 Task: Look for space in Xianyang, China from 5th June, 2023 to 16th June, 2023 for 2 adults in price range Rs.7000 to Rs.15000. Place can be entire place with 1  bedroom having 1 bed and 1 bathroom. Property type can be house, flat, guest house, hotel. Booking option can be shelf check-in. Required host language is Chinese (Simplified).
Action: Mouse moved to (344, 168)
Screenshot: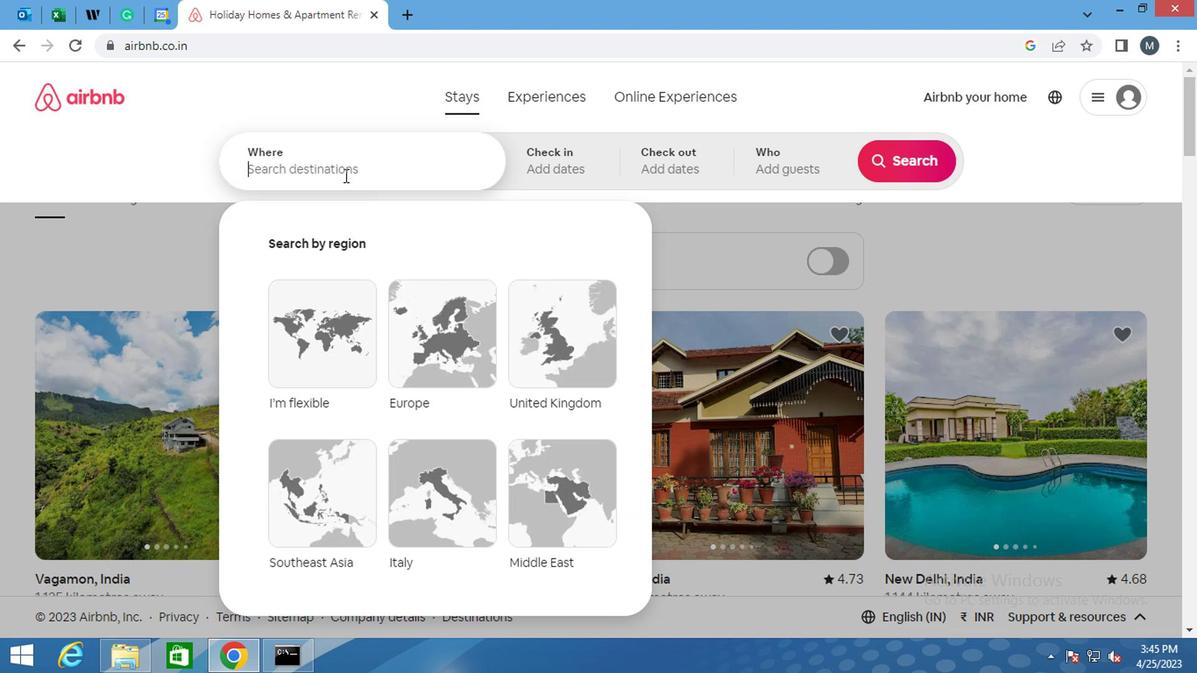 
Action: Mouse pressed left at (344, 168)
Screenshot: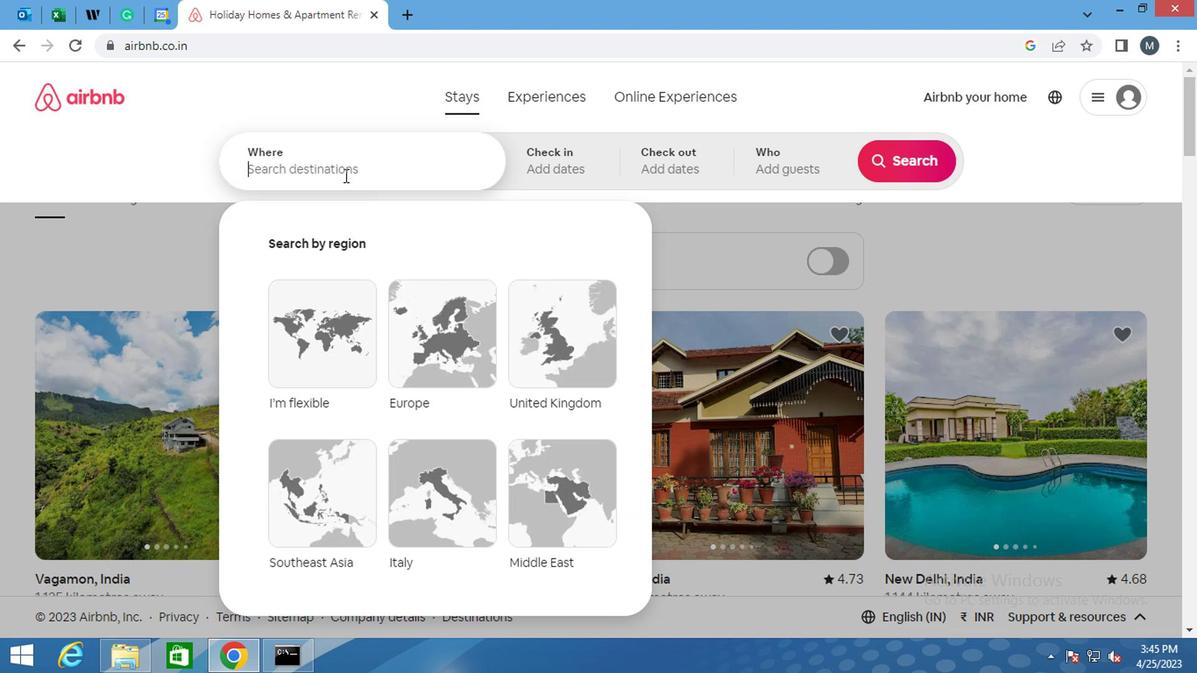 
Action: Mouse moved to (345, 171)
Screenshot: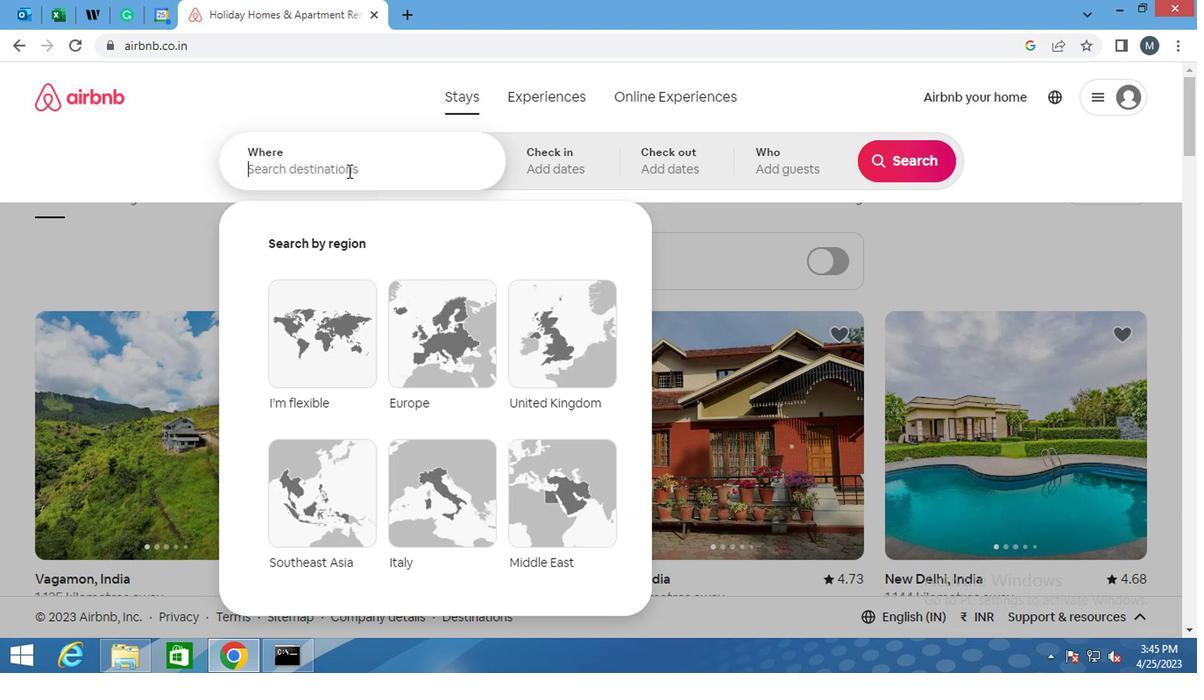 
Action: Key pressed <Key.shift>XIANYANG,<Key.shift>CHINA<Key.enter>
Screenshot: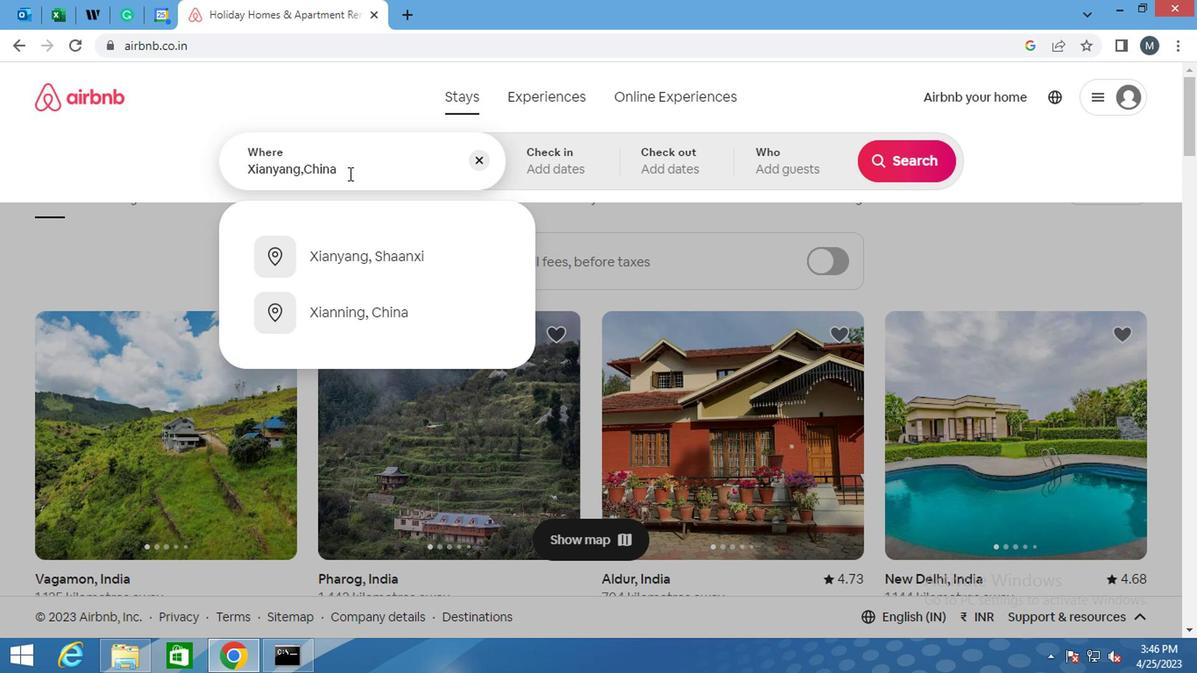 
Action: Mouse moved to (879, 294)
Screenshot: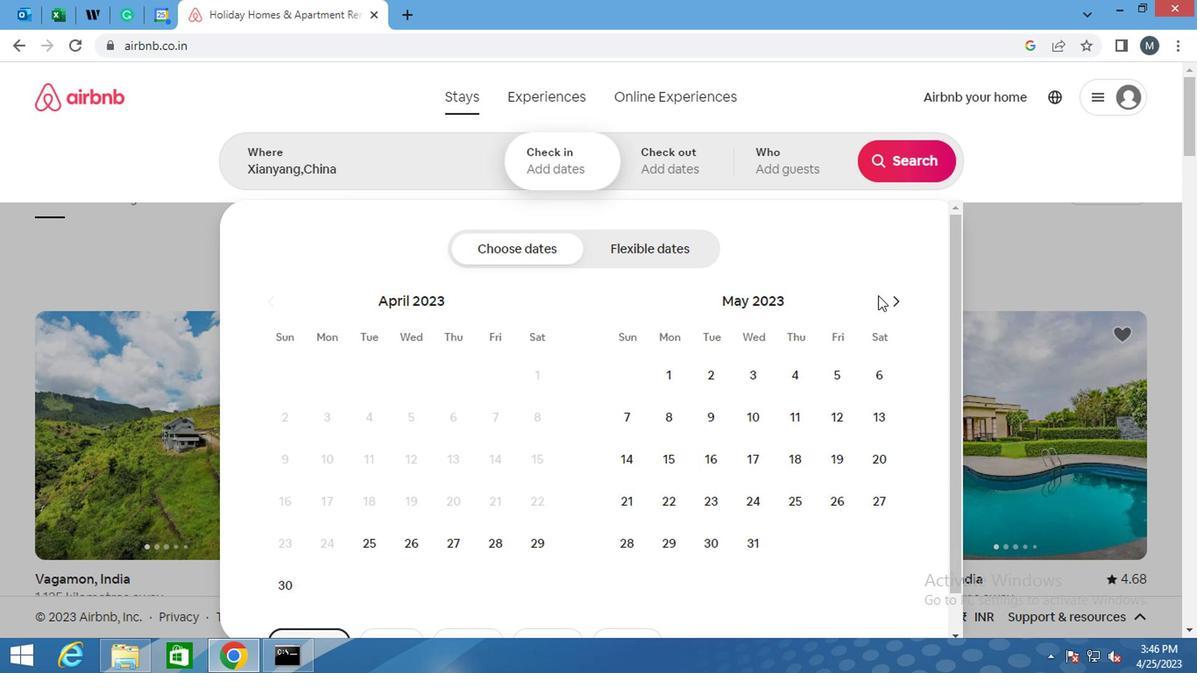 
Action: Mouse pressed left at (879, 294)
Screenshot: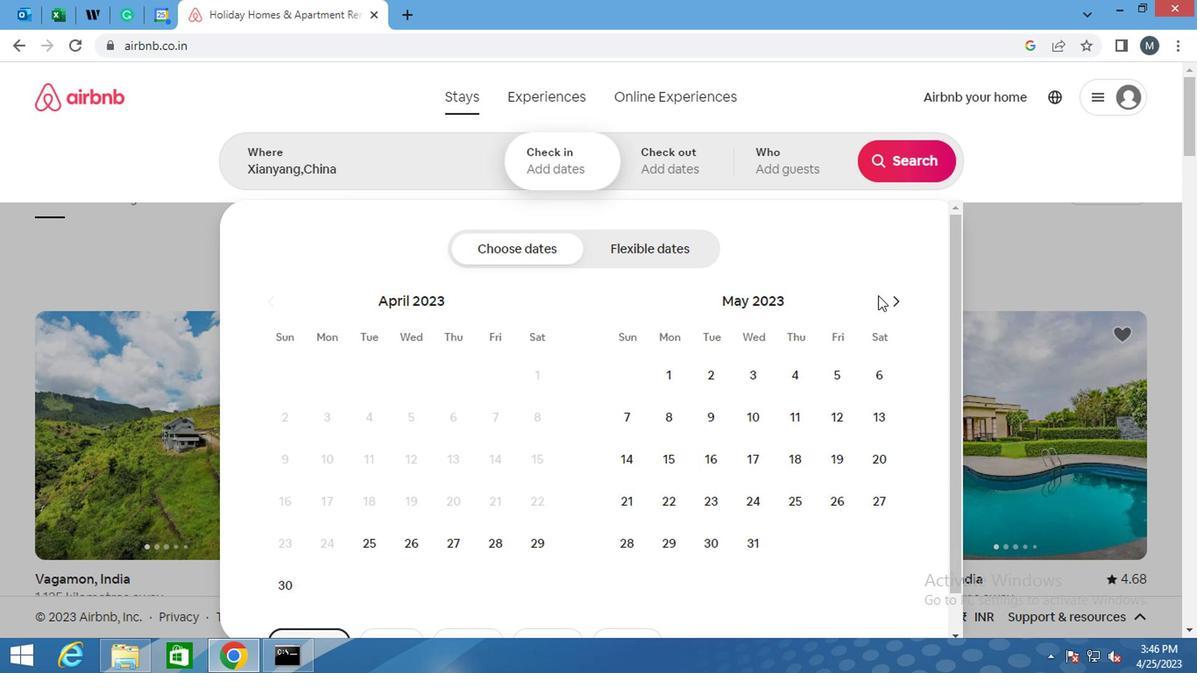 
Action: Mouse moved to (890, 298)
Screenshot: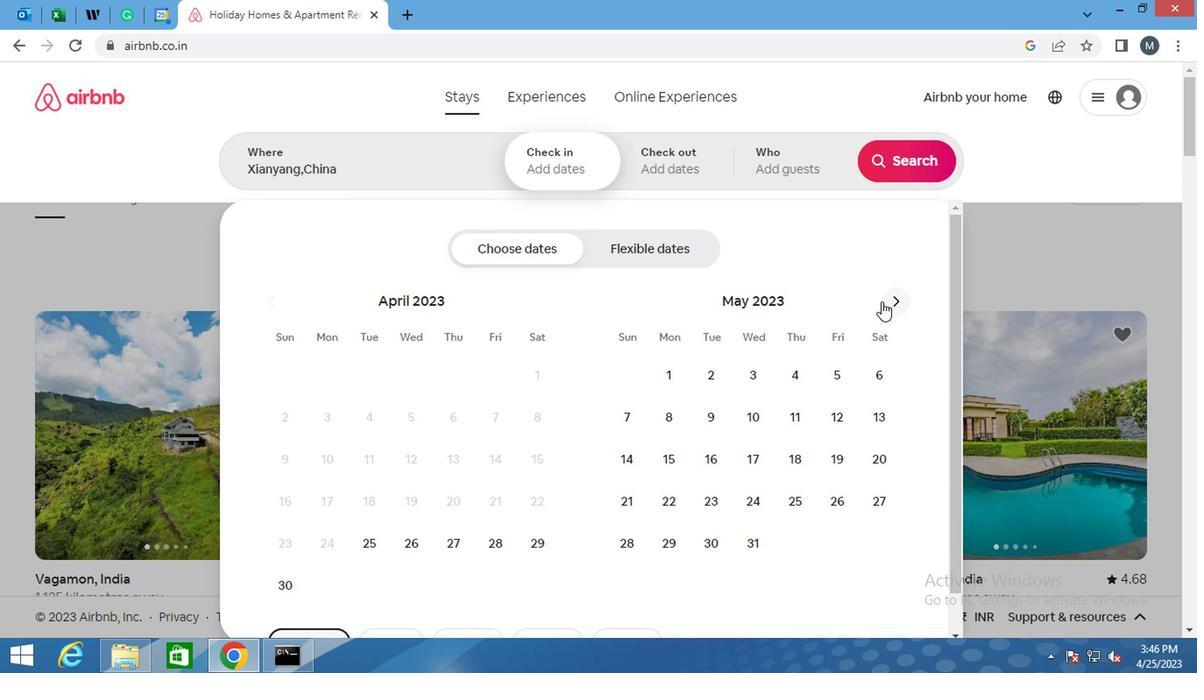 
Action: Mouse pressed left at (890, 298)
Screenshot: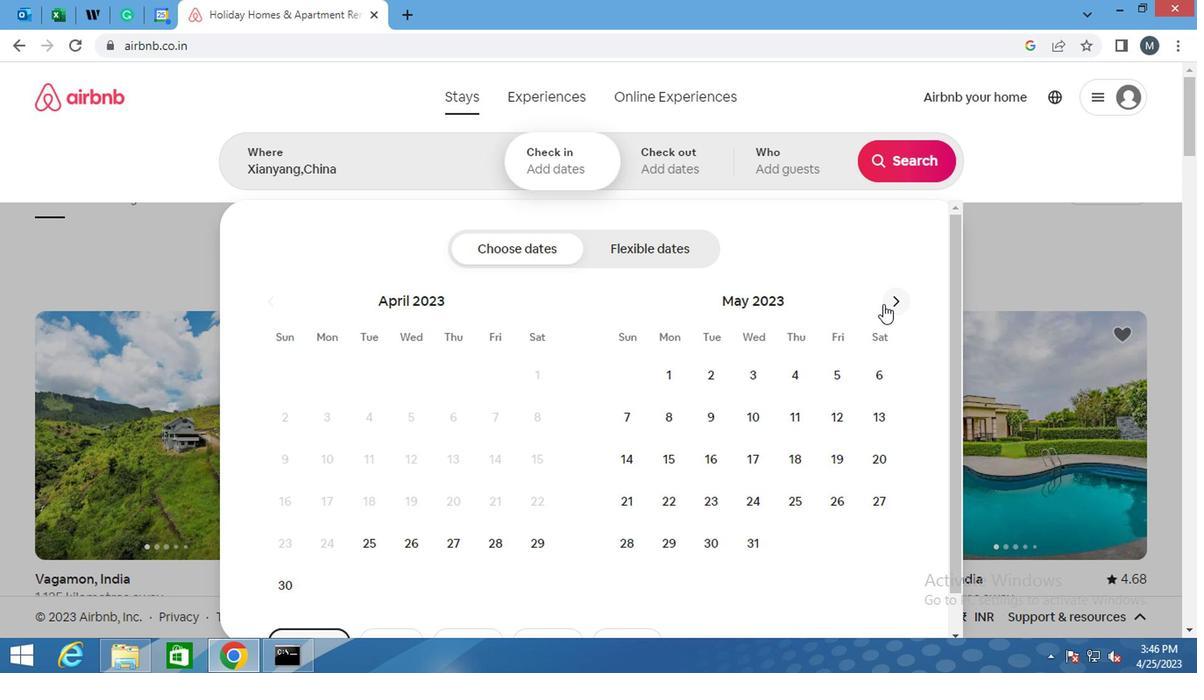 
Action: Mouse moved to (657, 424)
Screenshot: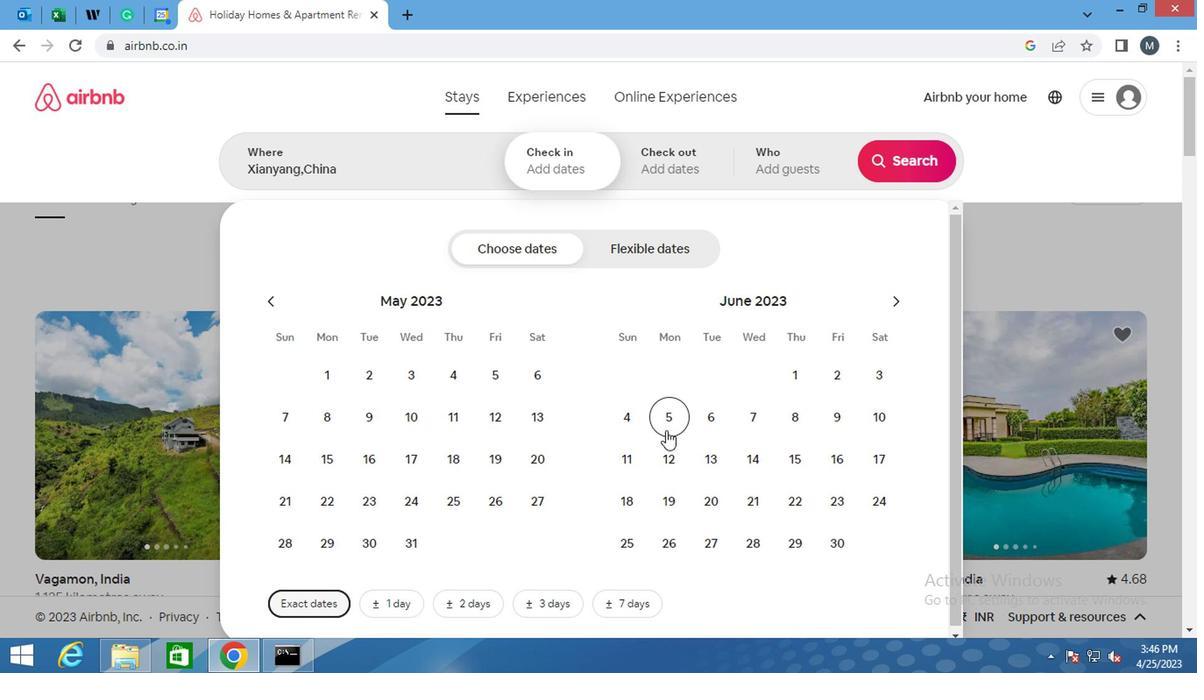 
Action: Mouse pressed left at (657, 424)
Screenshot: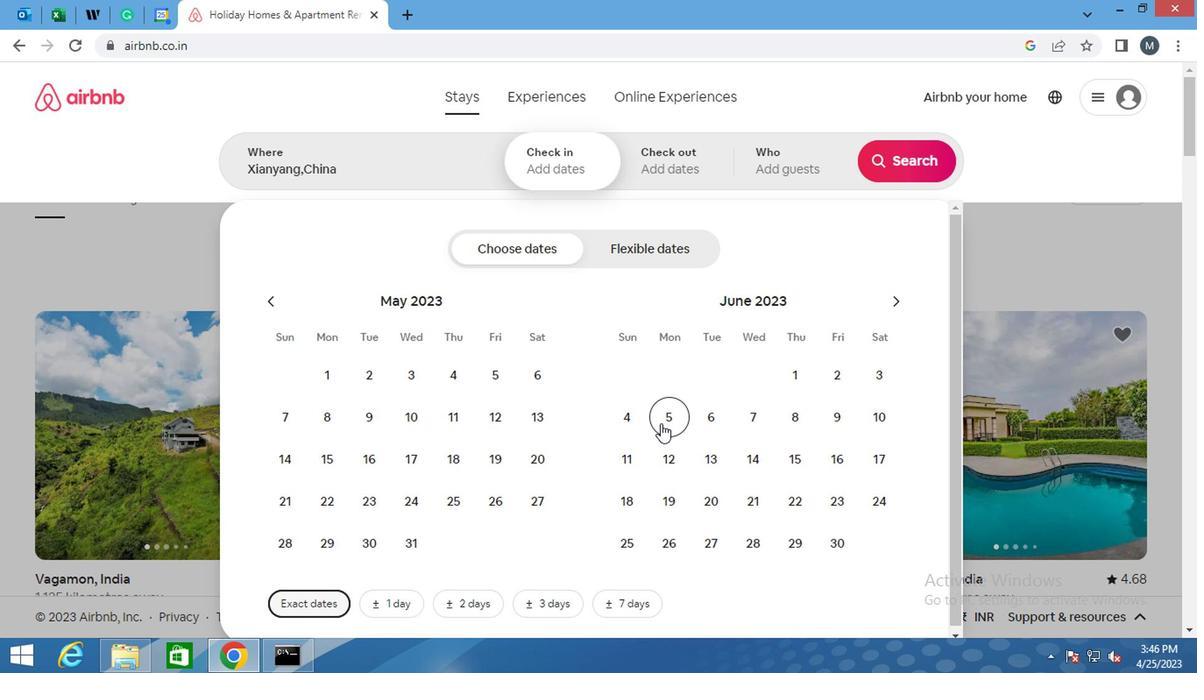 
Action: Mouse moved to (828, 456)
Screenshot: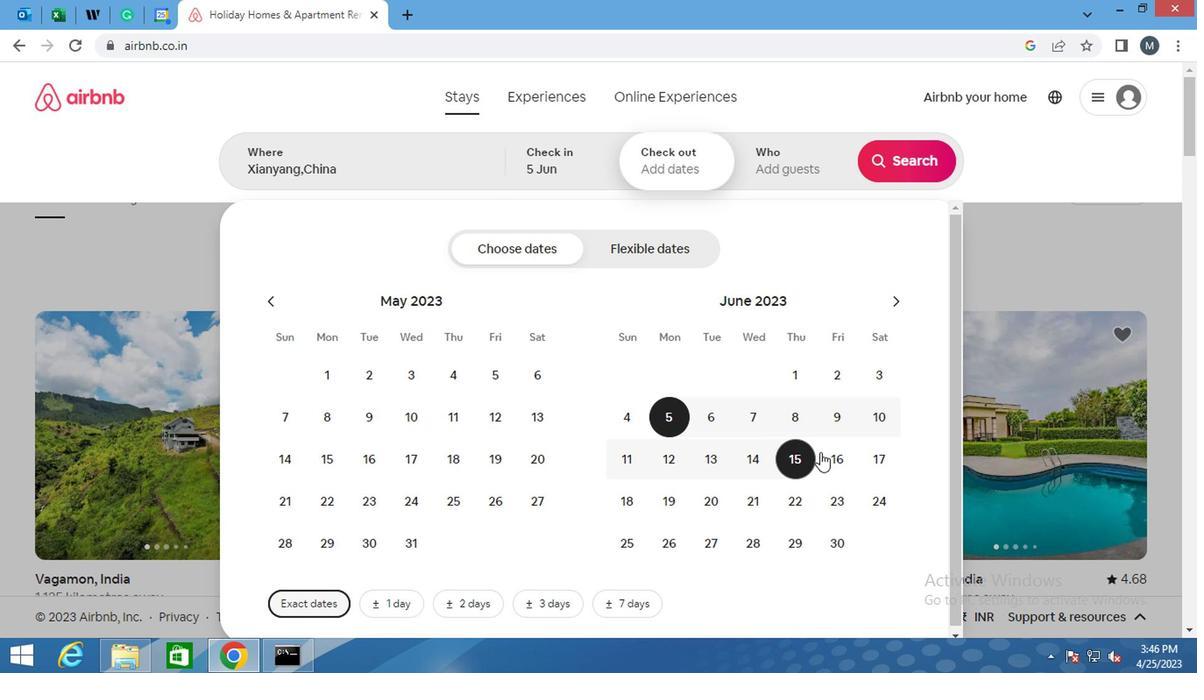 
Action: Mouse pressed left at (828, 456)
Screenshot: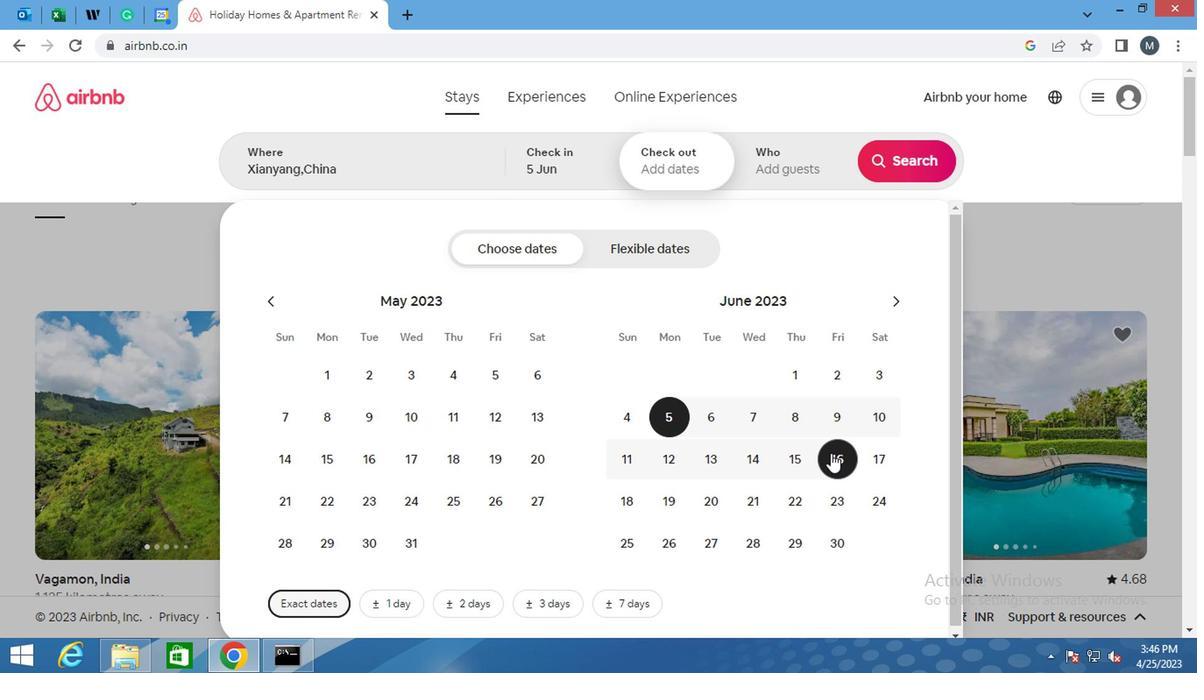 
Action: Mouse moved to (811, 140)
Screenshot: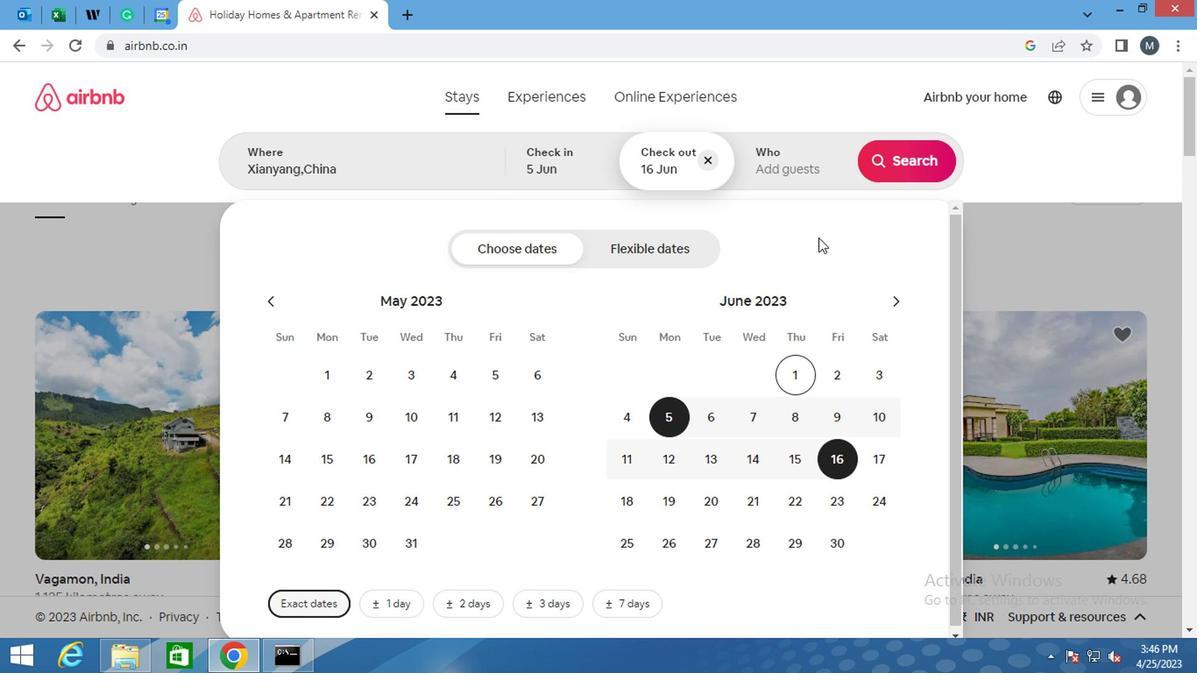 
Action: Mouse pressed left at (811, 140)
Screenshot: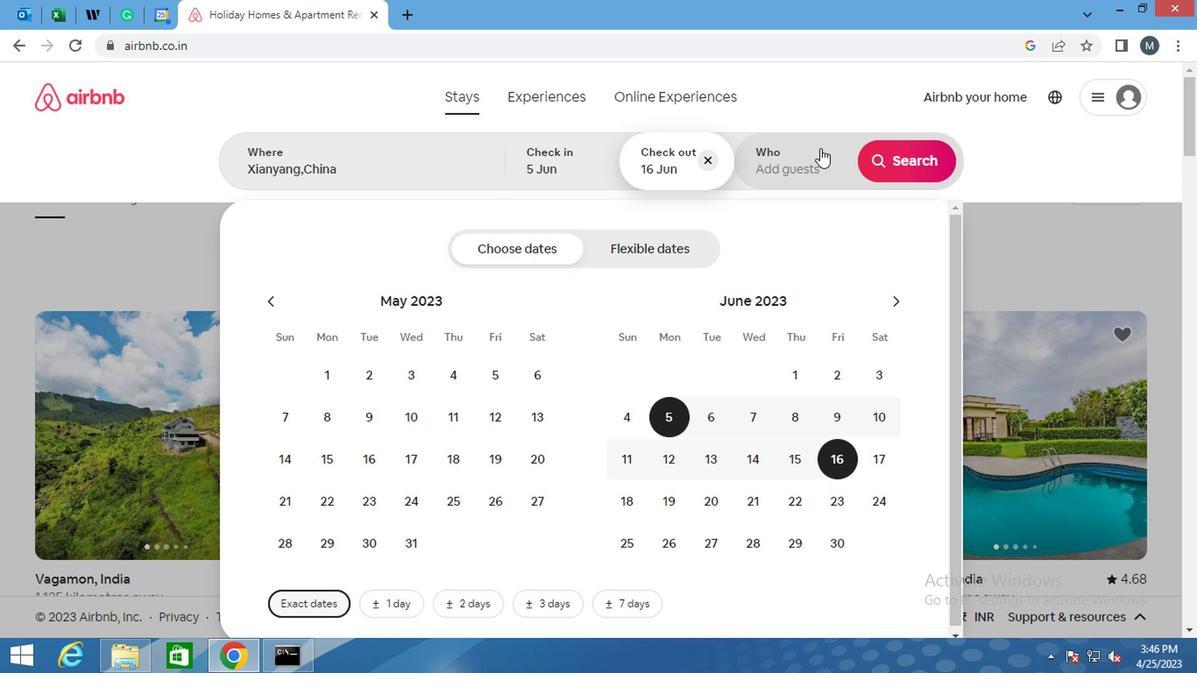 
Action: Mouse moved to (902, 252)
Screenshot: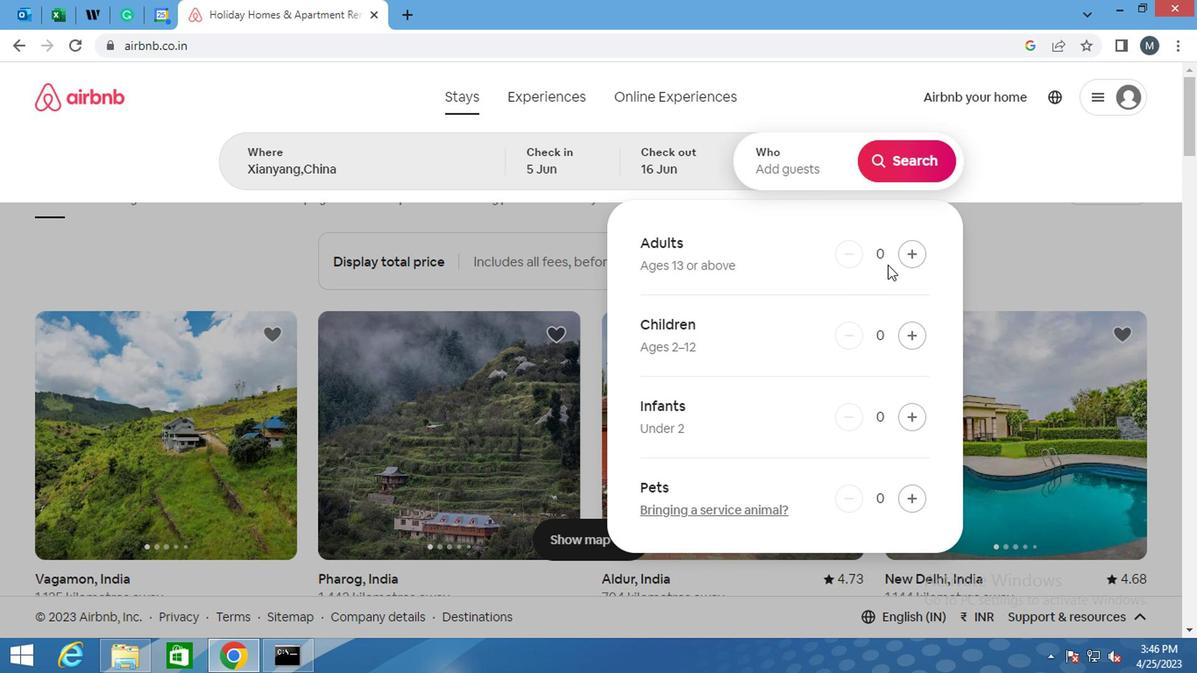 
Action: Mouse pressed left at (902, 252)
Screenshot: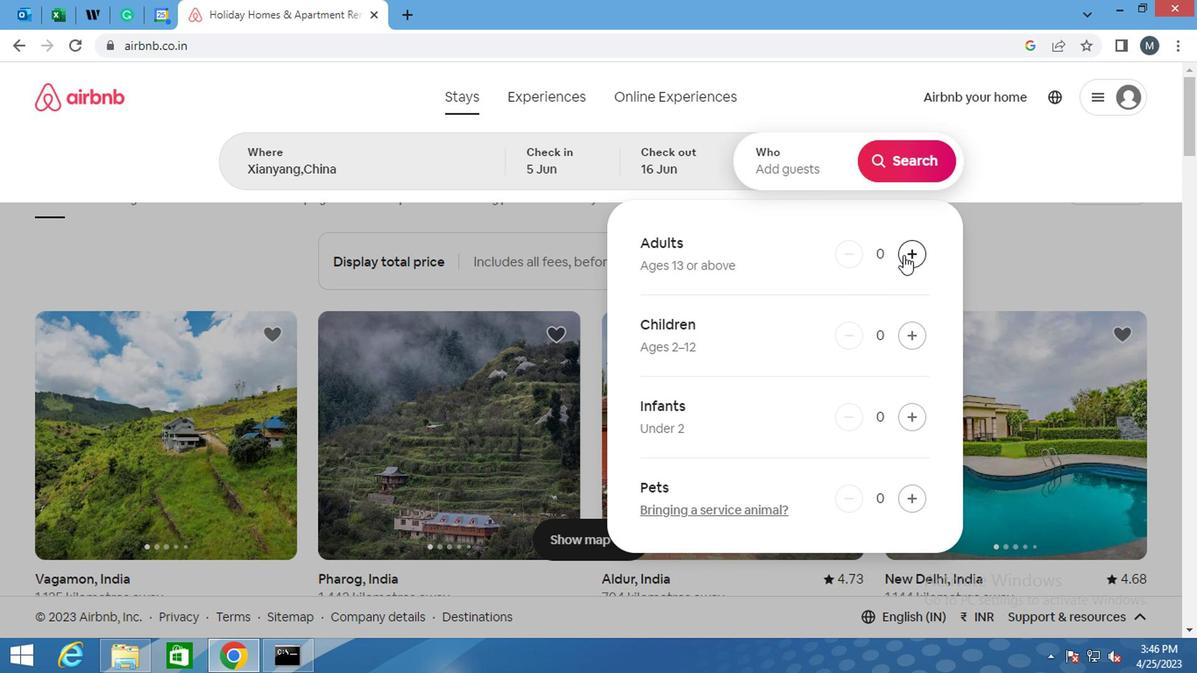 
Action: Mouse moved to (903, 252)
Screenshot: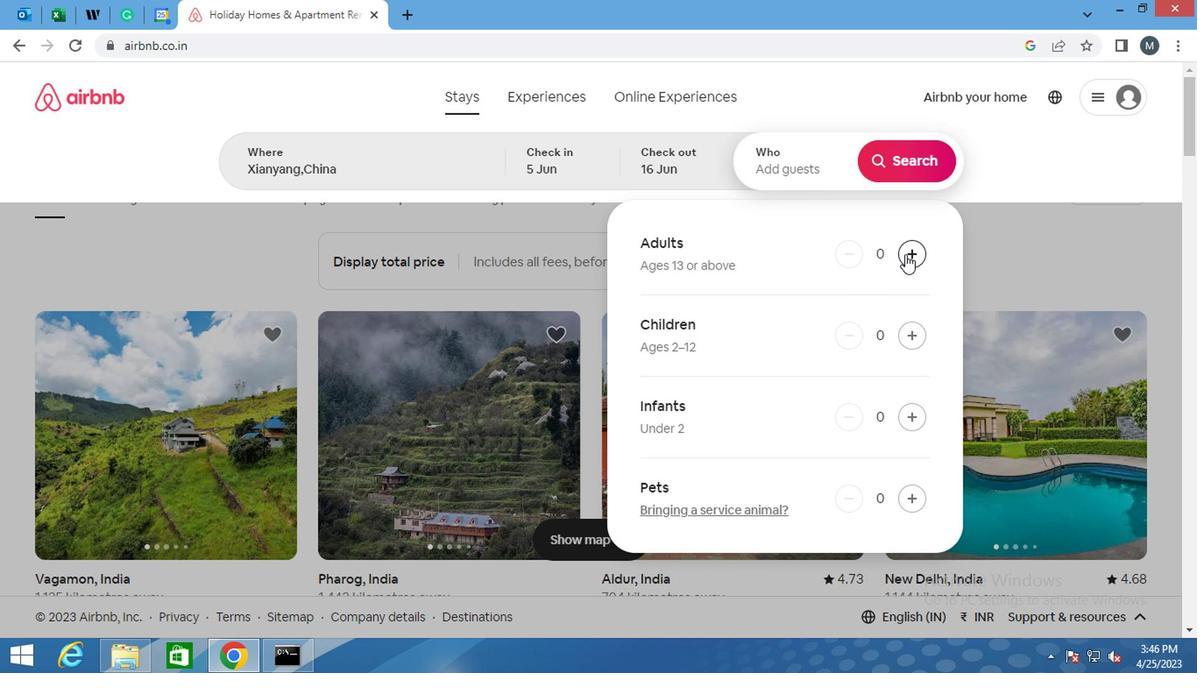 
Action: Mouse pressed left at (903, 252)
Screenshot: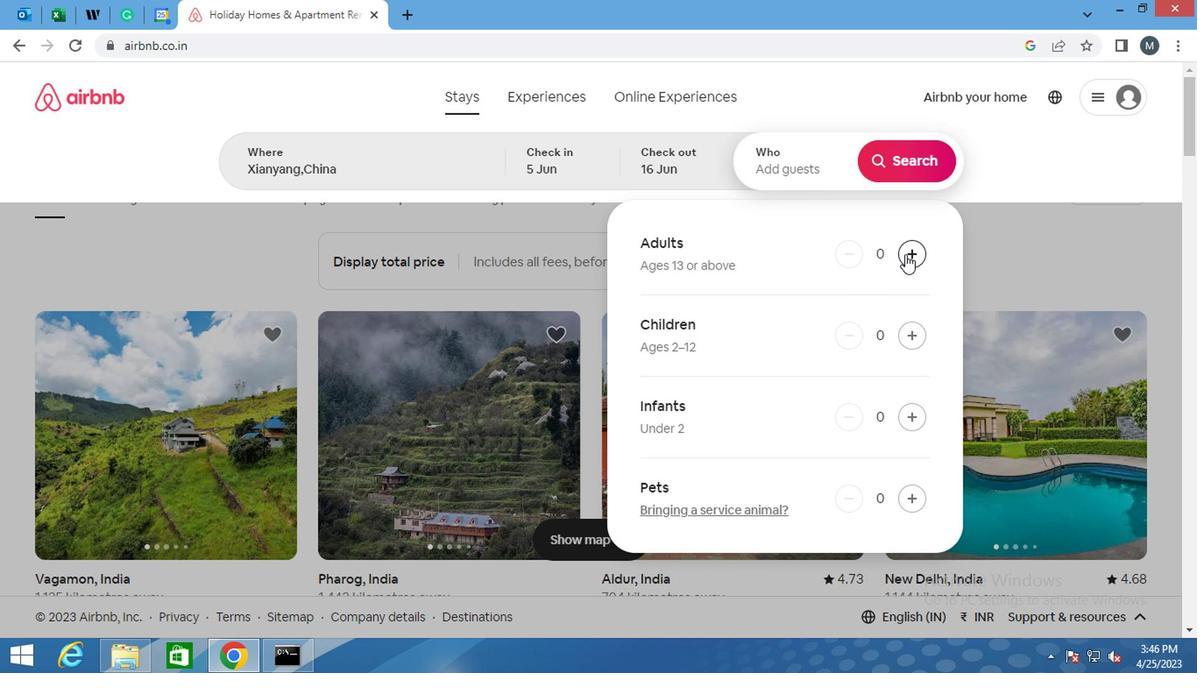 
Action: Mouse moved to (905, 157)
Screenshot: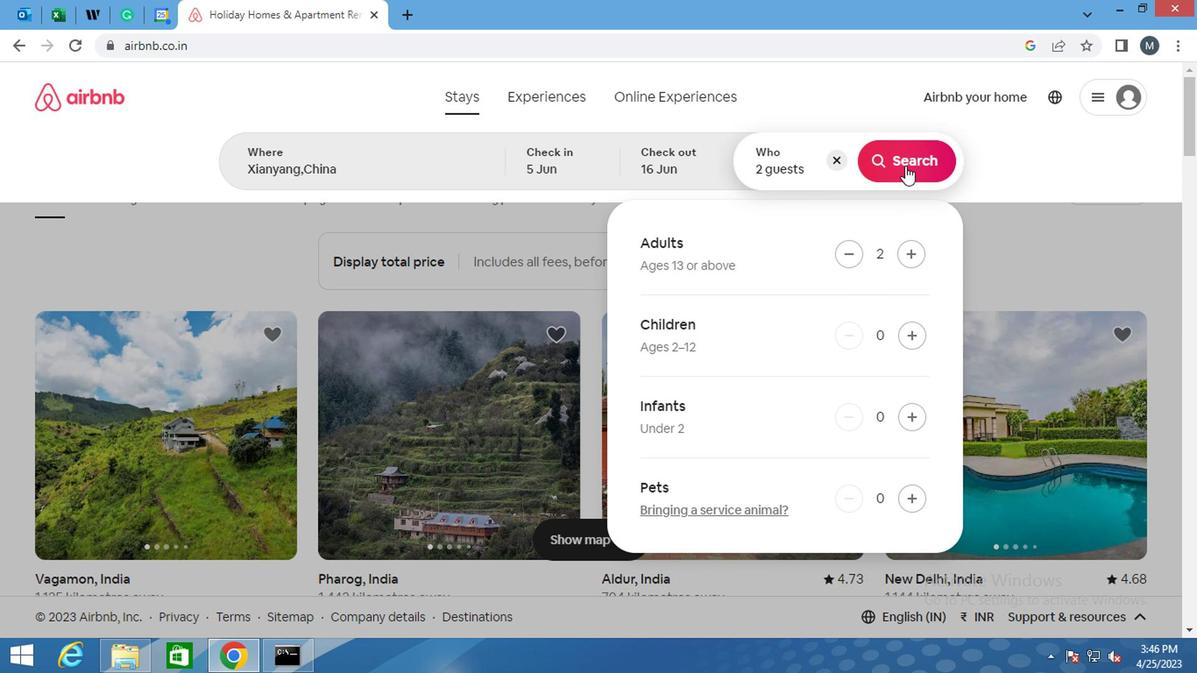 
Action: Mouse pressed left at (905, 157)
Screenshot: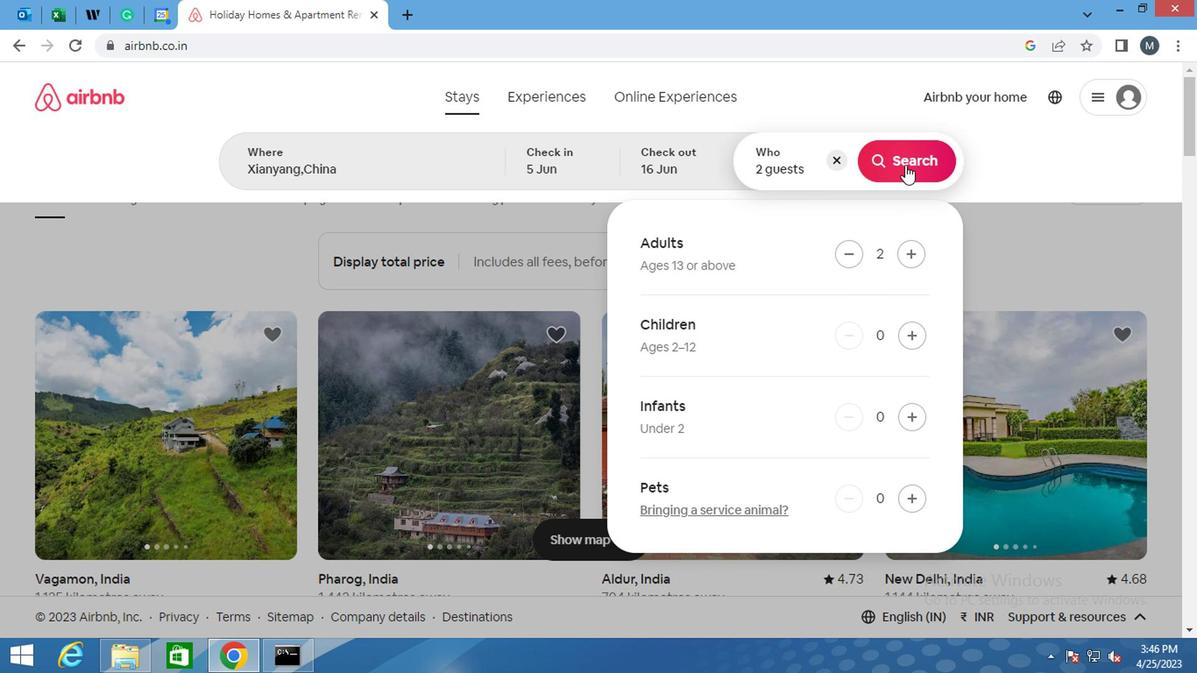 
Action: Mouse moved to (1116, 167)
Screenshot: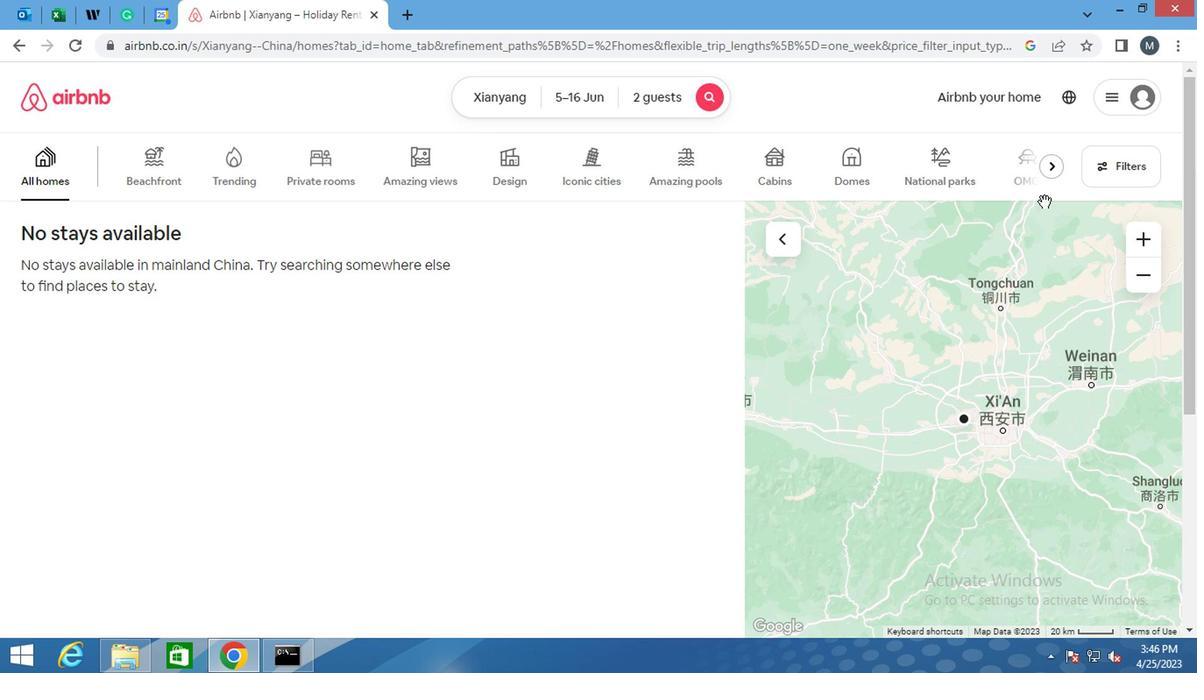 
Action: Mouse pressed left at (1116, 167)
Screenshot: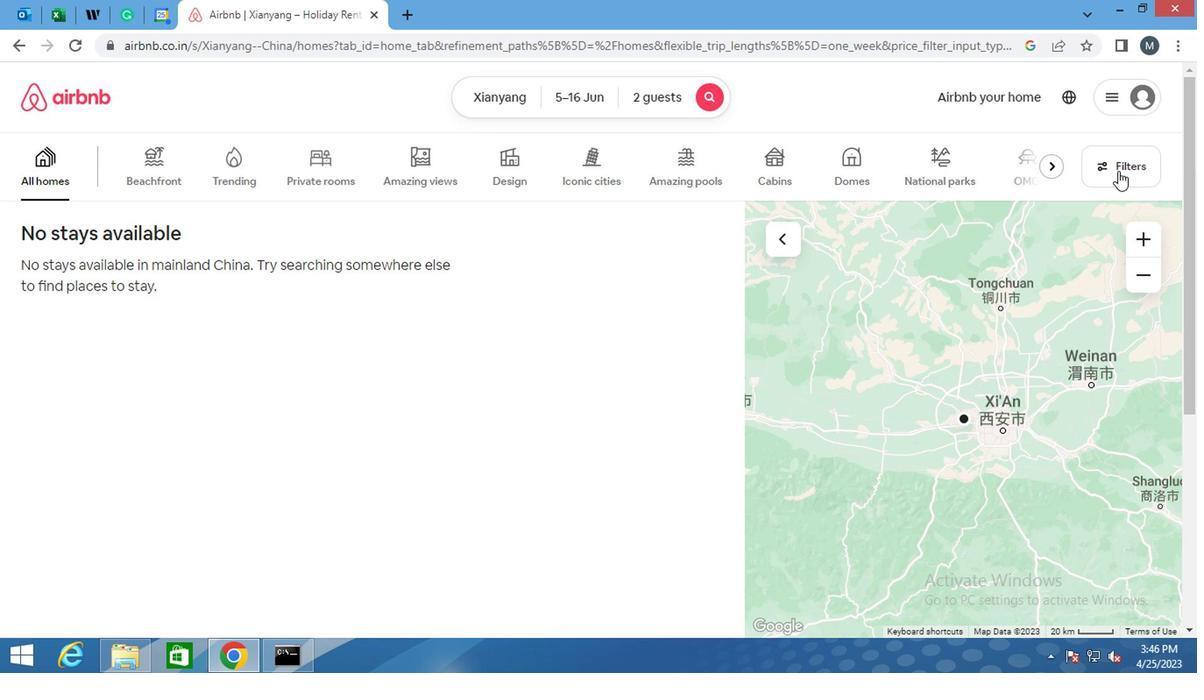 
Action: Mouse moved to (371, 267)
Screenshot: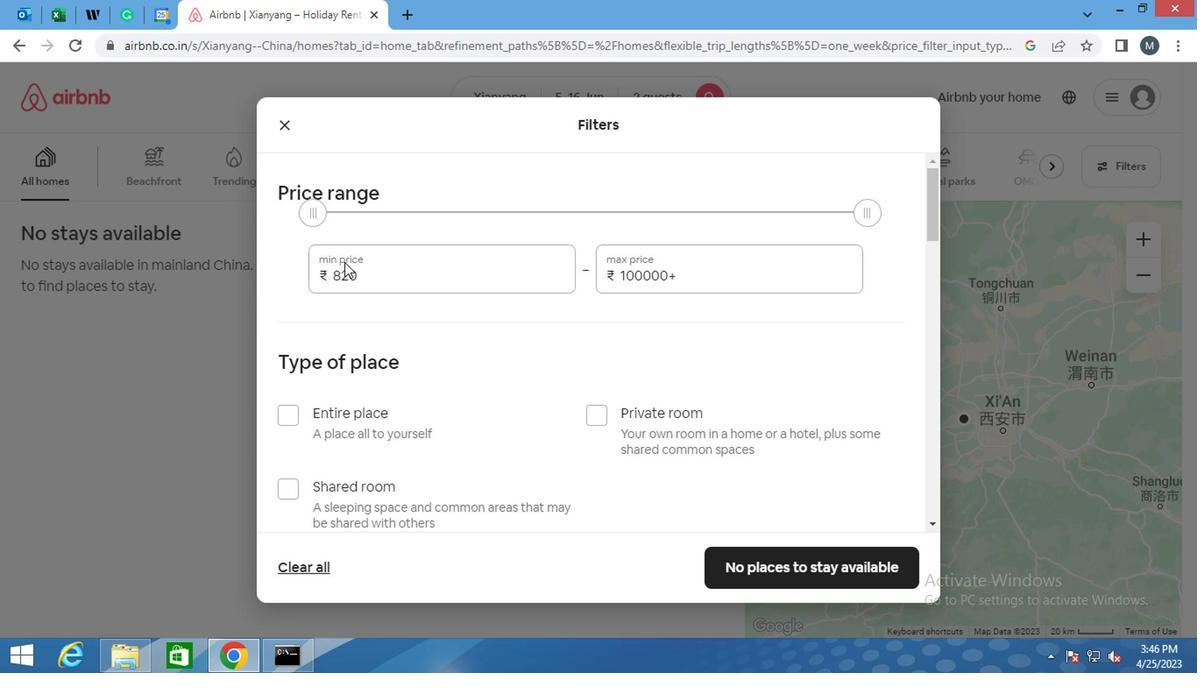 
Action: Mouse pressed left at (371, 267)
Screenshot: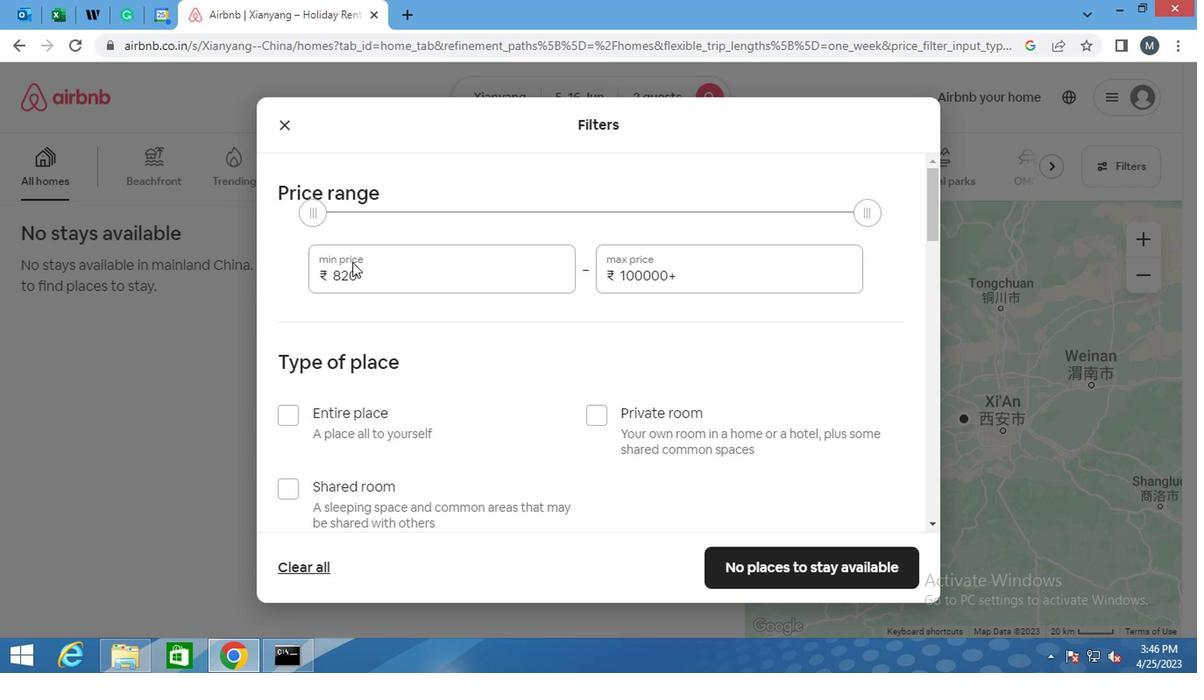 
Action: Mouse moved to (371, 269)
Screenshot: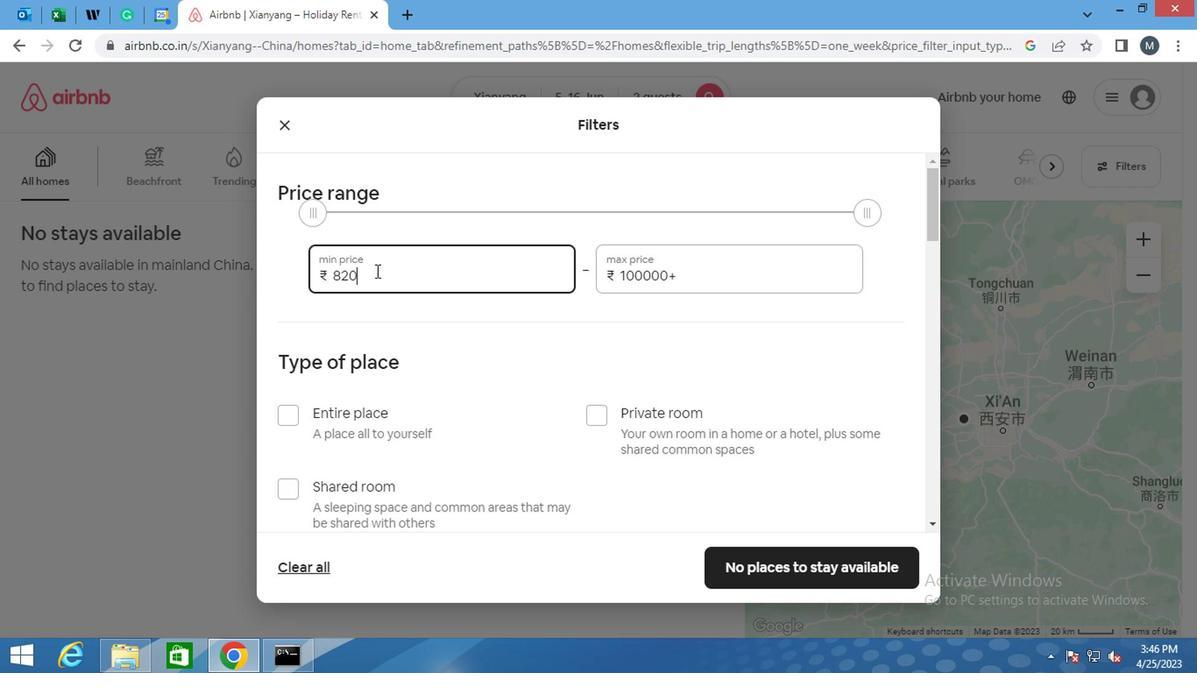 
Action: Key pressed <Key.backspace><Key.backspace><Key.backspace><Key.backspace>
Screenshot: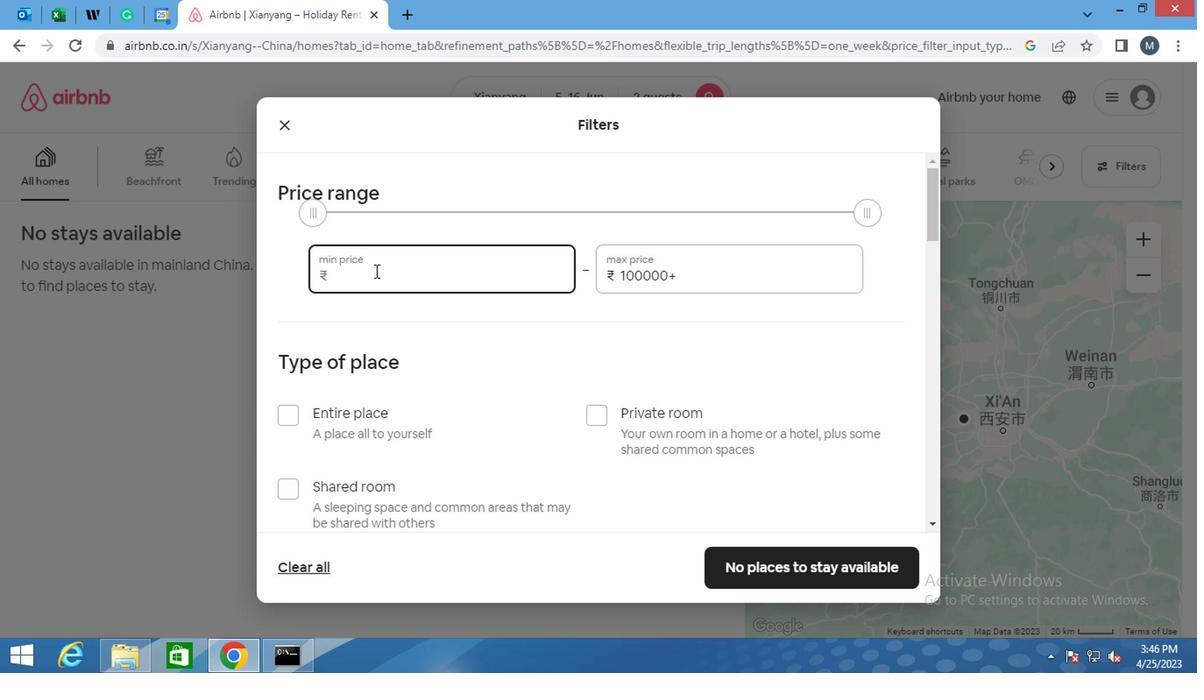 
Action: Mouse moved to (371, 269)
Screenshot: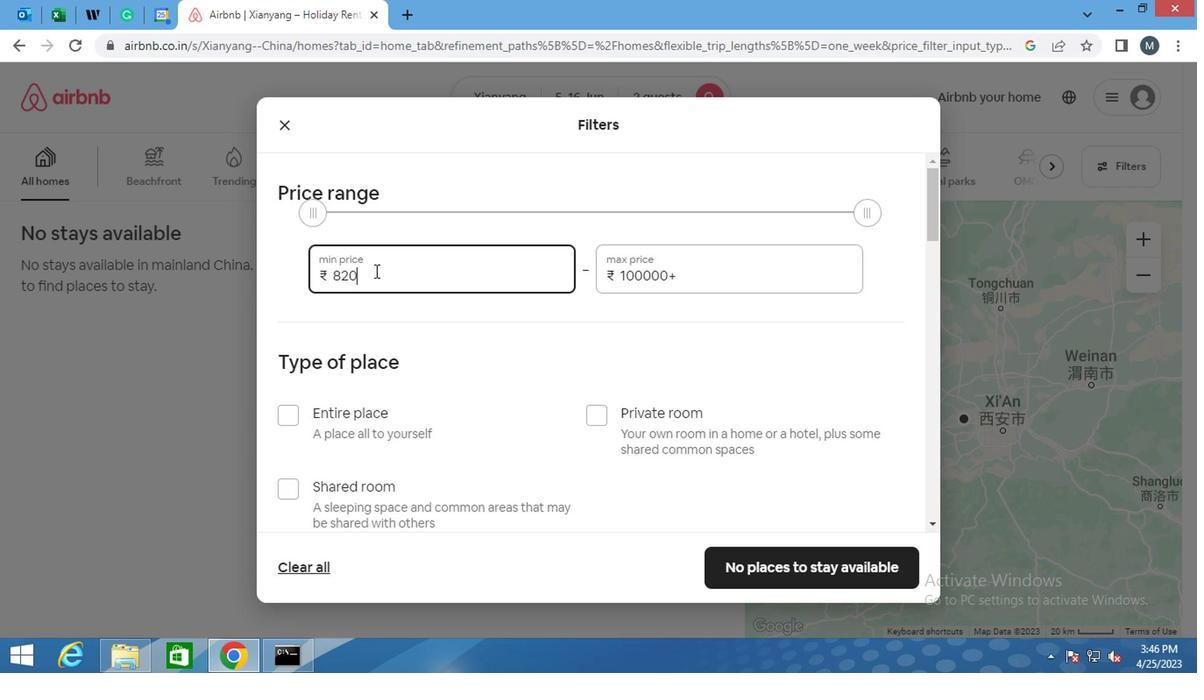 
Action: Key pressed 7
Screenshot: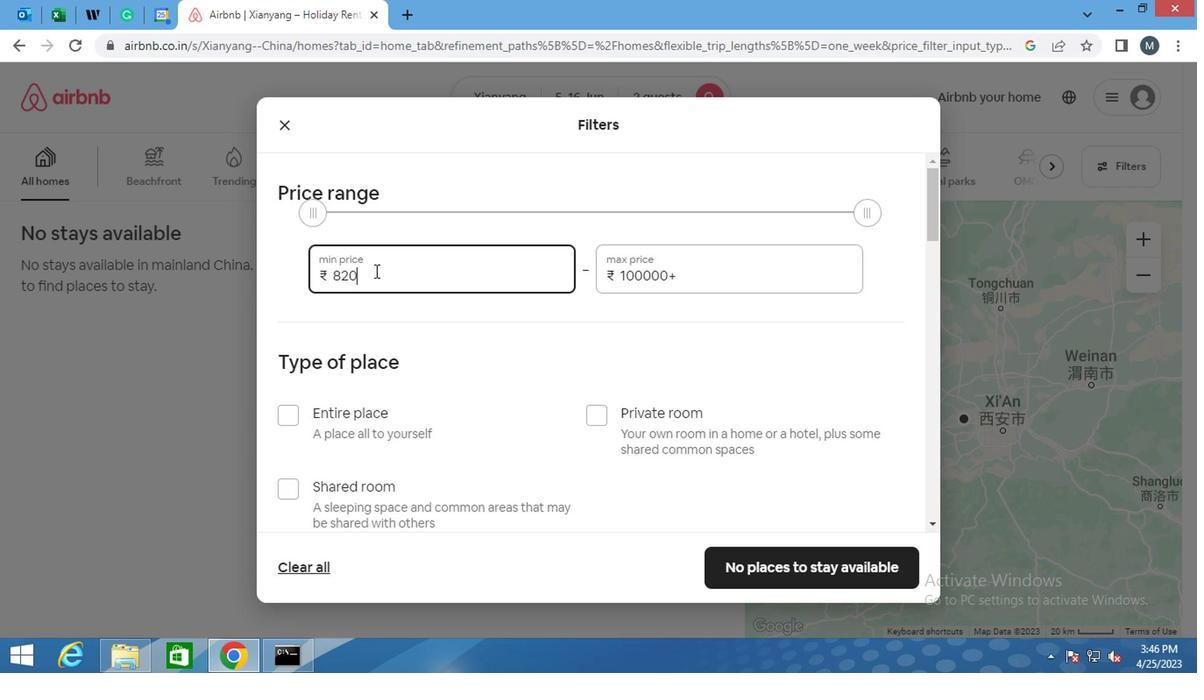 
Action: Mouse moved to (374, 269)
Screenshot: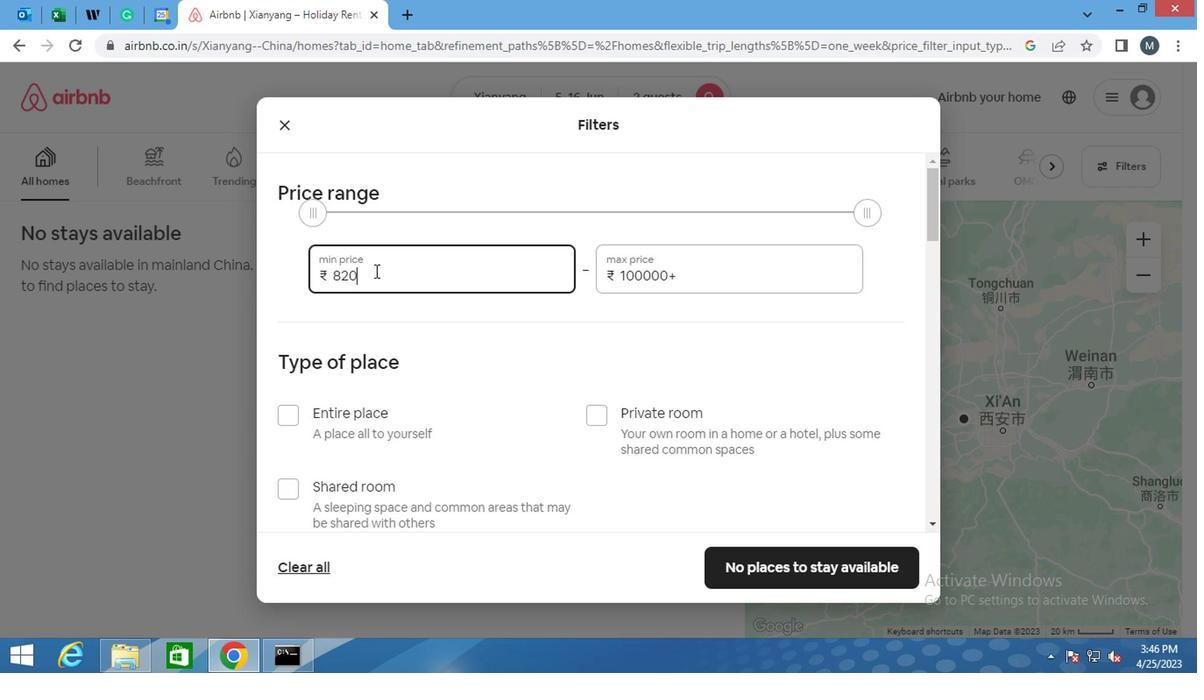 
Action: Key pressed 00
Screenshot: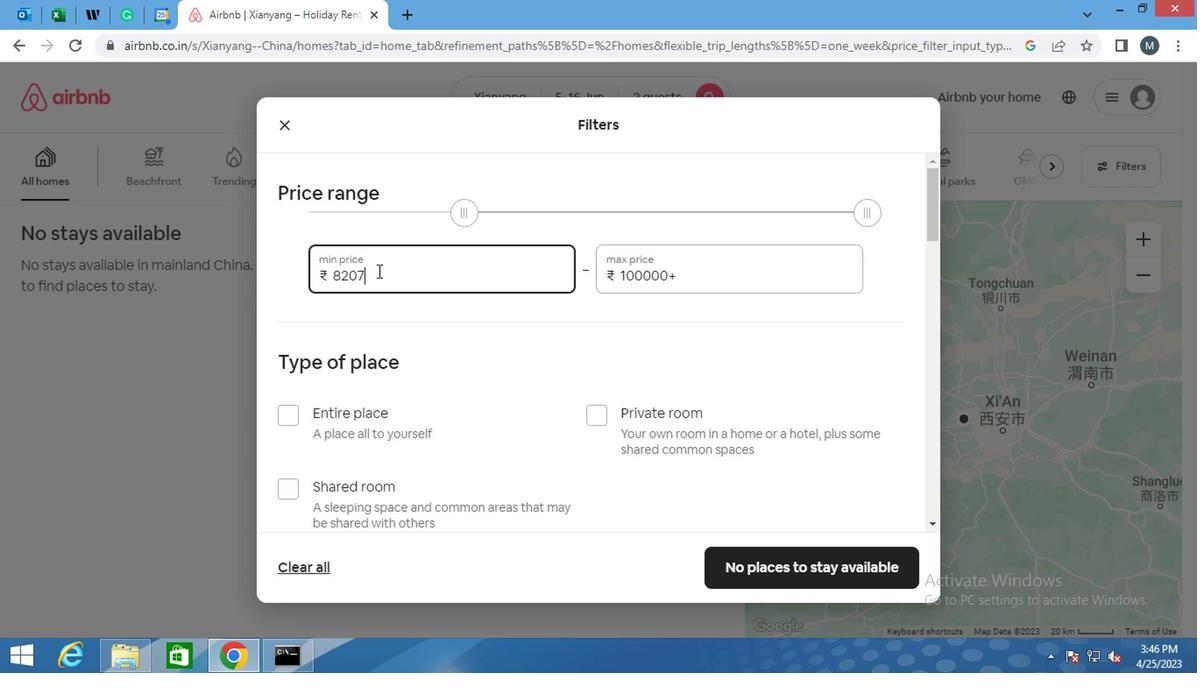 
Action: Mouse moved to (431, 280)
Screenshot: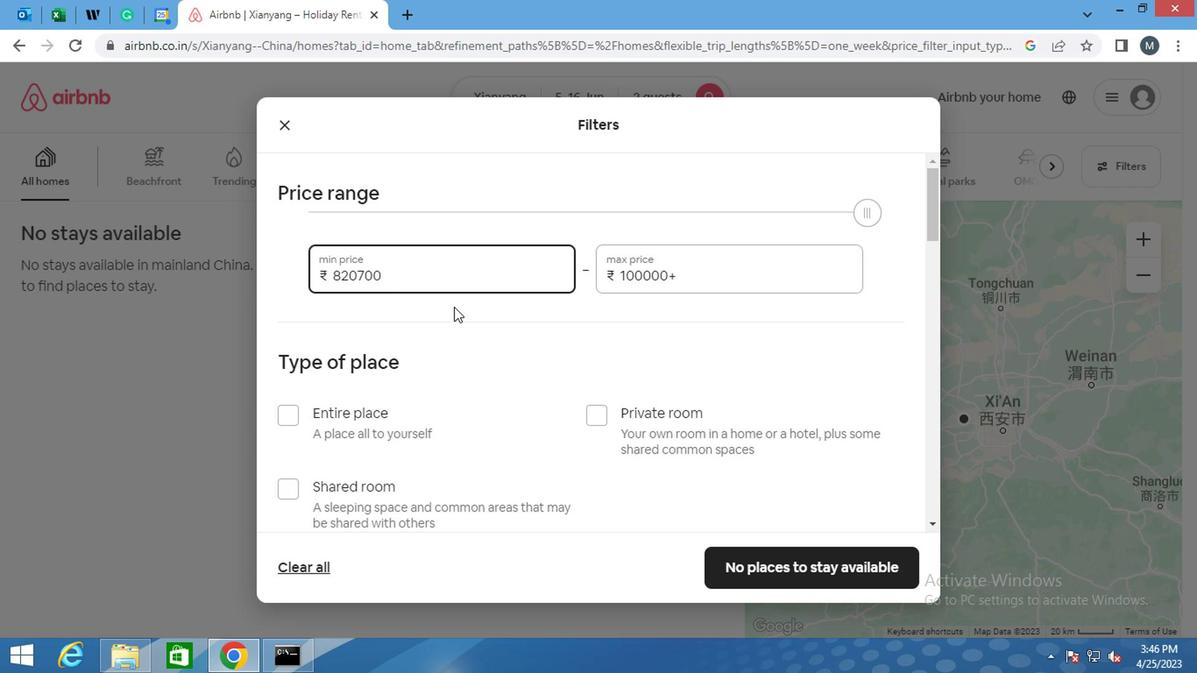 
Action: Key pressed <Key.backspace><Key.backspace><Key.backspace><Key.backspace><Key.backspace><Key.backspace><Key.backspace><Key.backspace><Key.backspace><Key.backspace><Key.backspace><Key.backspace>
Screenshot: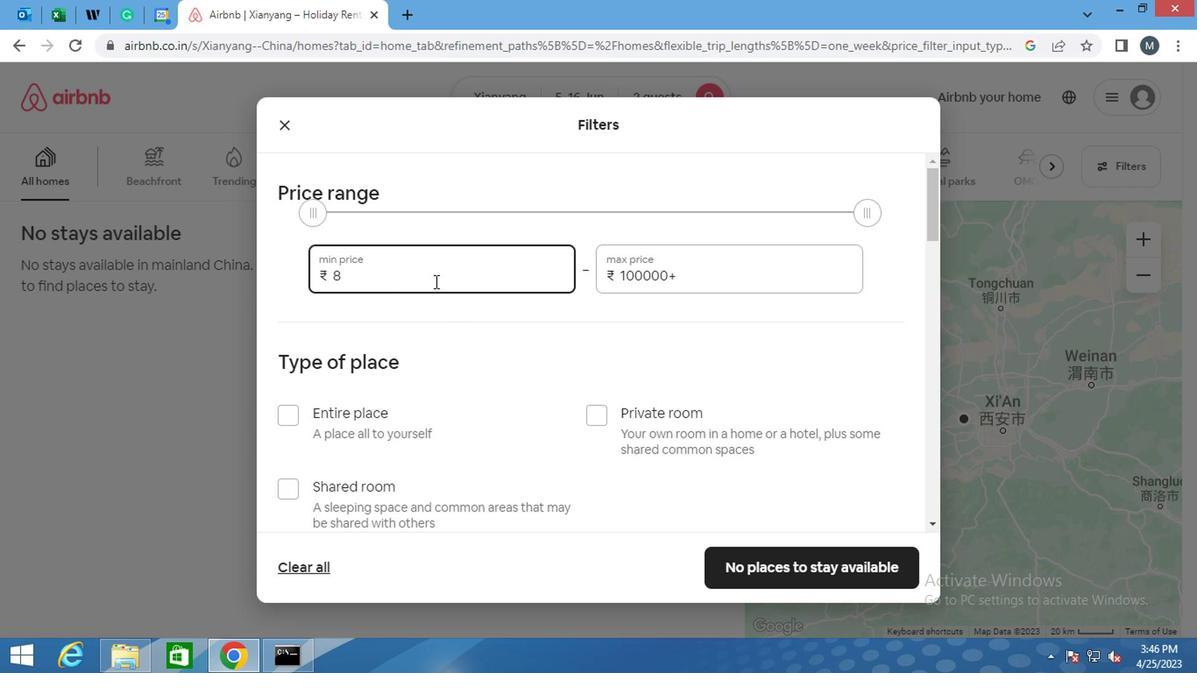 
Action: Mouse moved to (430, 279)
Screenshot: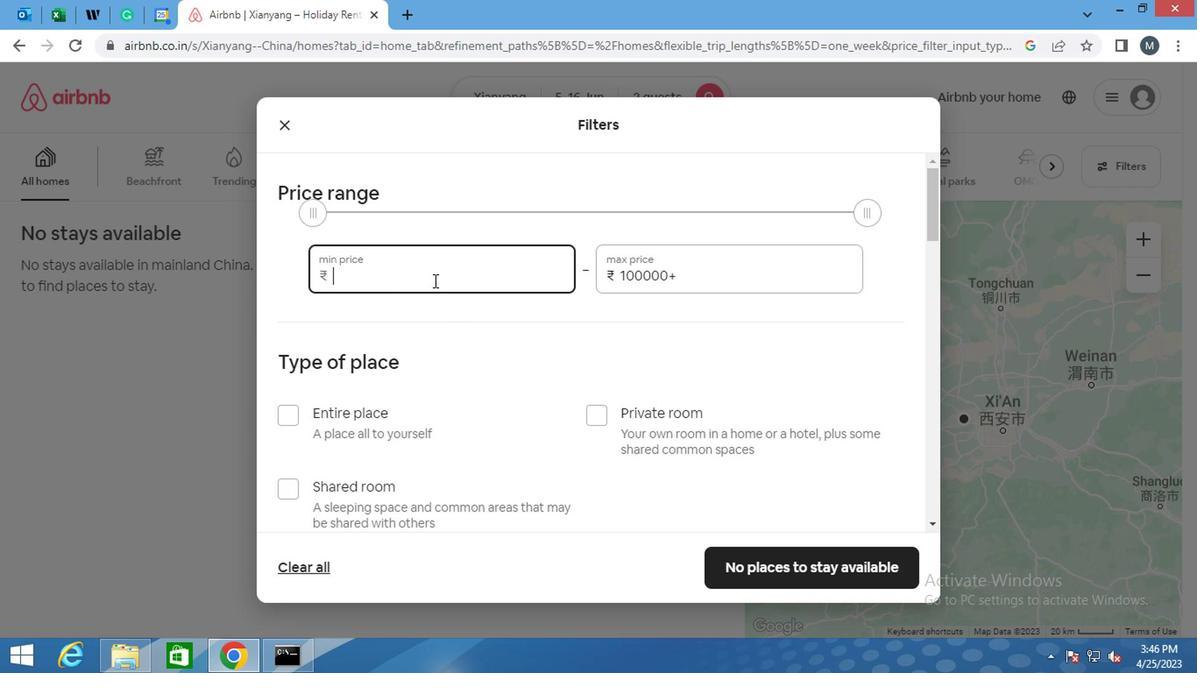 
Action: Key pressed 7
Screenshot: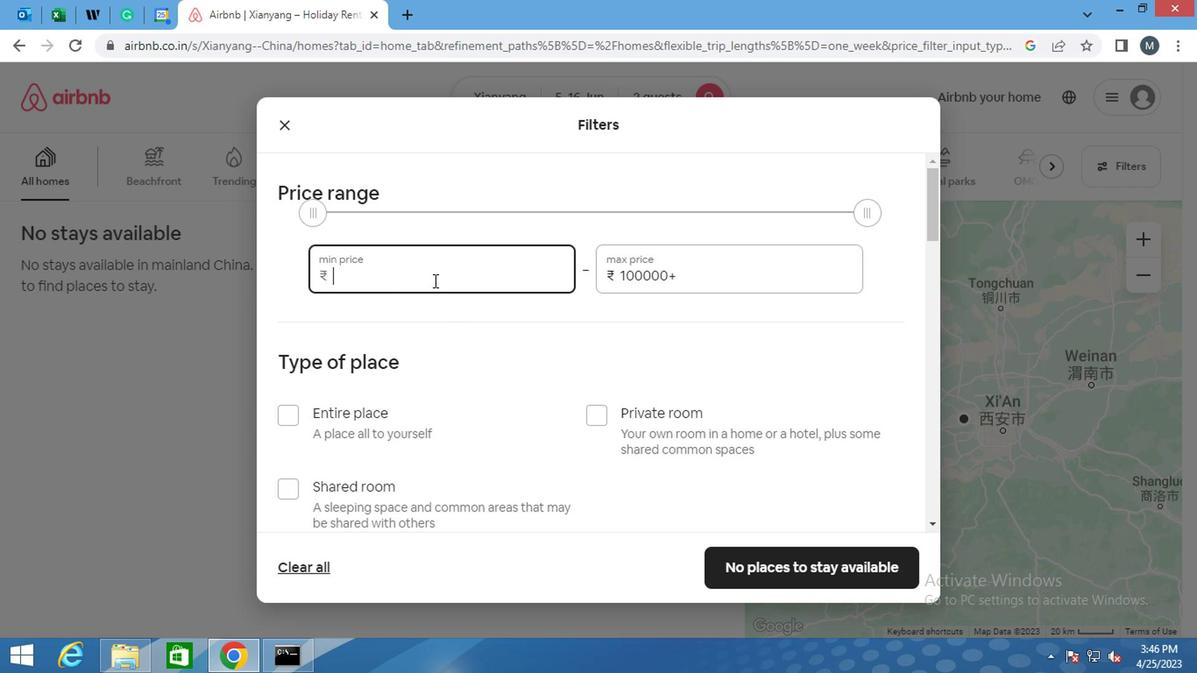 
Action: Mouse moved to (429, 279)
Screenshot: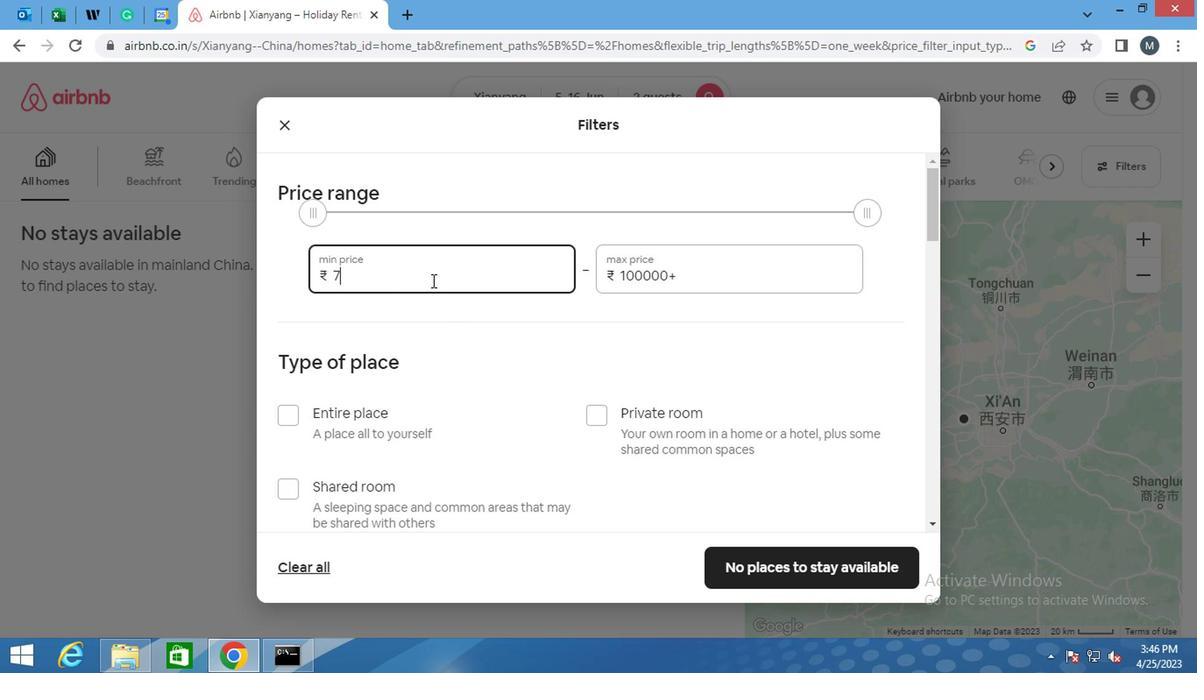 
Action: Key pressed 000
Screenshot: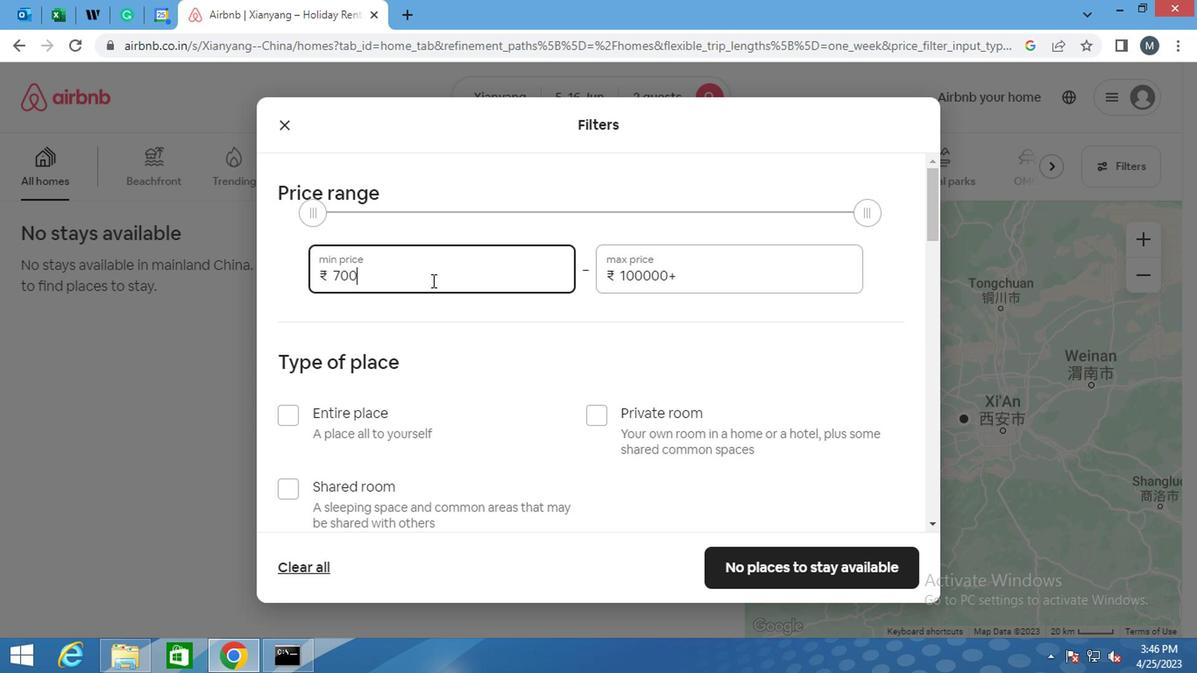 
Action: Mouse moved to (693, 275)
Screenshot: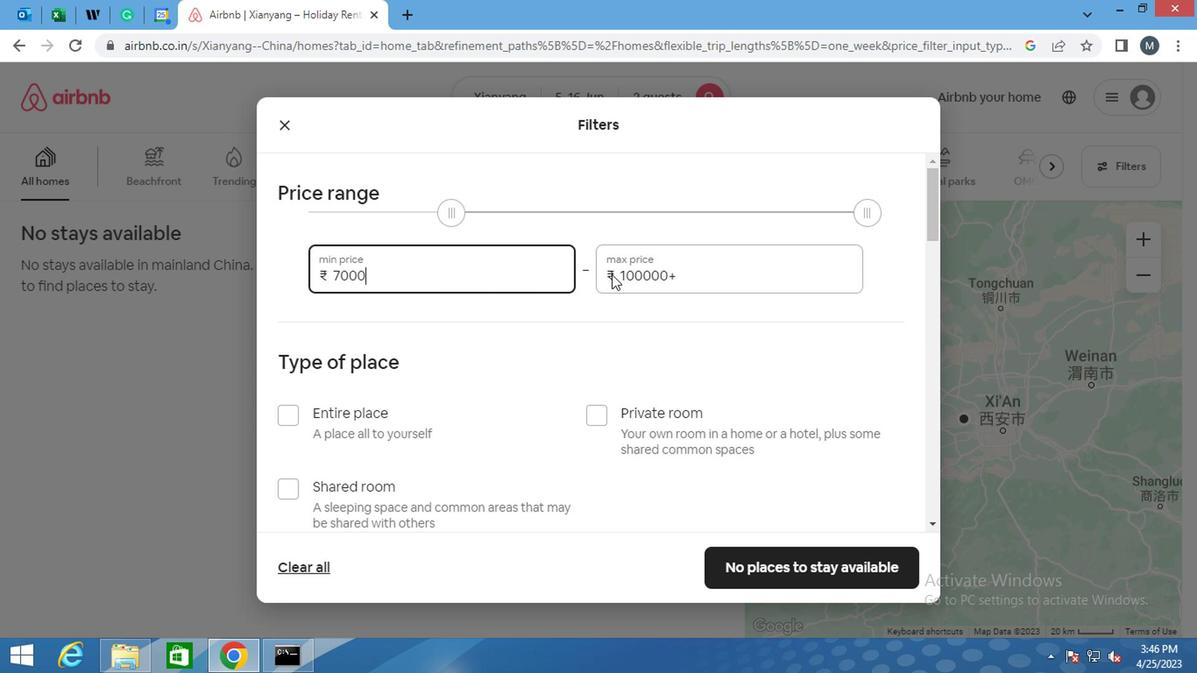 
Action: Mouse pressed left at (693, 275)
Screenshot: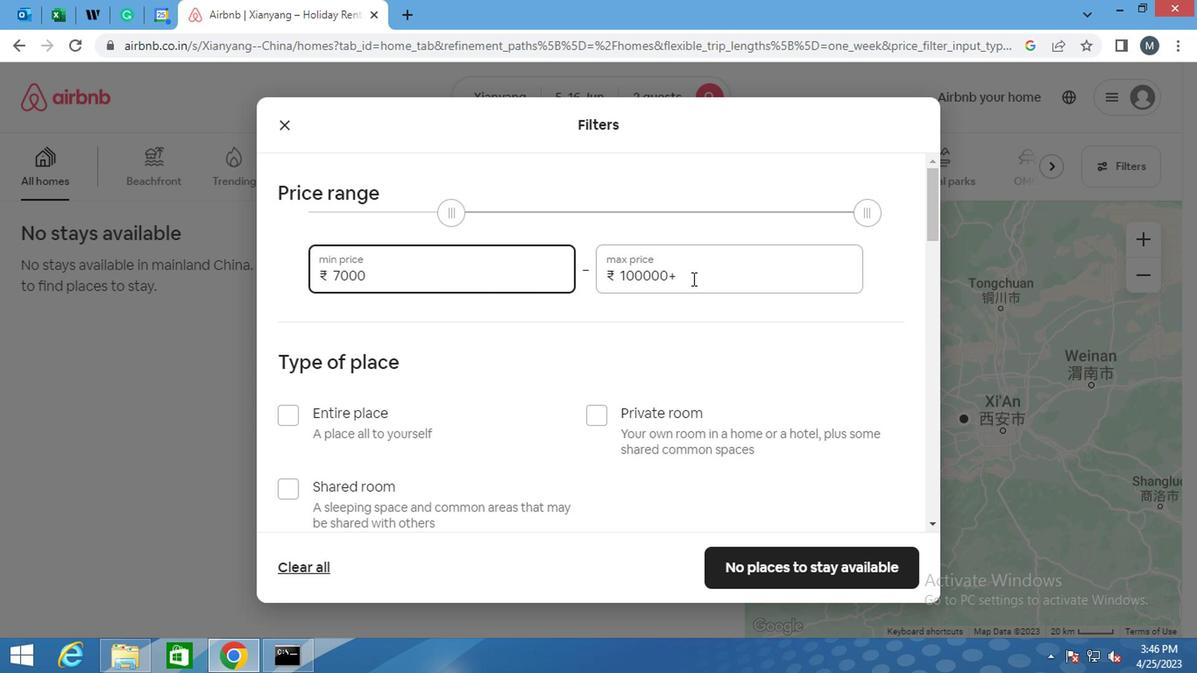 
Action: Mouse moved to (689, 275)
Screenshot: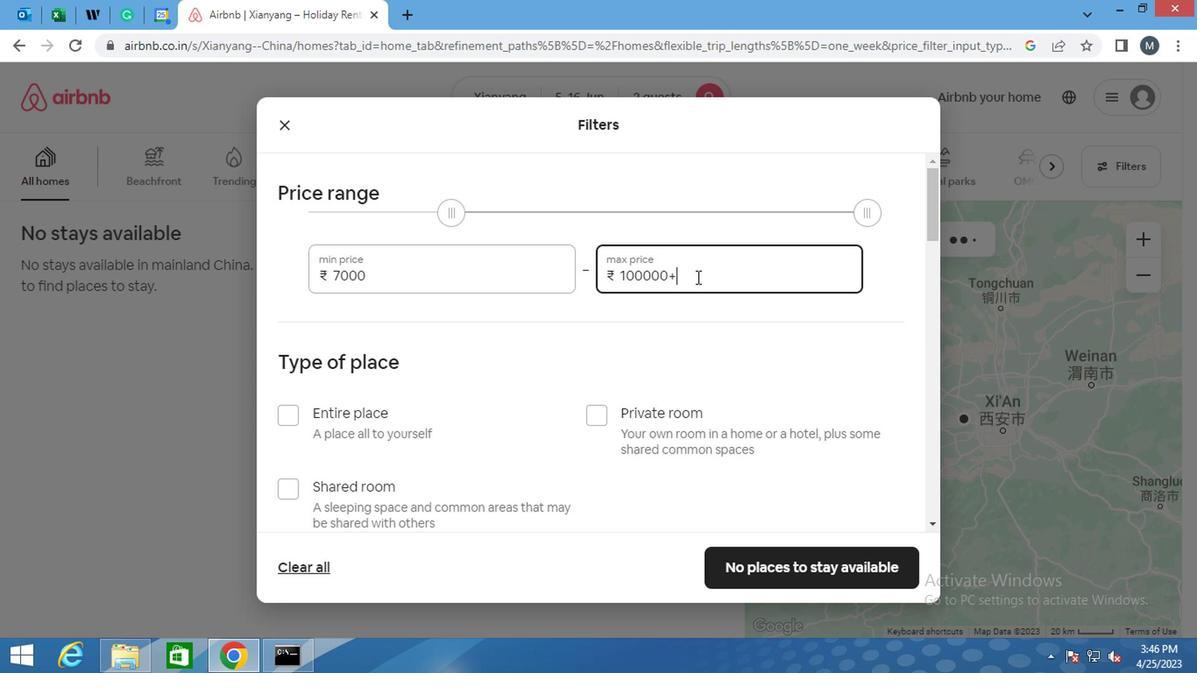 
Action: Key pressed <Key.backspace>
Screenshot: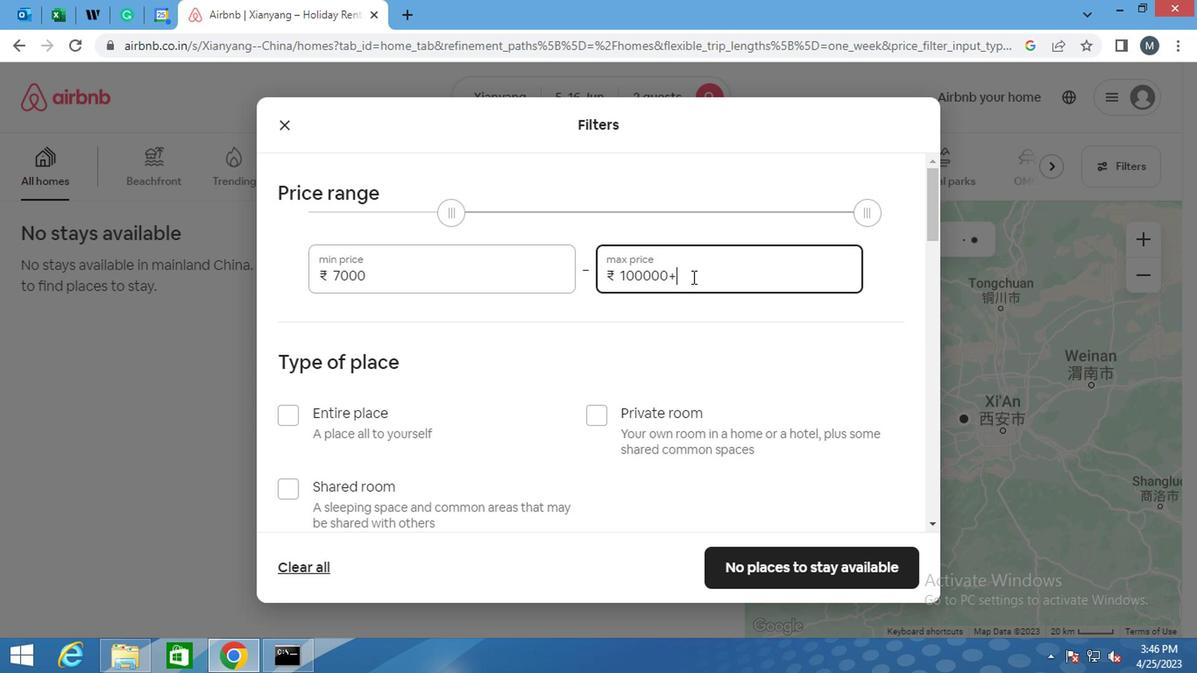 
Action: Mouse moved to (688, 275)
Screenshot: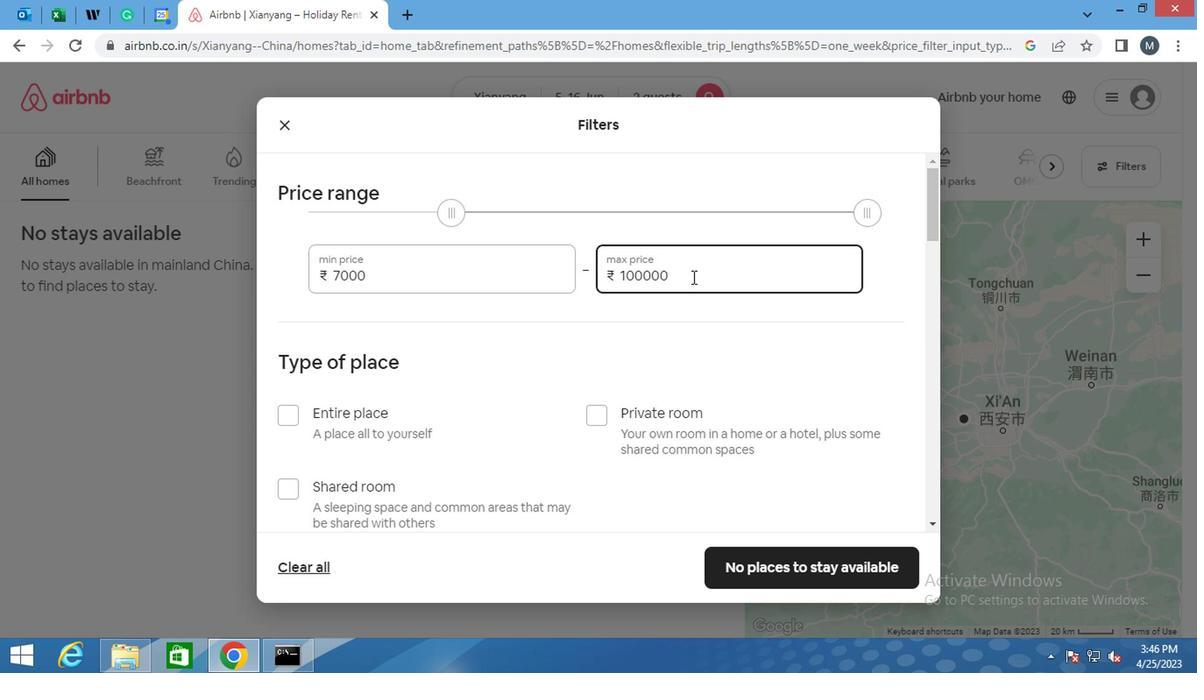 
Action: Key pressed <Key.backspace><Key.backspace><Key.backspace><Key.backspace><Key.backspace><Key.backspace><Key.backspace><Key.backspace><Key.backspace>
Screenshot: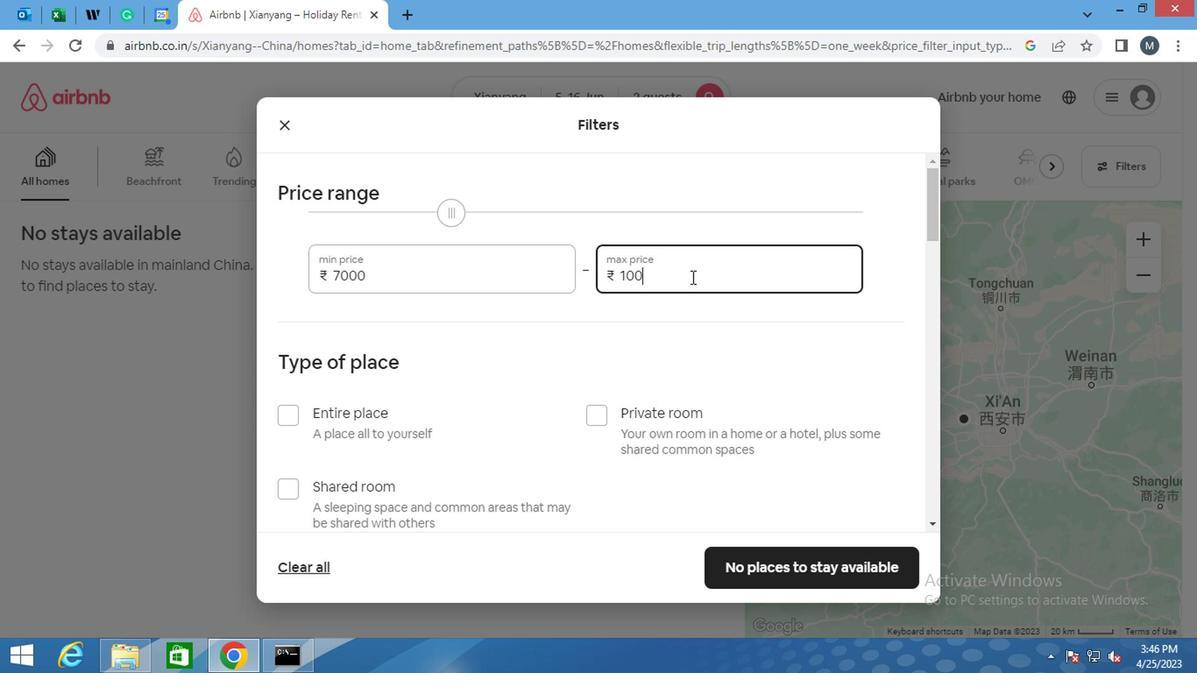 
Action: Mouse moved to (669, 275)
Screenshot: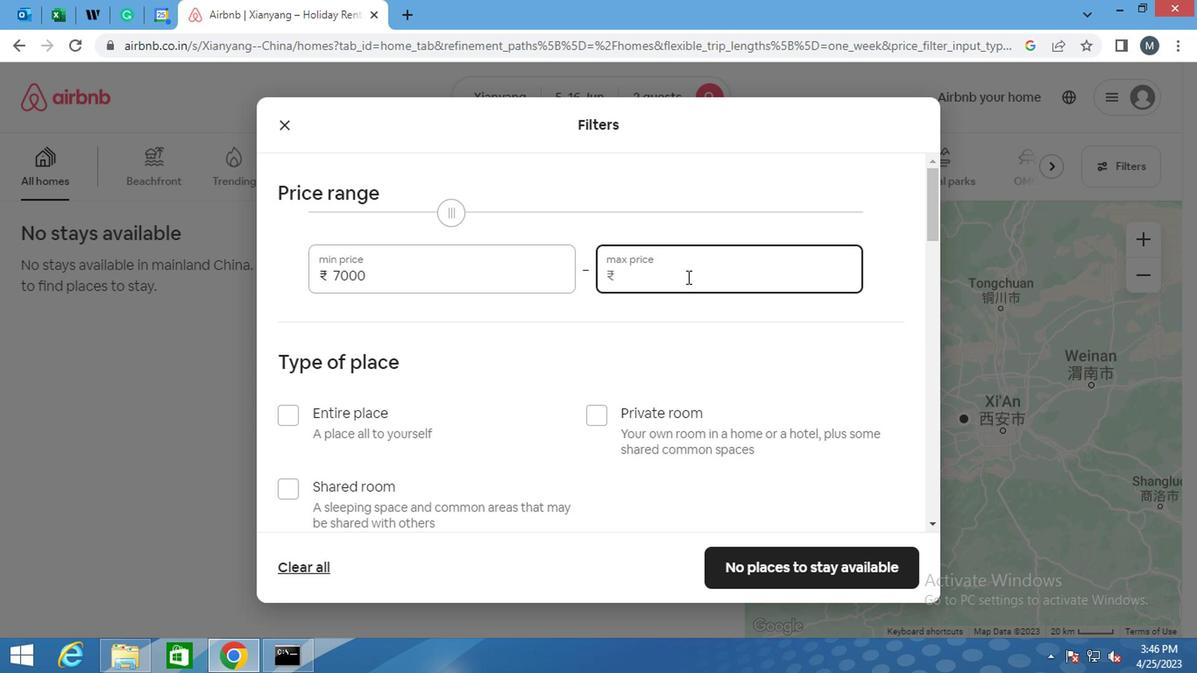 
Action: Key pressed 15000
Screenshot: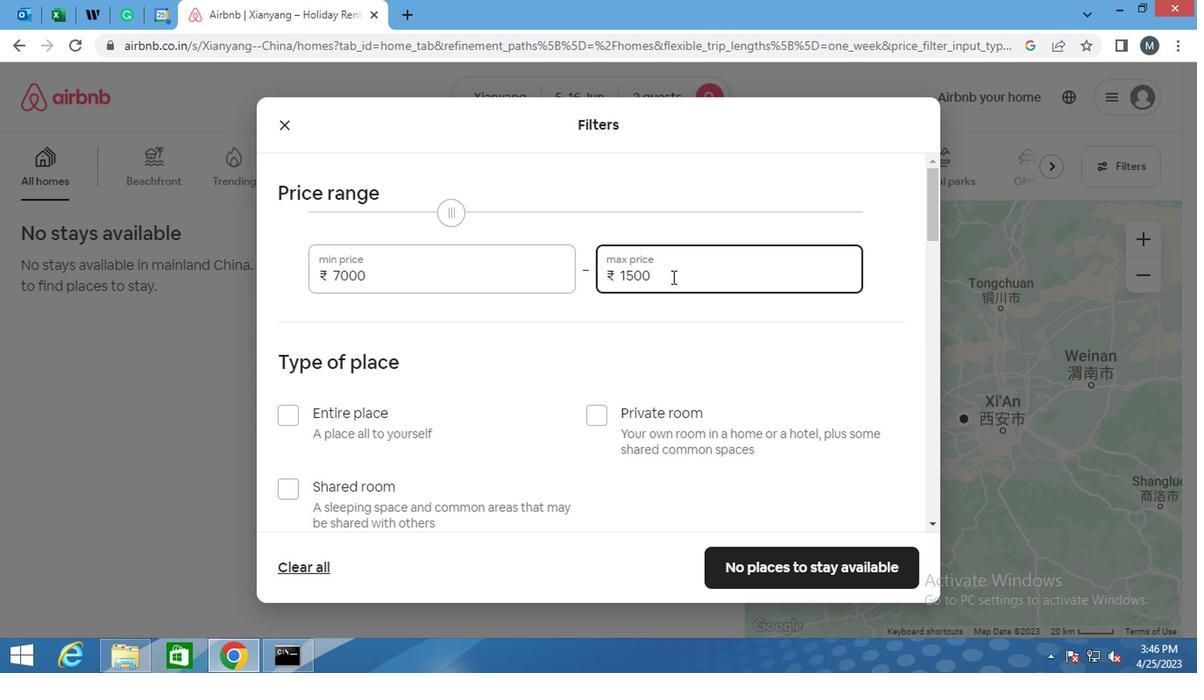 
Action: Mouse moved to (616, 332)
Screenshot: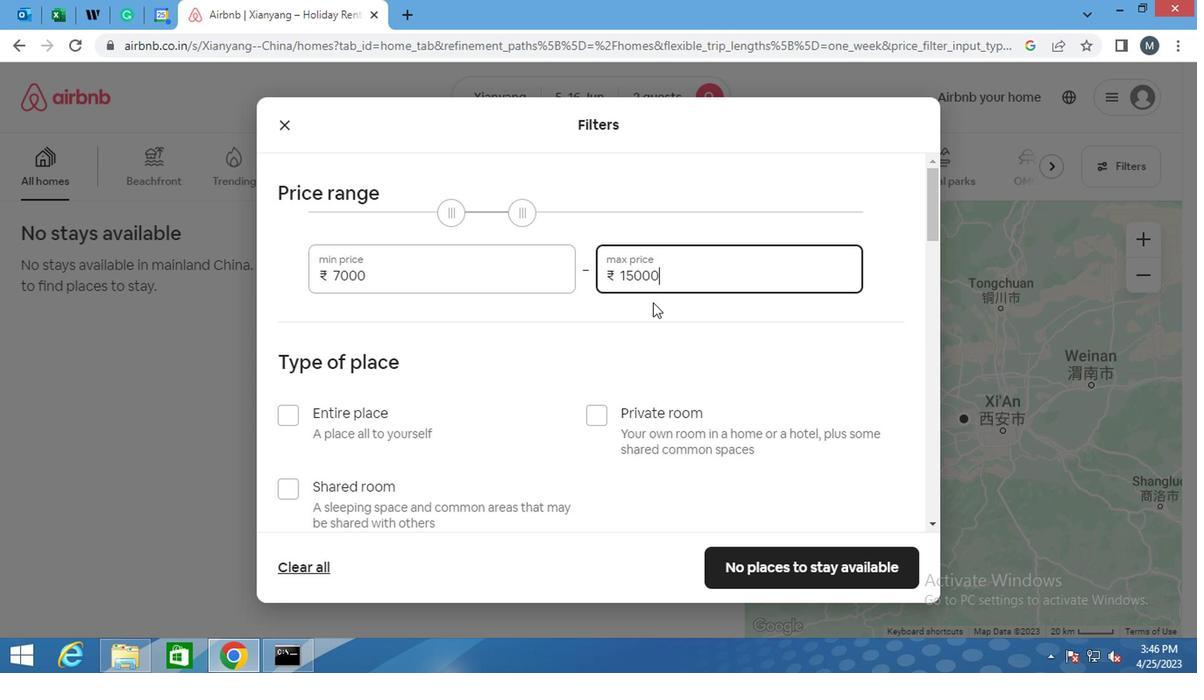 
Action: Mouse scrolled (616, 331) with delta (0, 0)
Screenshot: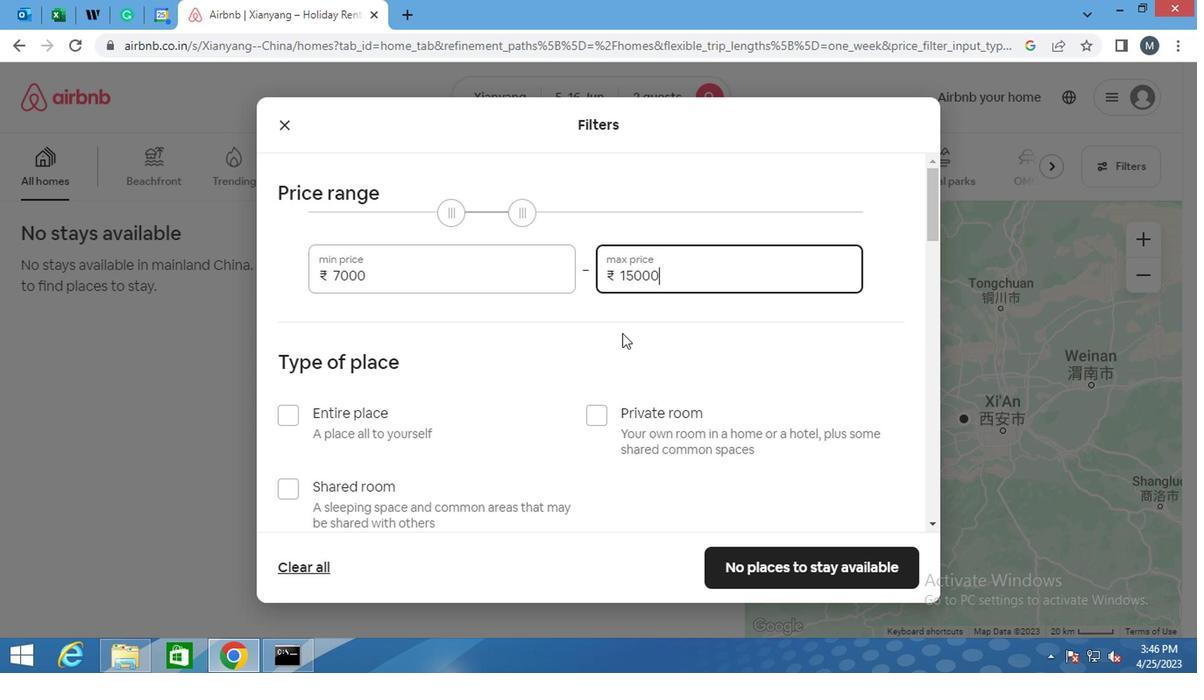 
Action: Mouse moved to (589, 329)
Screenshot: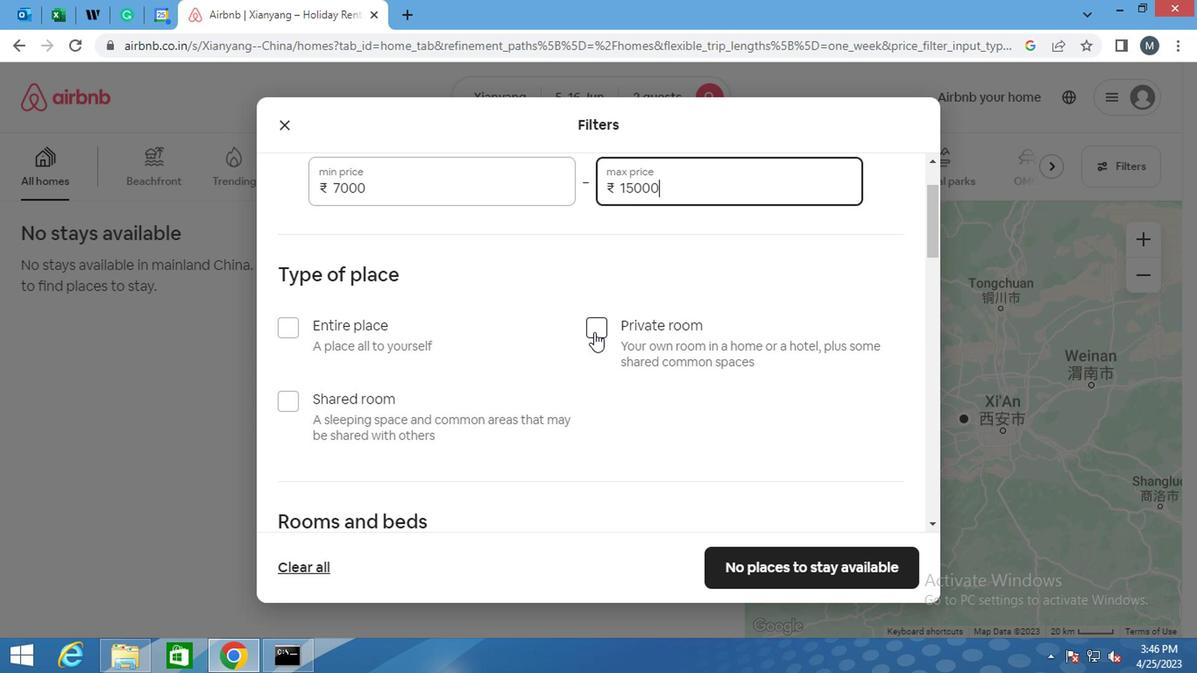 
Action: Mouse scrolled (589, 328) with delta (0, -1)
Screenshot: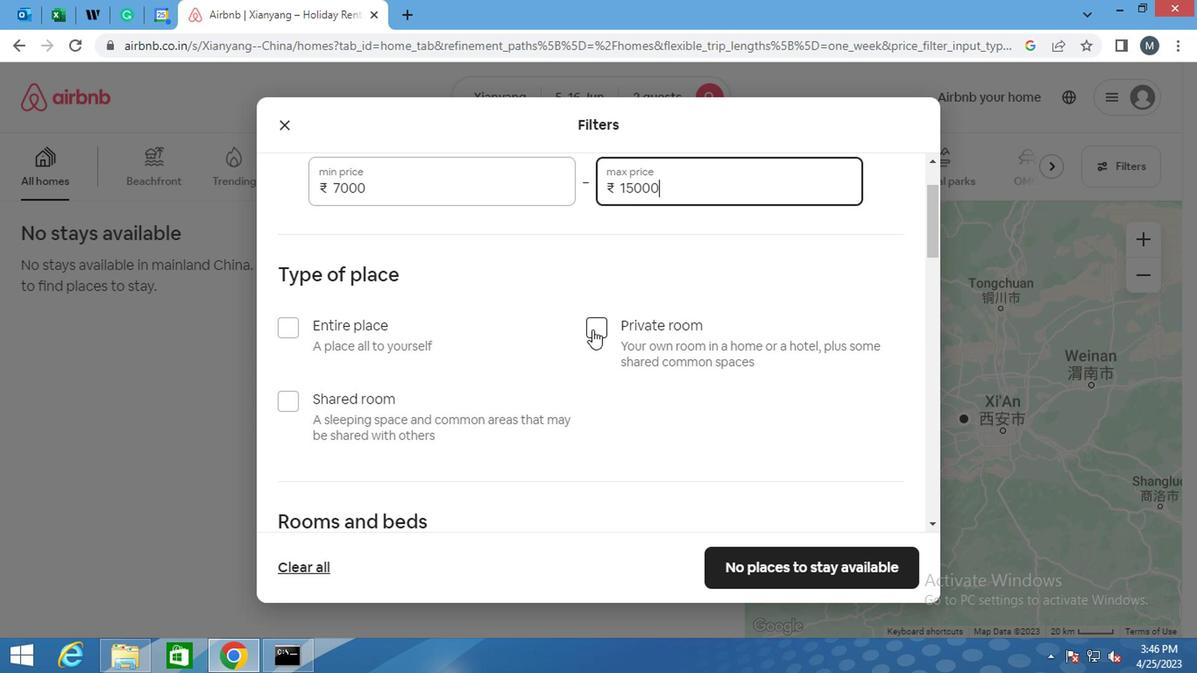 
Action: Mouse moved to (284, 232)
Screenshot: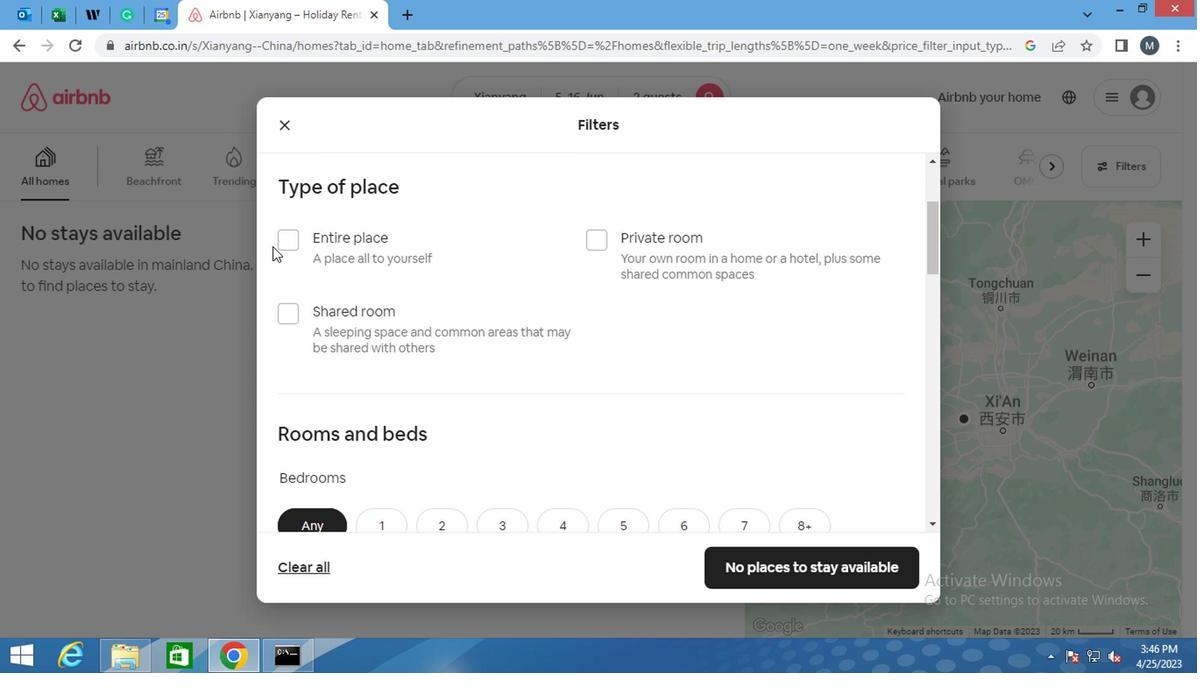 
Action: Mouse pressed left at (284, 232)
Screenshot: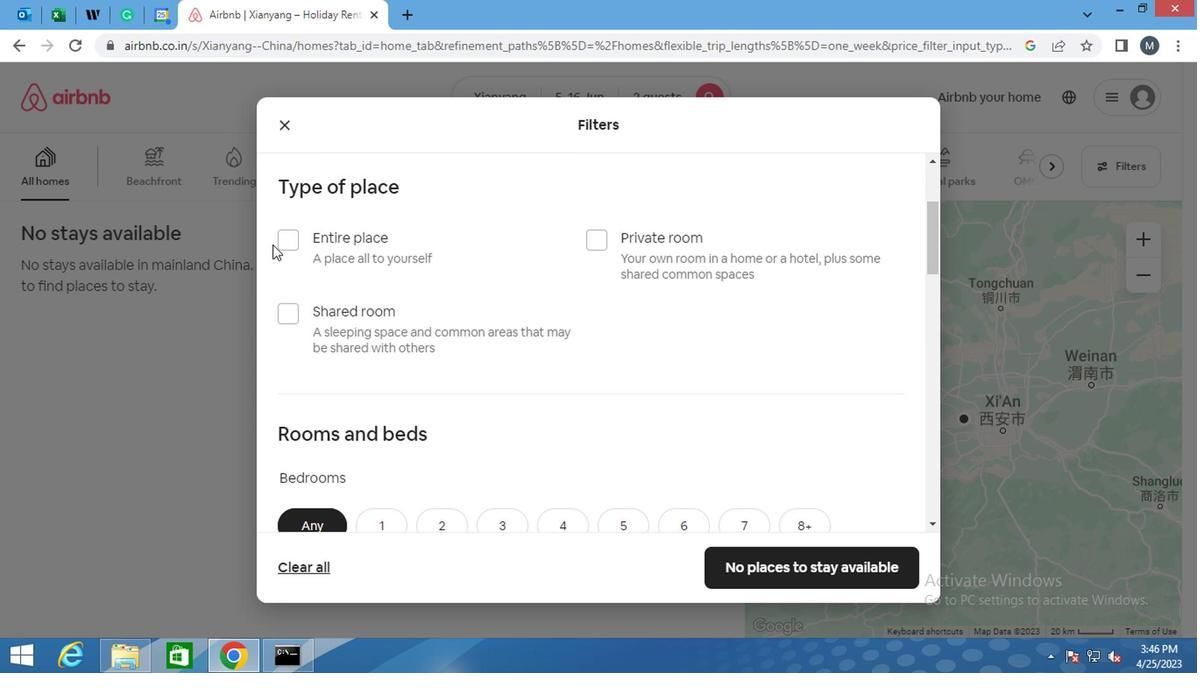 
Action: Mouse moved to (481, 281)
Screenshot: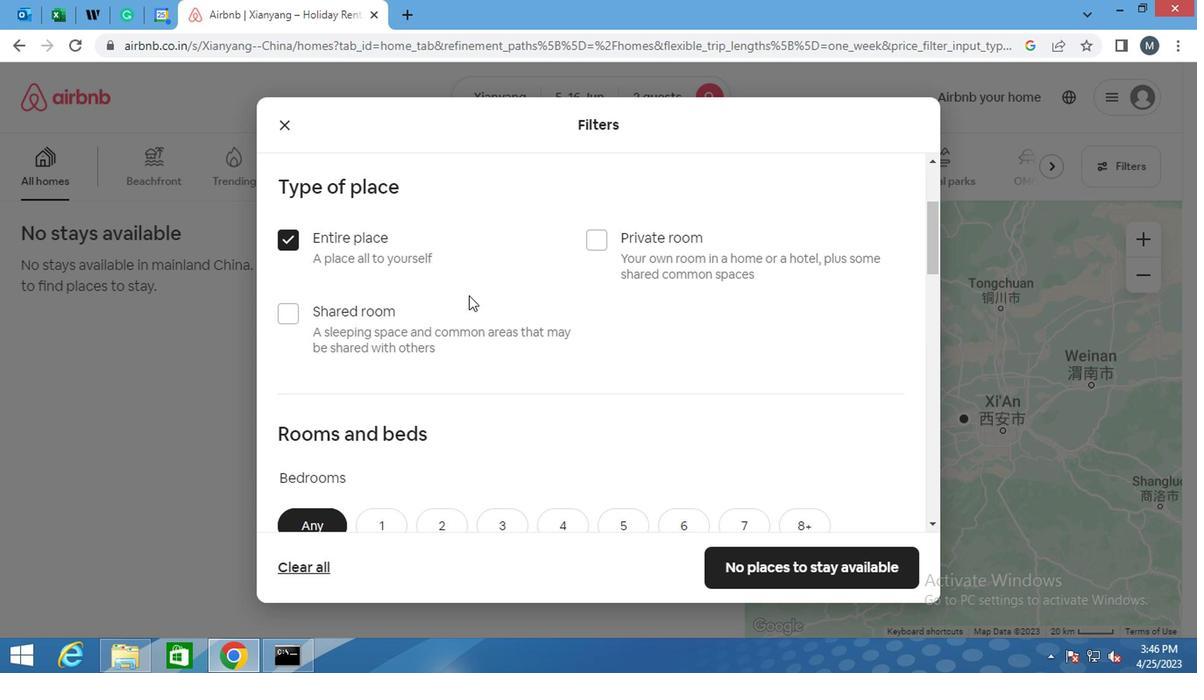 
Action: Mouse scrolled (481, 280) with delta (0, -1)
Screenshot: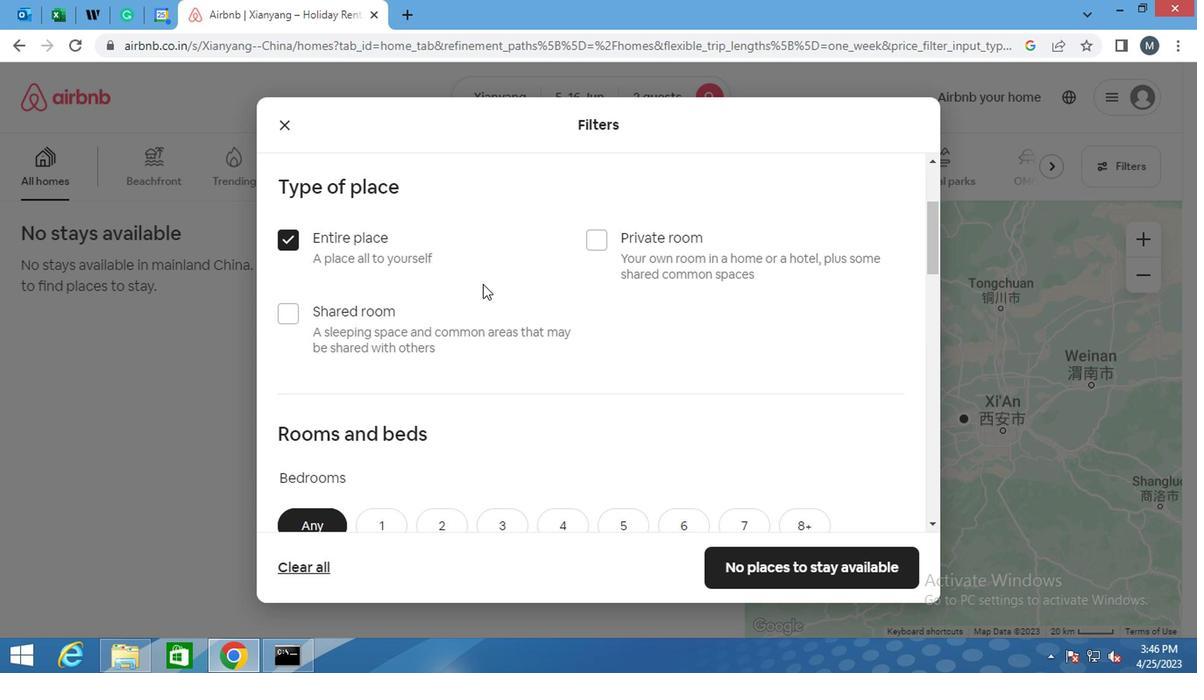 
Action: Mouse scrolled (481, 280) with delta (0, -1)
Screenshot: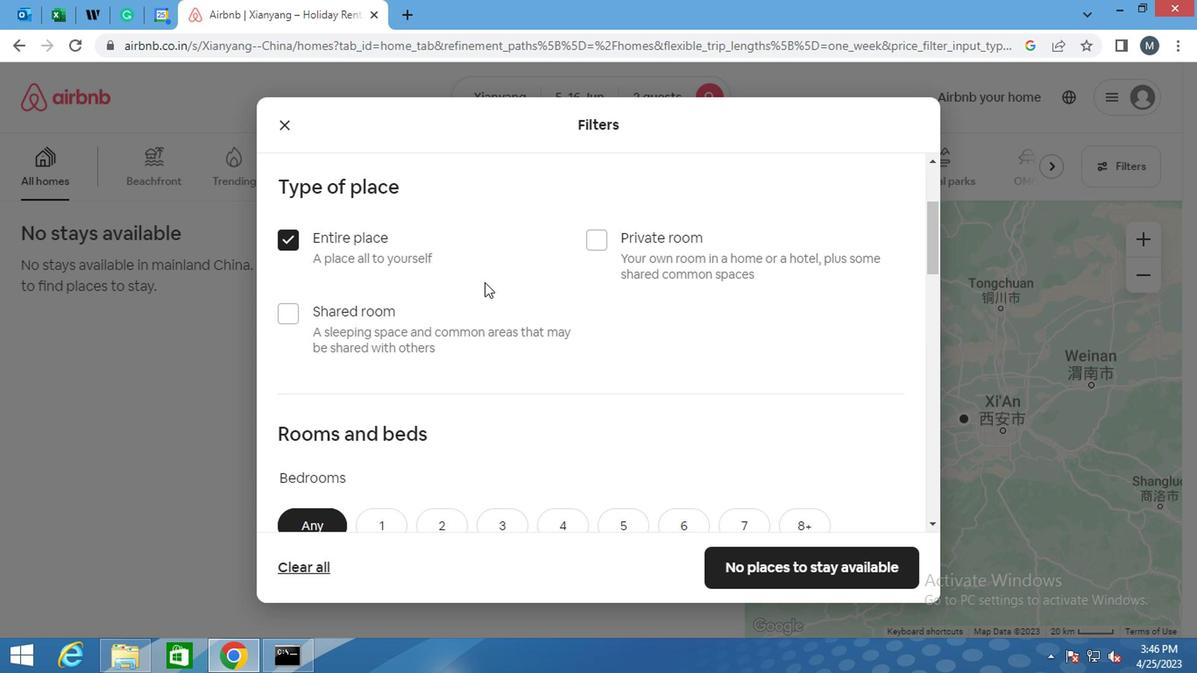 
Action: Mouse moved to (462, 290)
Screenshot: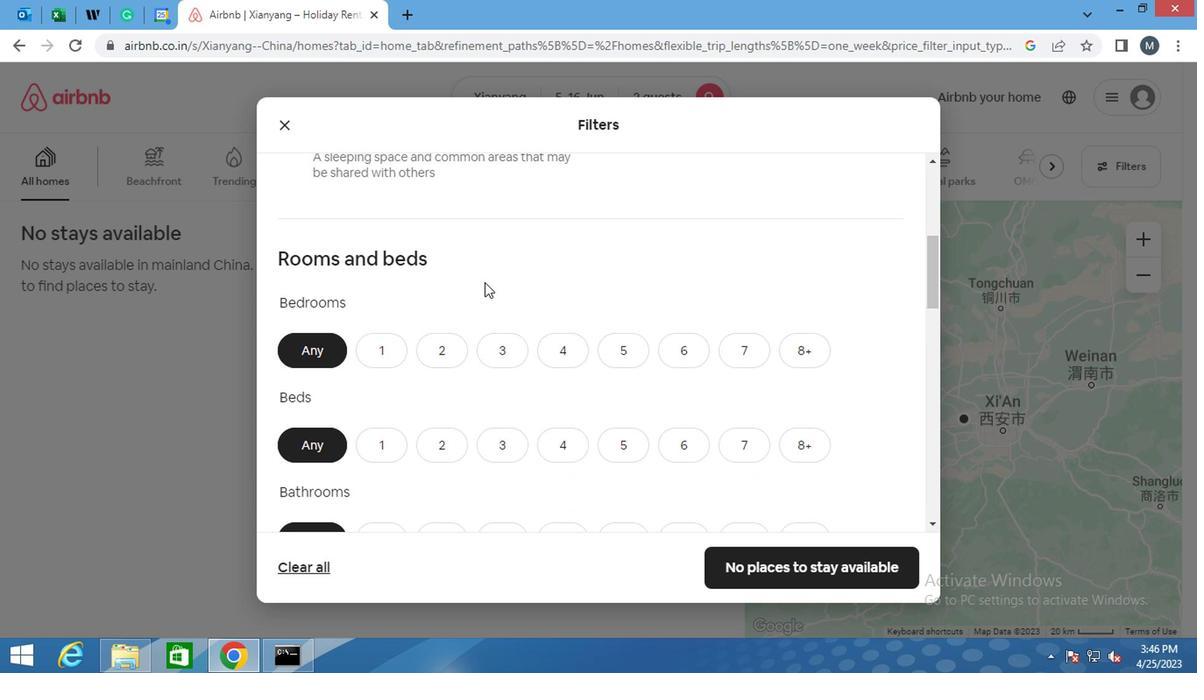 
Action: Mouse scrolled (462, 289) with delta (0, 0)
Screenshot: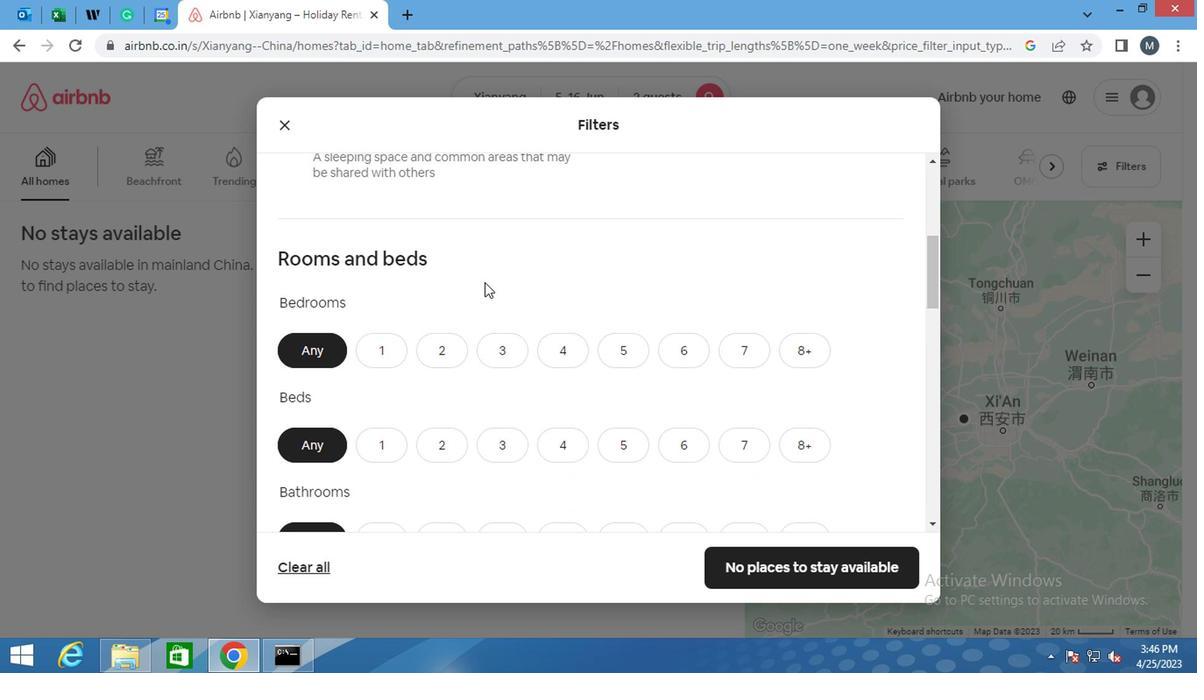 
Action: Mouse moved to (377, 260)
Screenshot: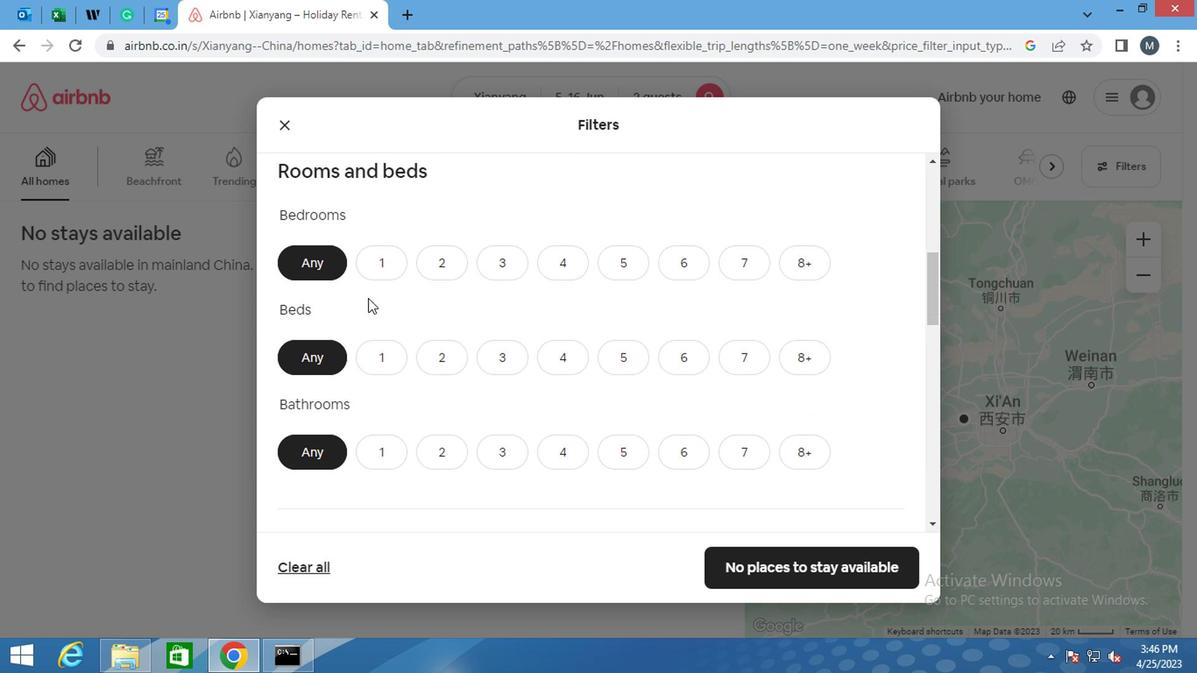 
Action: Mouse pressed left at (377, 260)
Screenshot: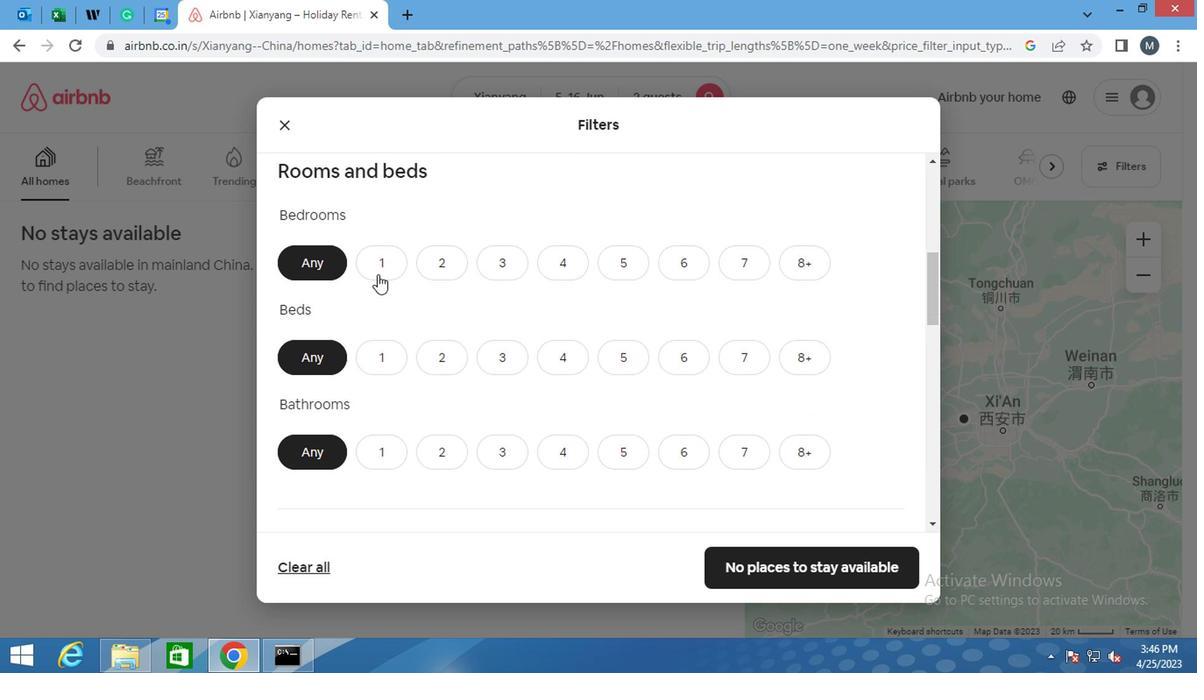 
Action: Mouse moved to (371, 348)
Screenshot: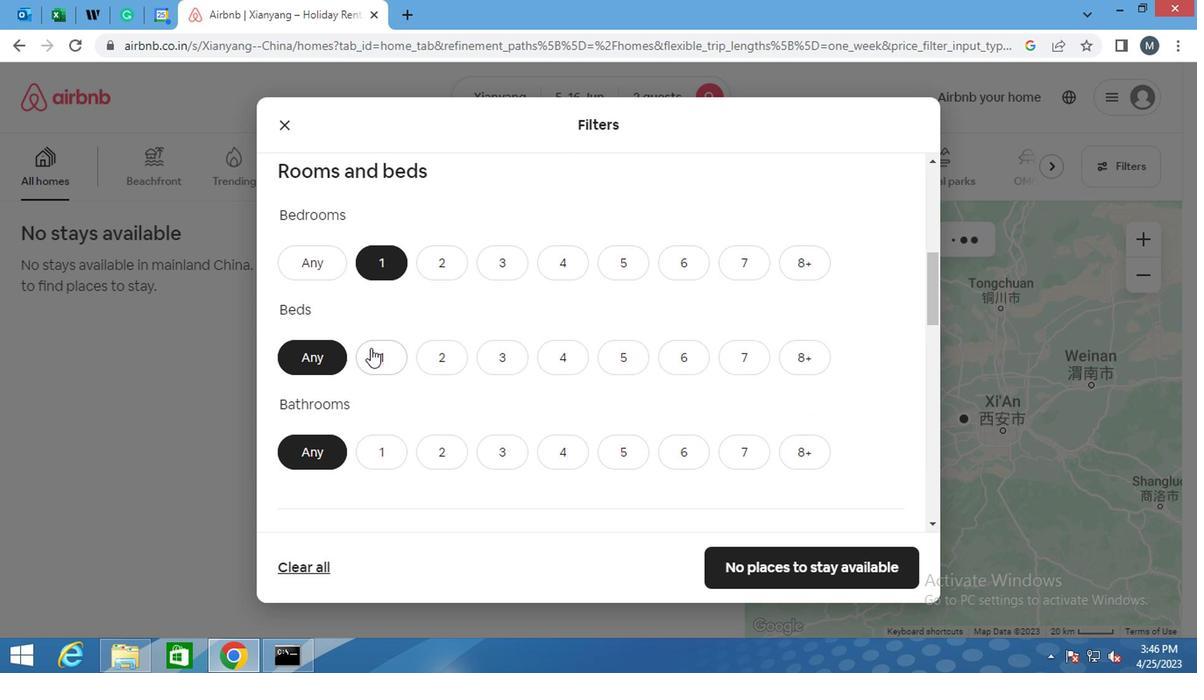 
Action: Mouse pressed left at (371, 348)
Screenshot: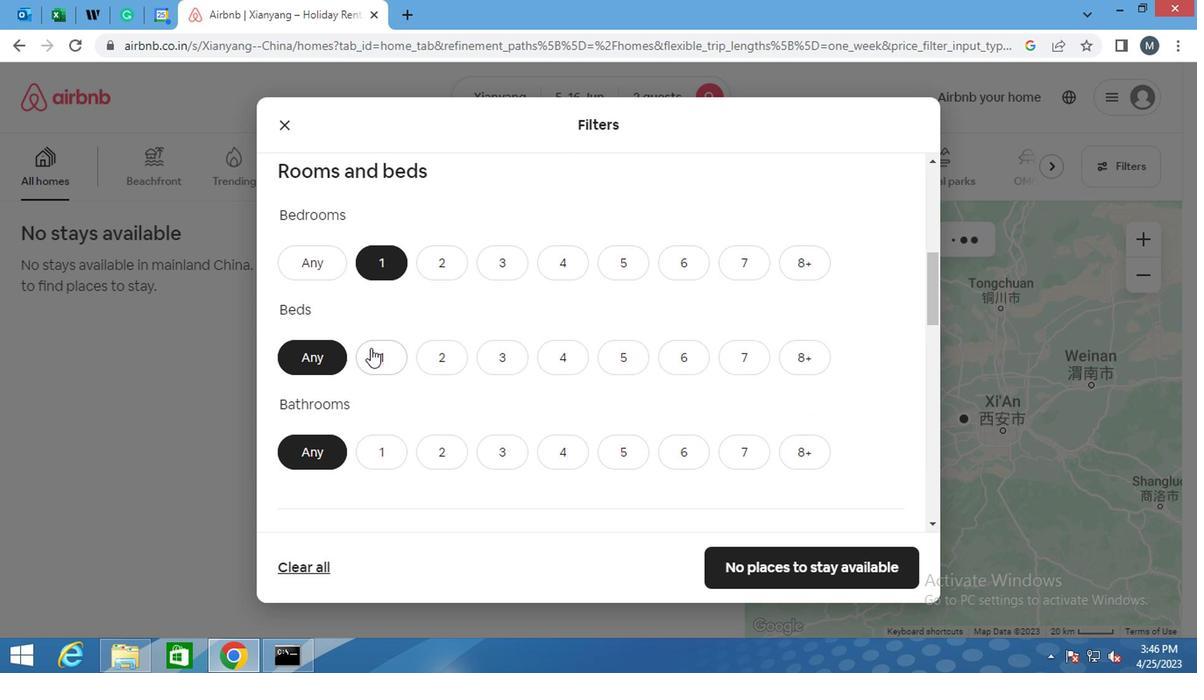 
Action: Mouse moved to (376, 454)
Screenshot: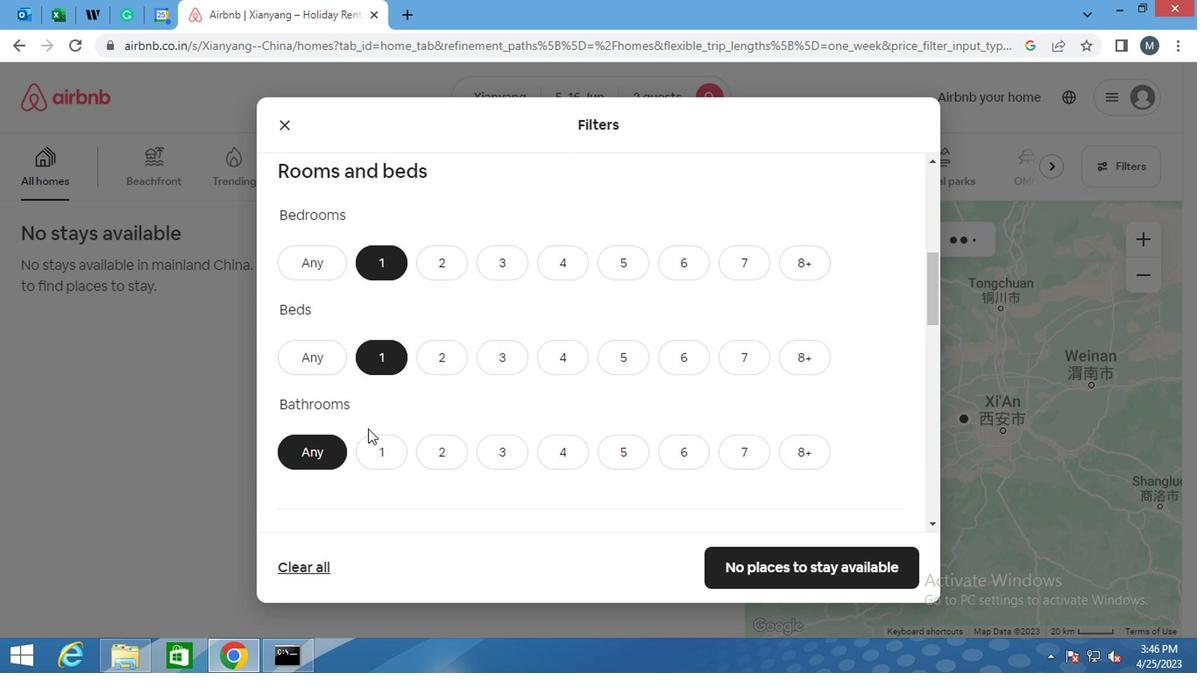 
Action: Mouse pressed left at (376, 454)
Screenshot: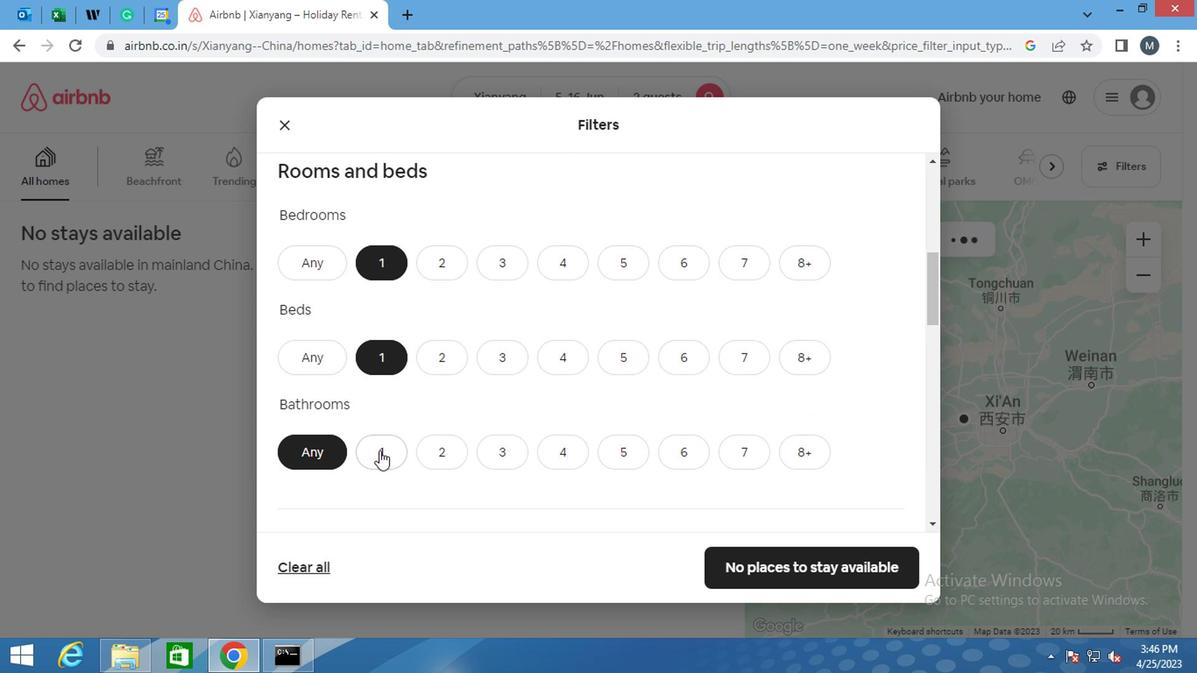 
Action: Mouse moved to (377, 372)
Screenshot: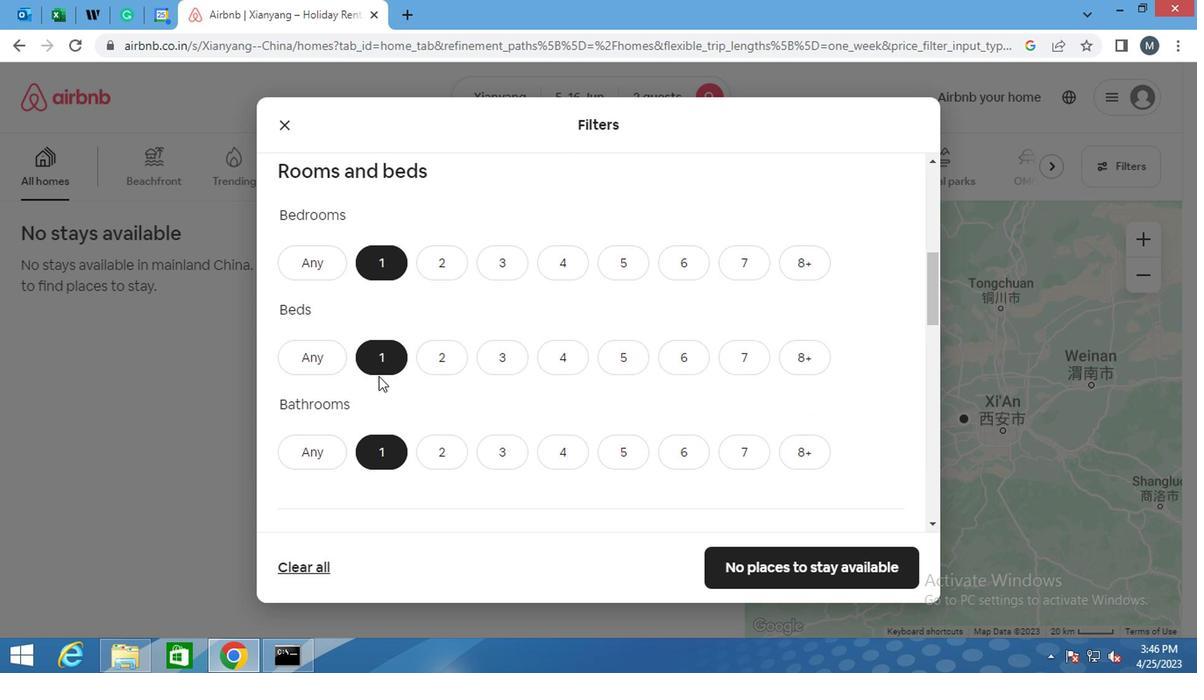 
Action: Mouse scrolled (377, 371) with delta (0, 0)
Screenshot: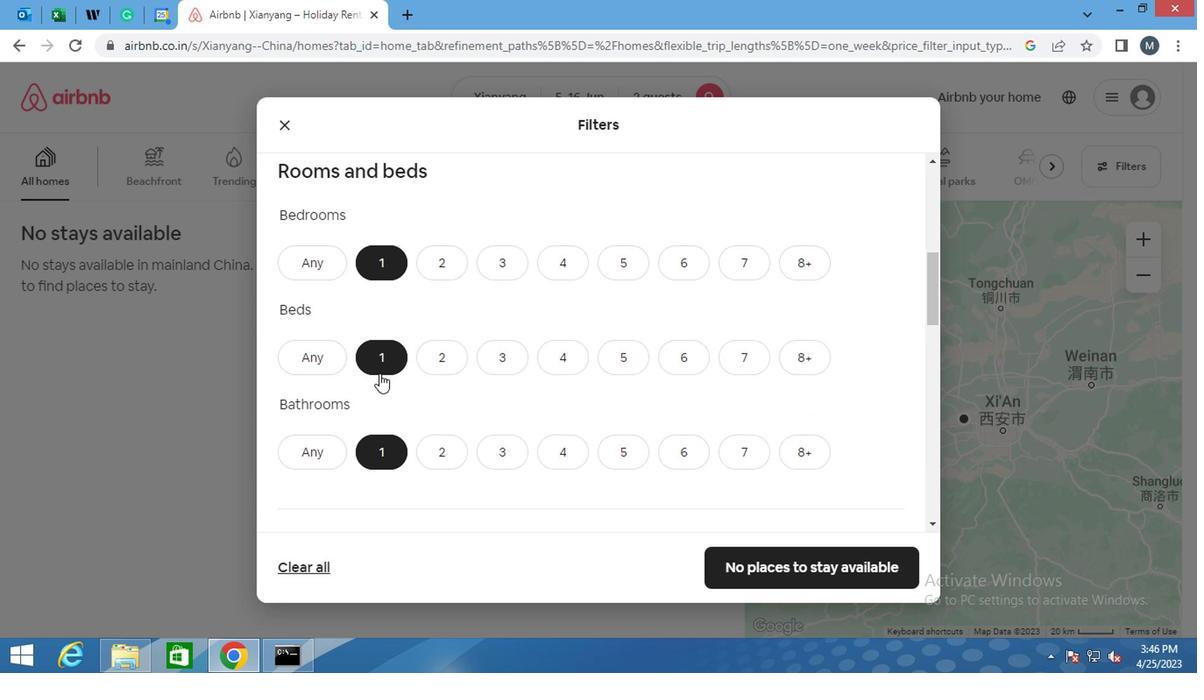 
Action: Mouse moved to (377, 373)
Screenshot: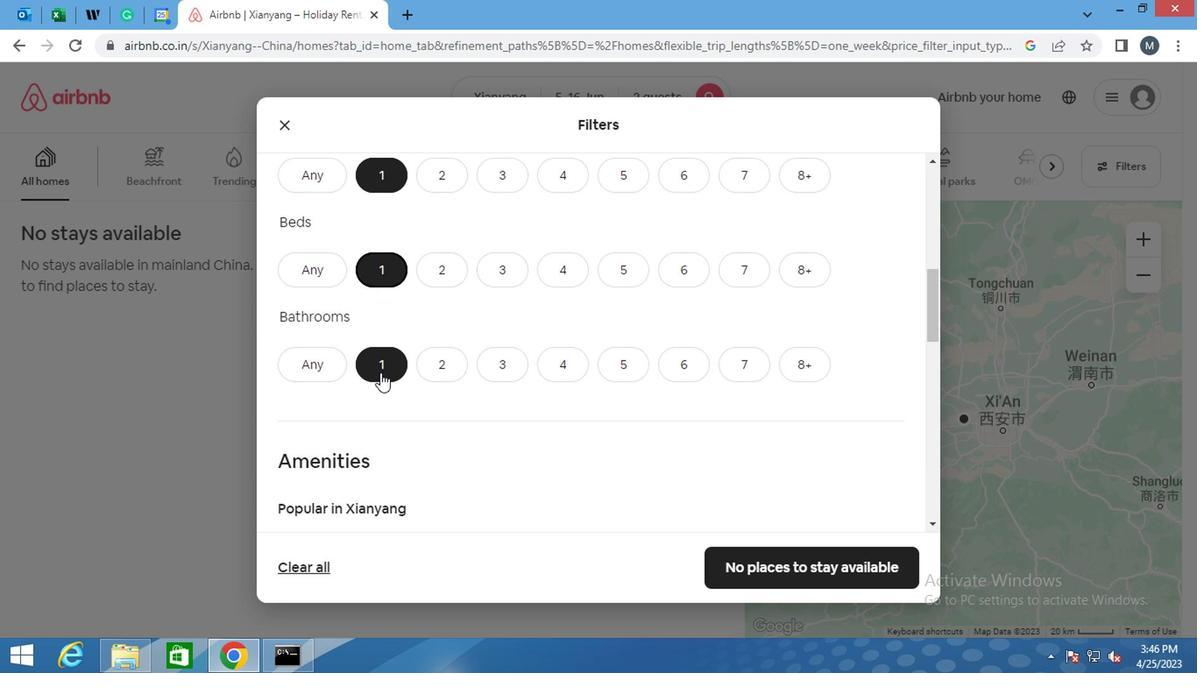 
Action: Mouse scrolled (377, 372) with delta (0, -1)
Screenshot: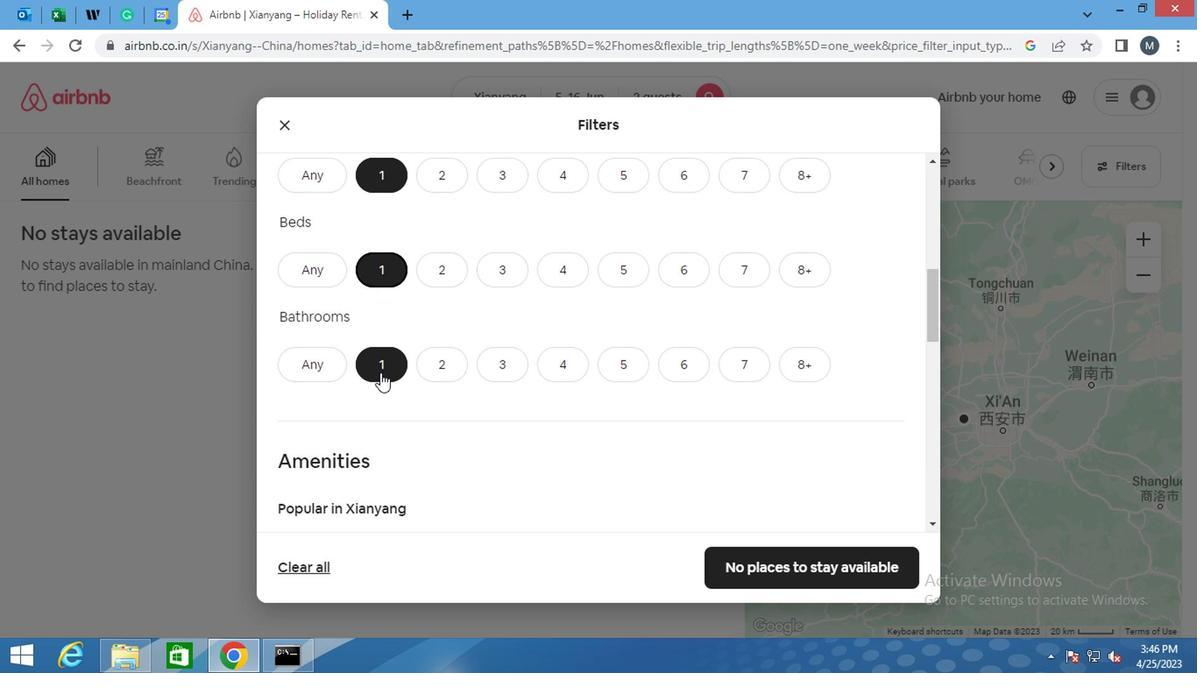 
Action: Mouse moved to (398, 340)
Screenshot: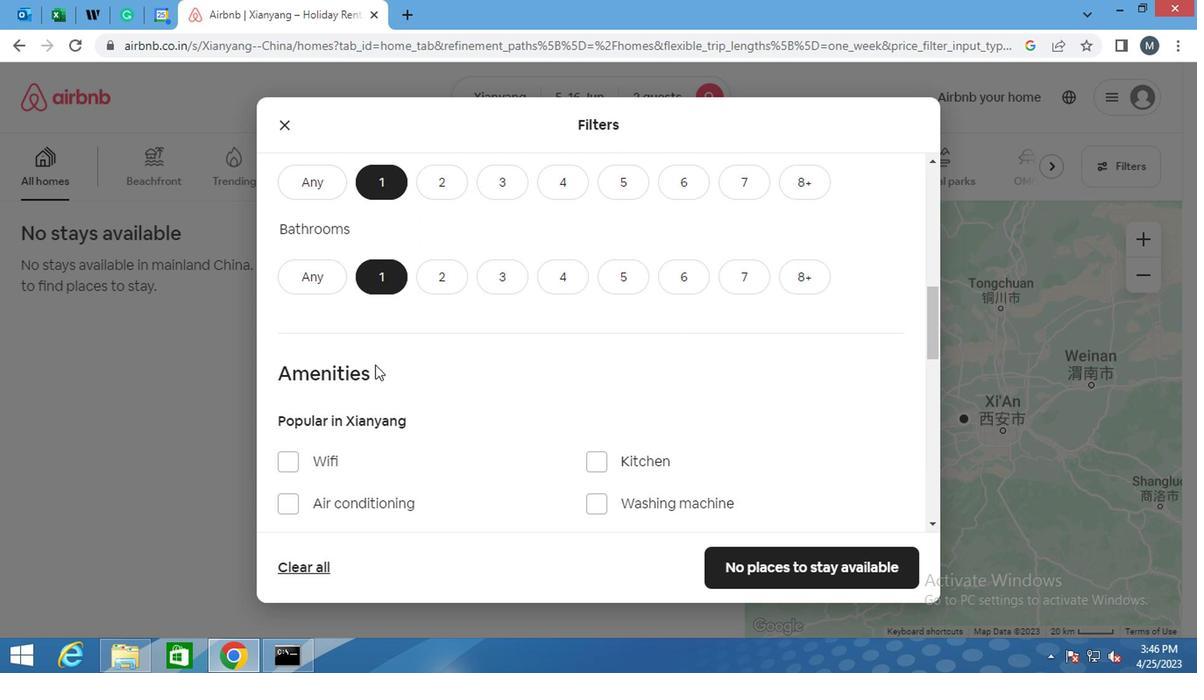 
Action: Mouse scrolled (398, 340) with delta (0, 0)
Screenshot: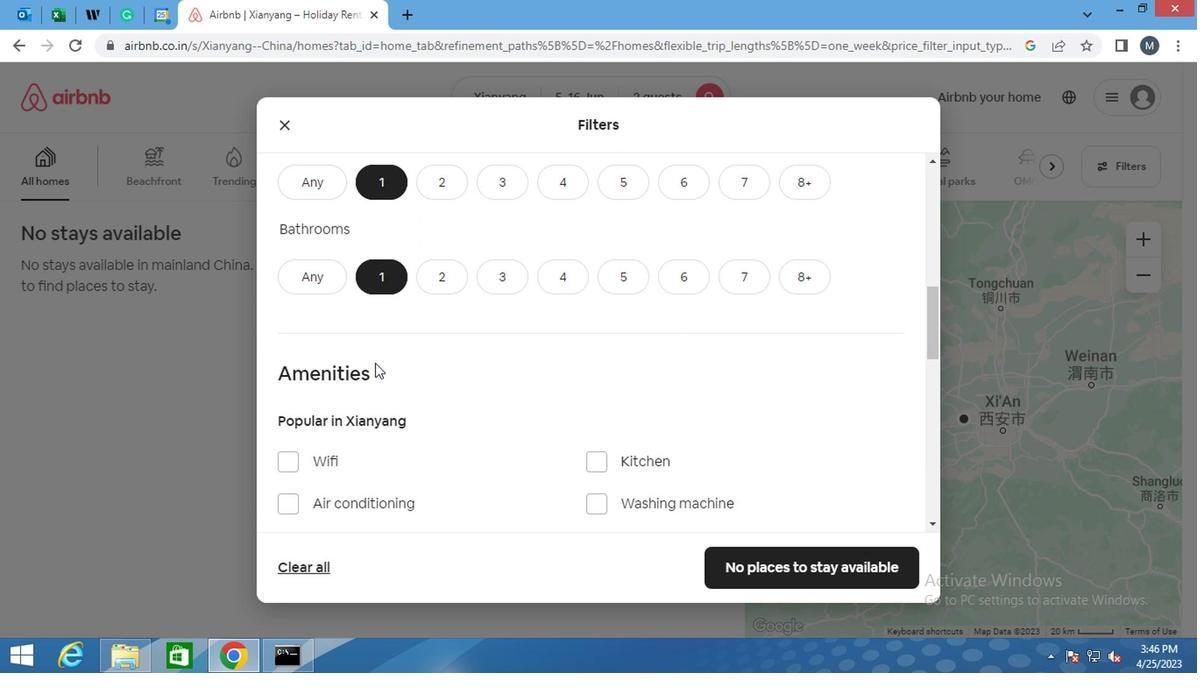 
Action: Mouse moved to (402, 340)
Screenshot: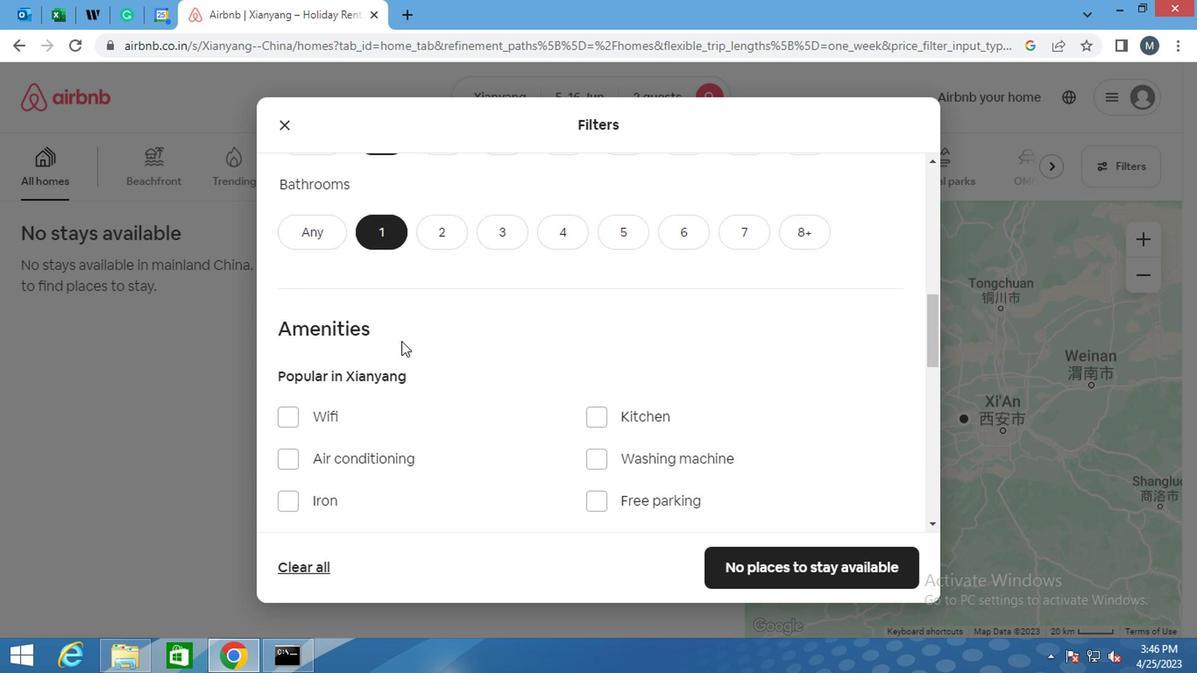 
Action: Mouse scrolled (402, 340) with delta (0, 0)
Screenshot: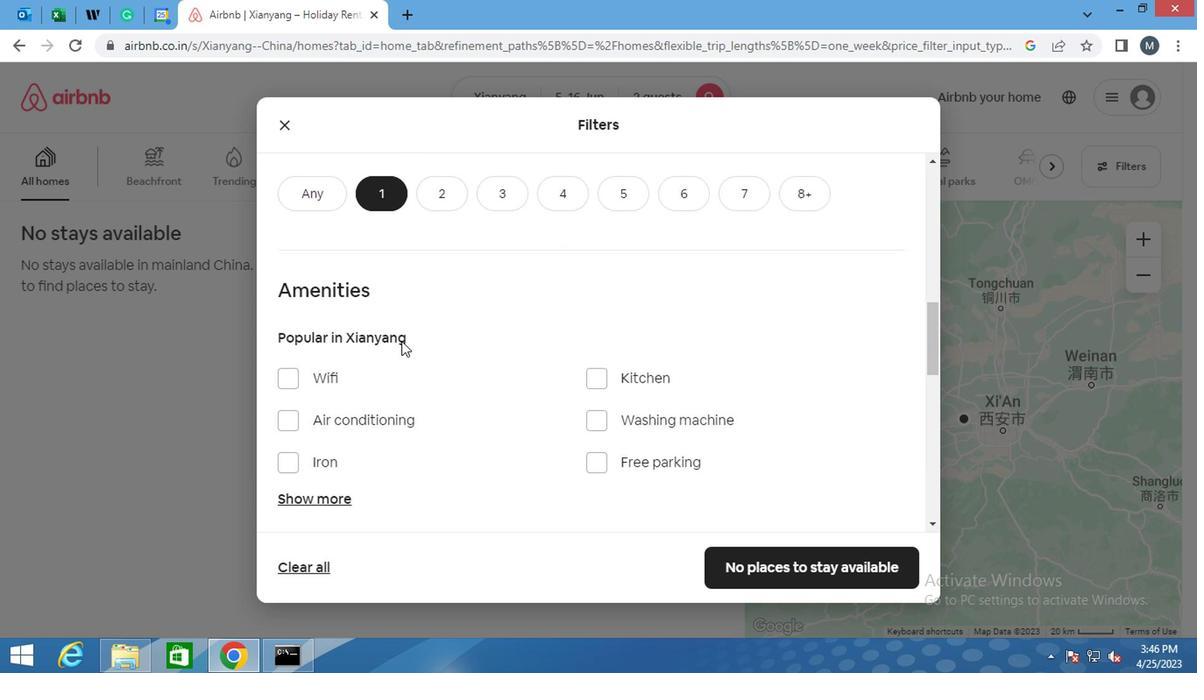 
Action: Mouse moved to (429, 321)
Screenshot: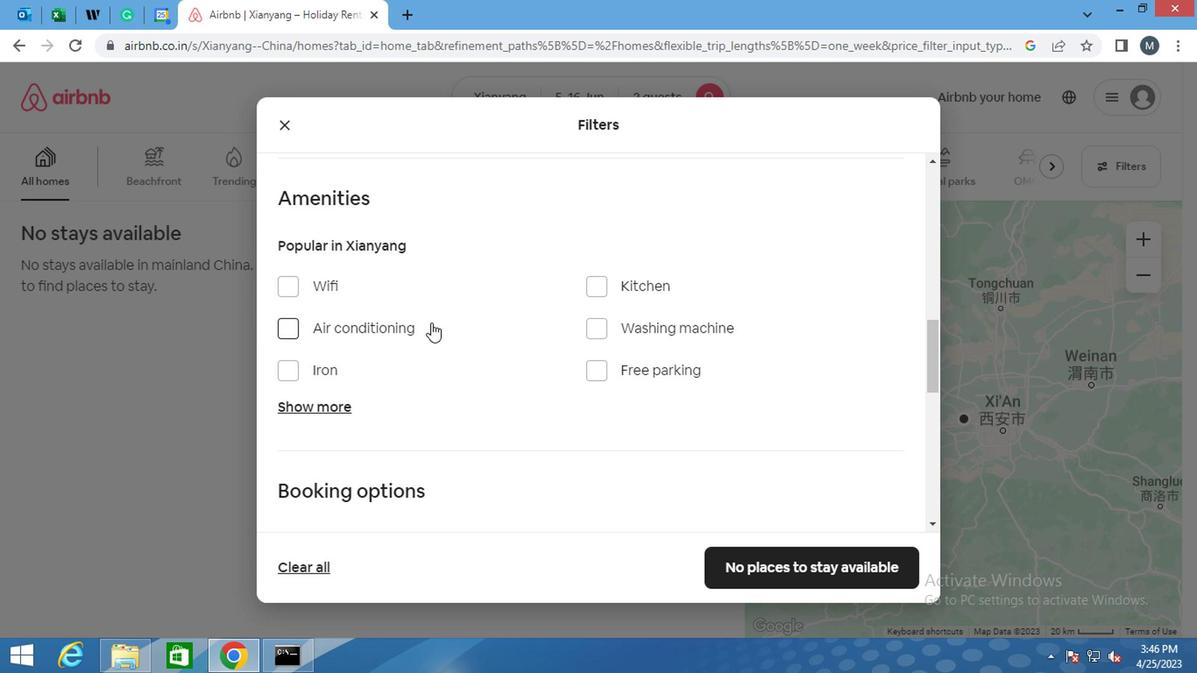 
Action: Mouse scrolled (429, 321) with delta (0, 0)
Screenshot: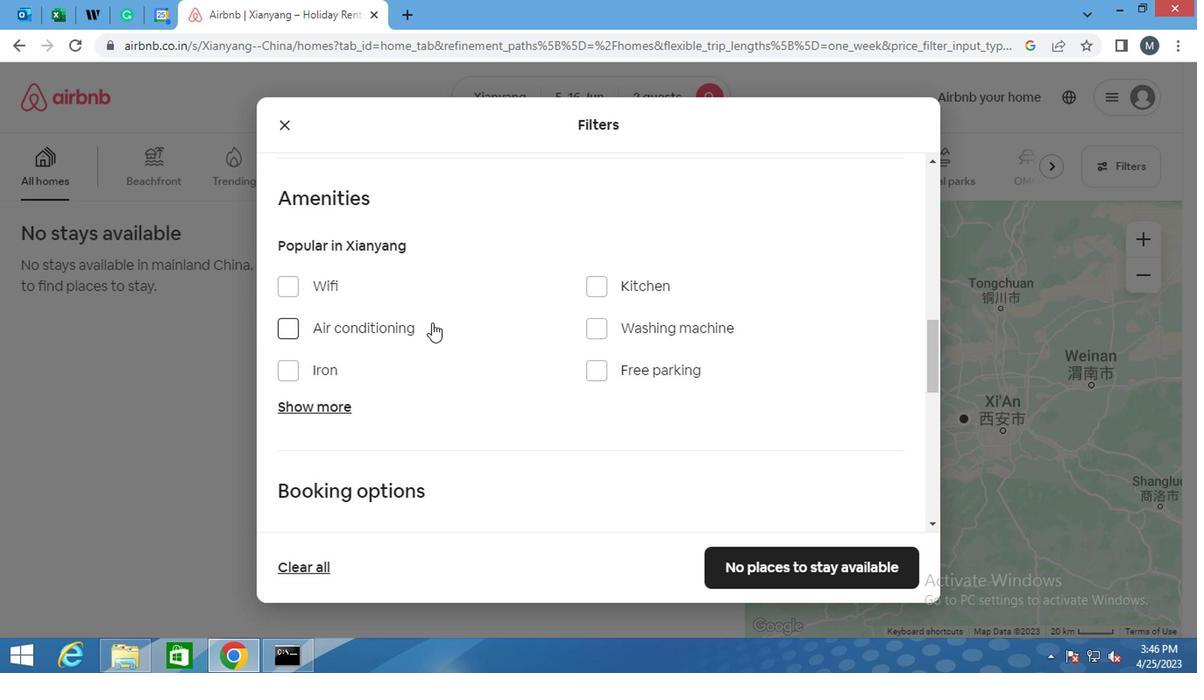 
Action: Mouse moved to (439, 324)
Screenshot: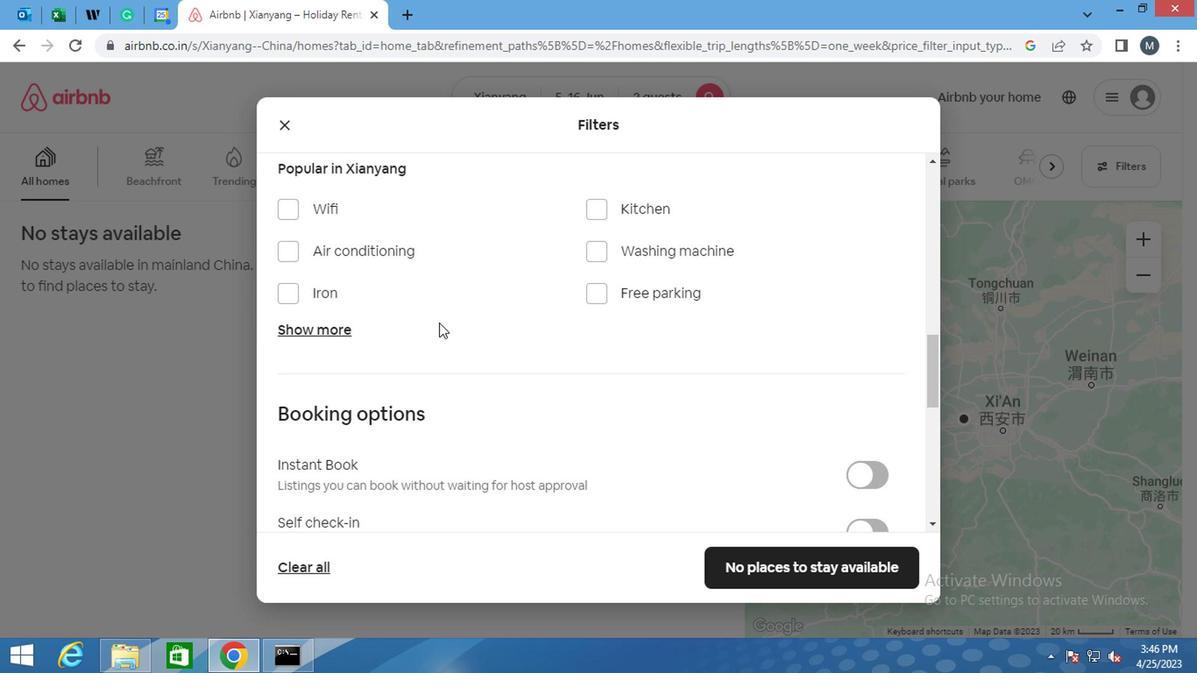 
Action: Mouse scrolled (439, 323) with delta (0, 0)
Screenshot: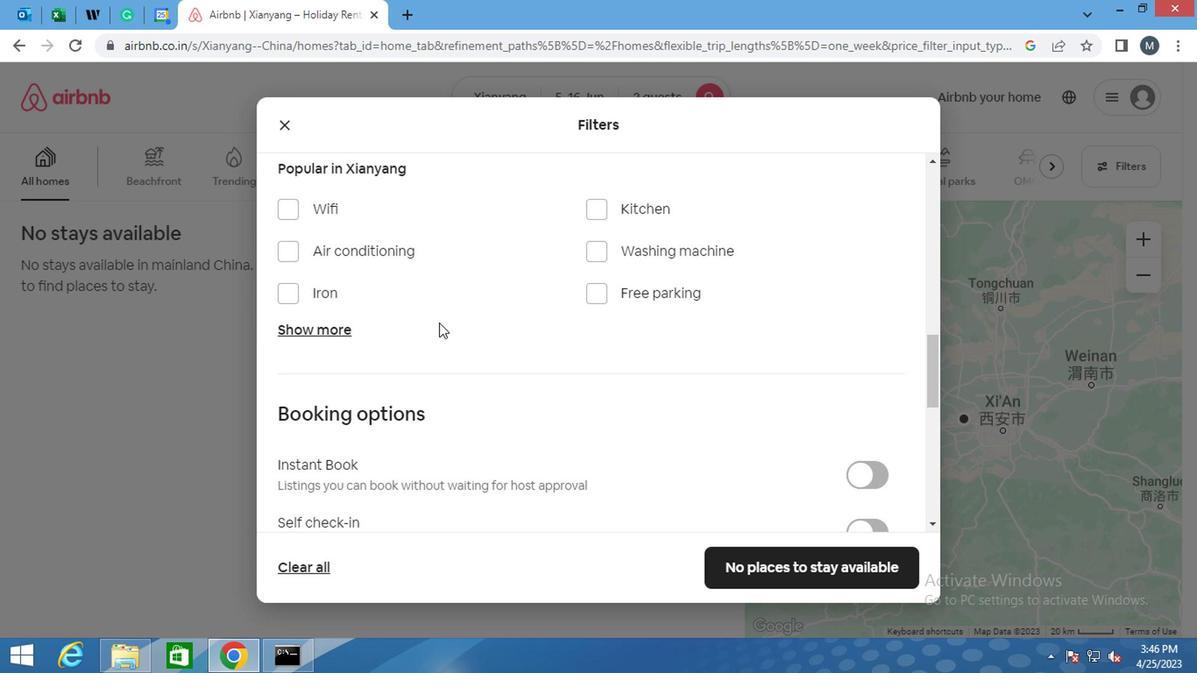 
Action: Mouse moved to (596, 393)
Screenshot: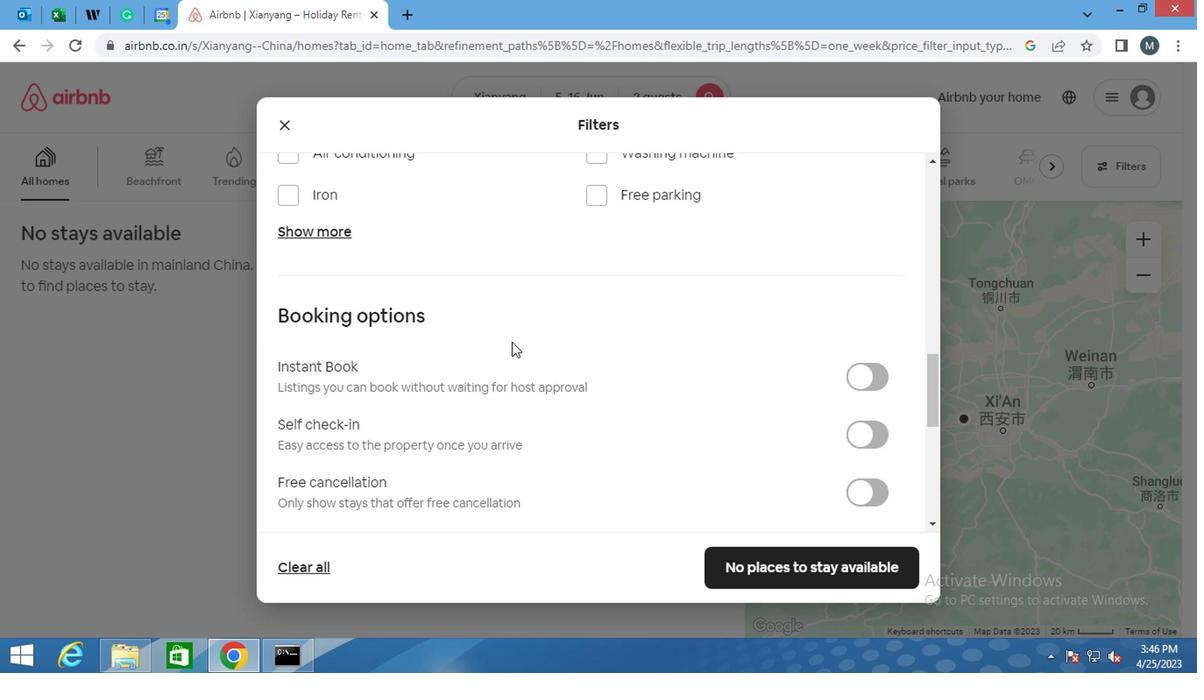 
Action: Mouse scrolled (596, 393) with delta (0, 0)
Screenshot: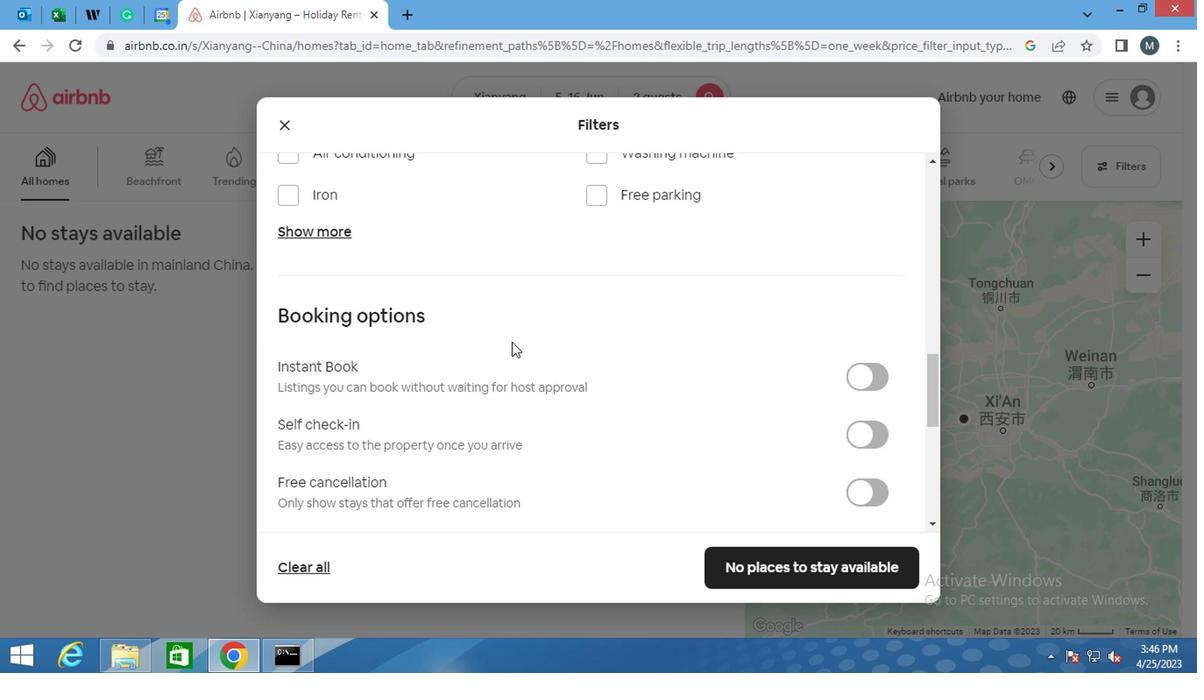
Action: Mouse moved to (855, 346)
Screenshot: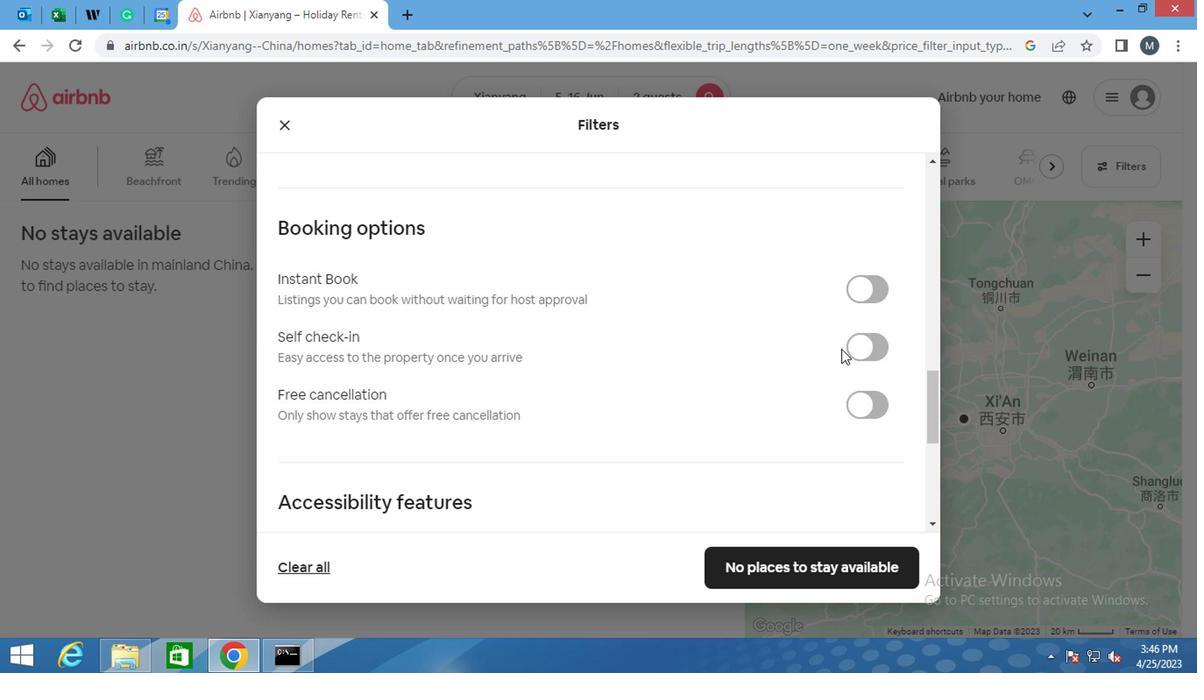 
Action: Mouse pressed left at (855, 346)
Screenshot: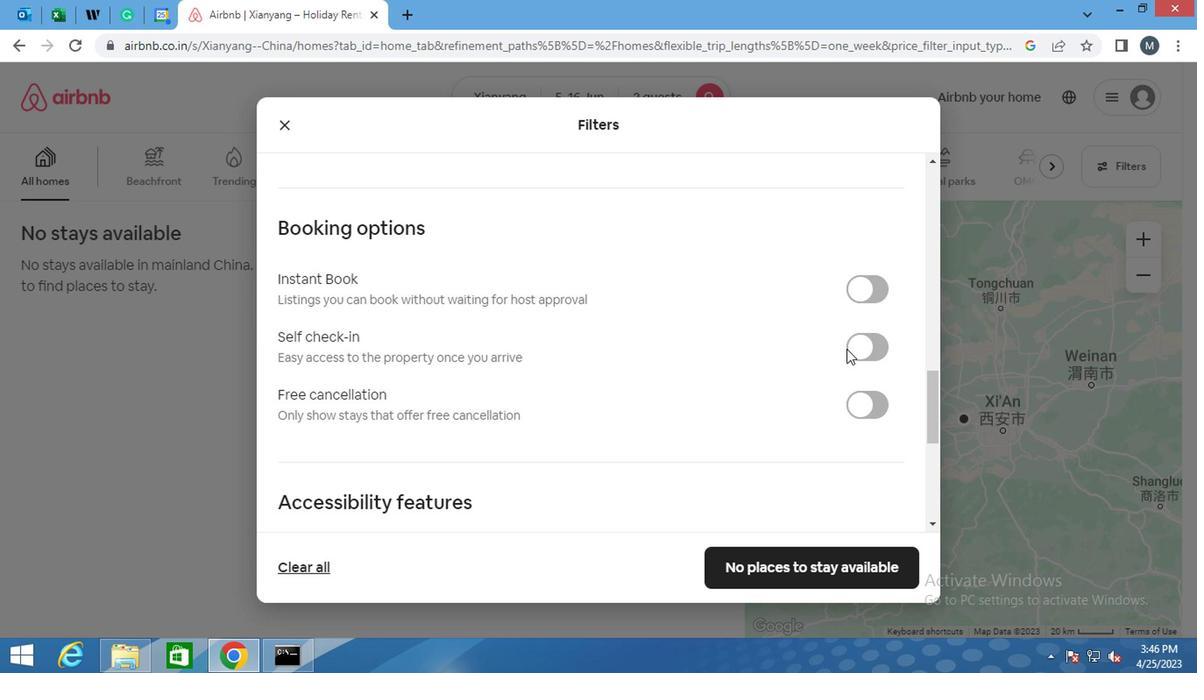 
Action: Mouse moved to (608, 355)
Screenshot: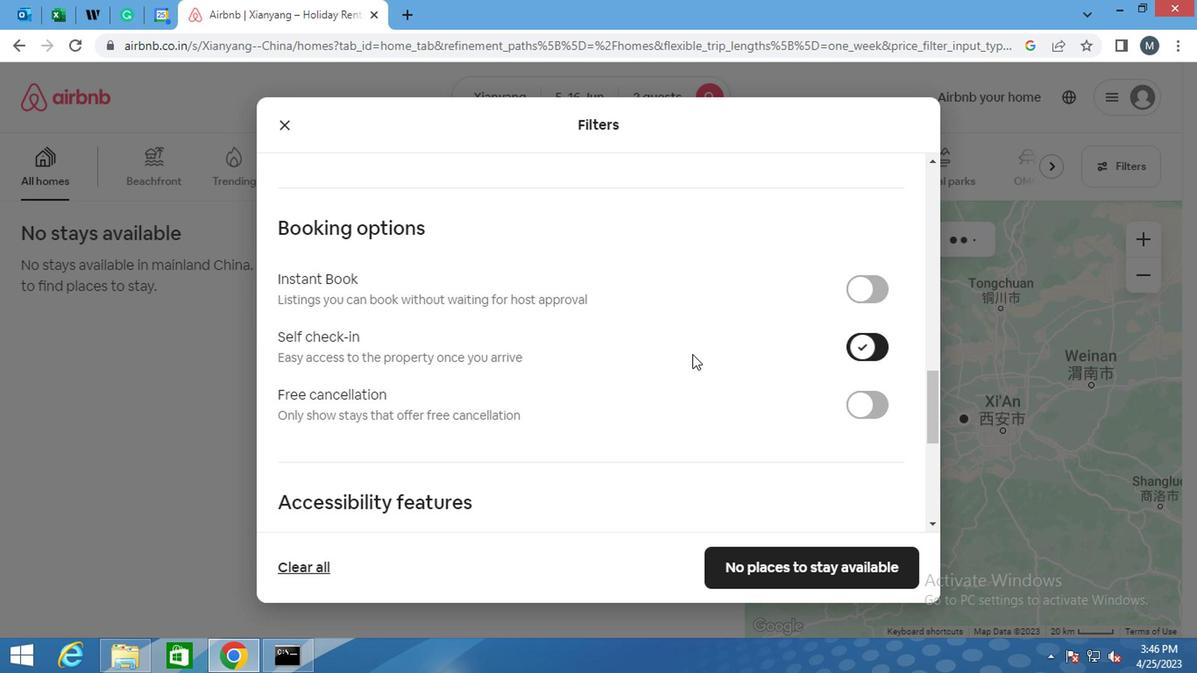 
Action: Mouse scrolled (608, 354) with delta (0, 0)
Screenshot: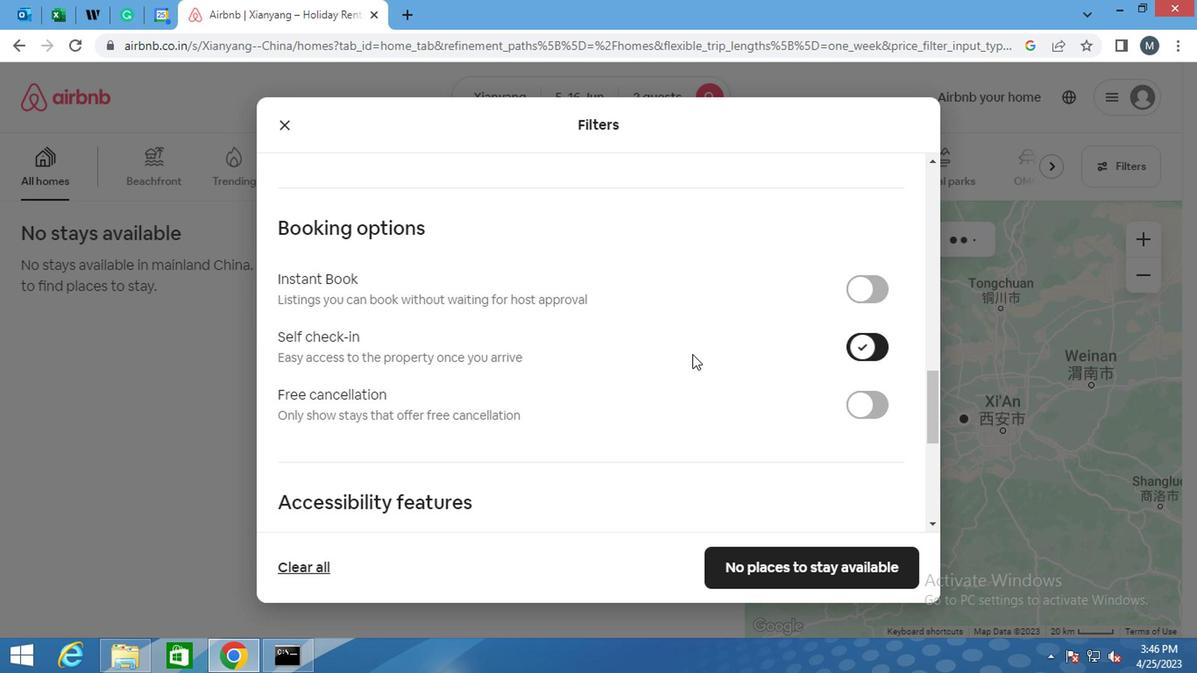 
Action: Mouse moved to (595, 366)
Screenshot: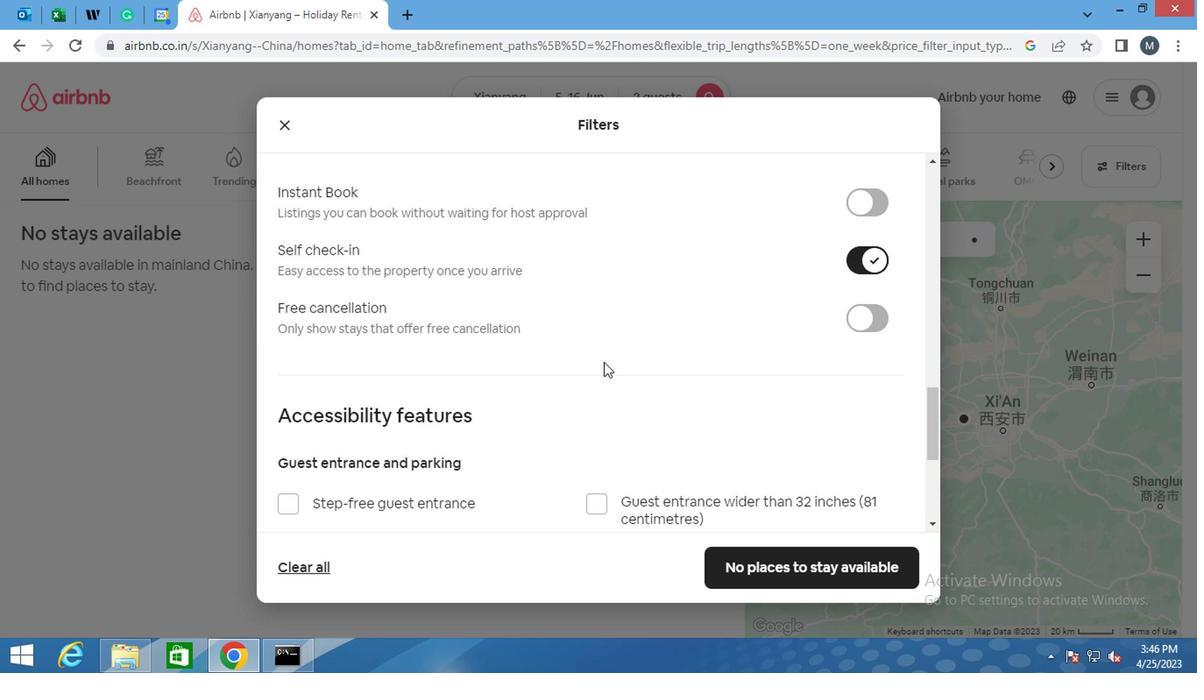 
Action: Mouse scrolled (595, 365) with delta (0, 0)
Screenshot: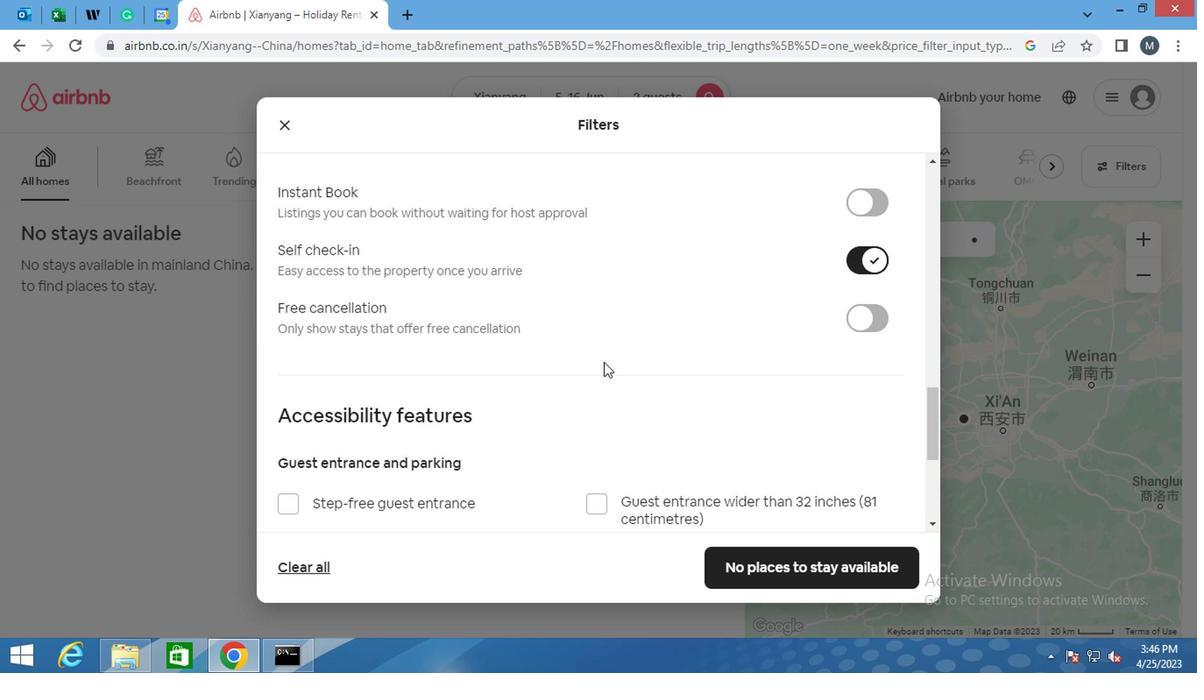
Action: Mouse moved to (575, 367)
Screenshot: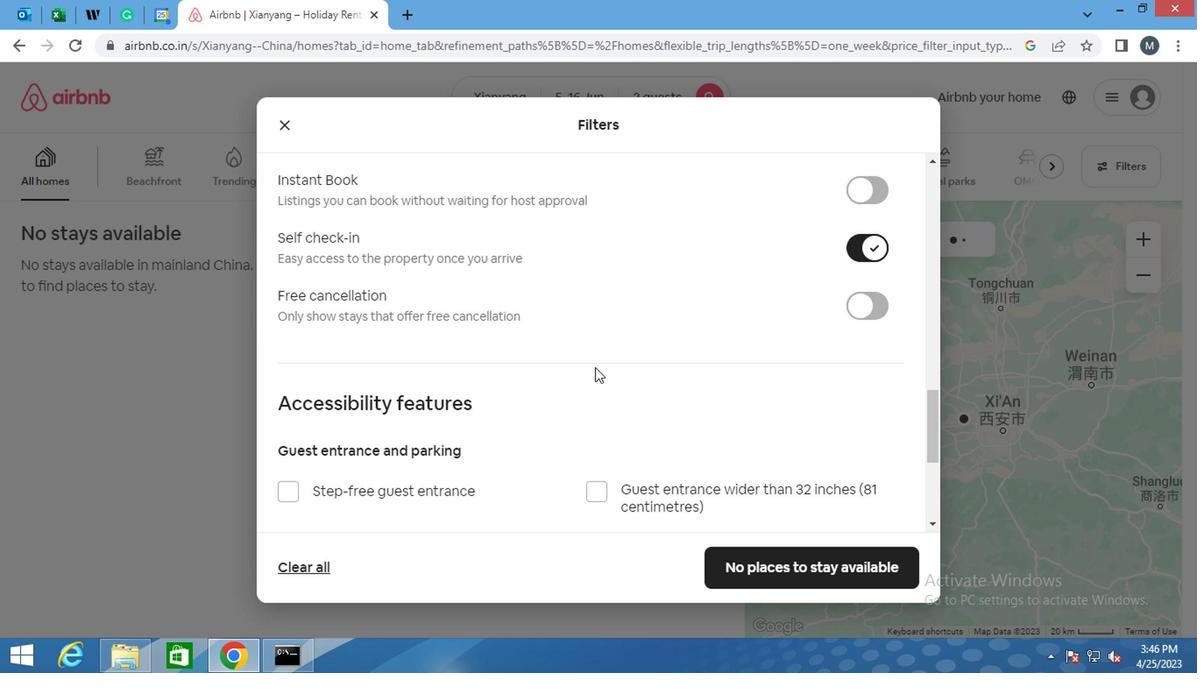 
Action: Mouse scrolled (575, 366) with delta (0, -1)
Screenshot: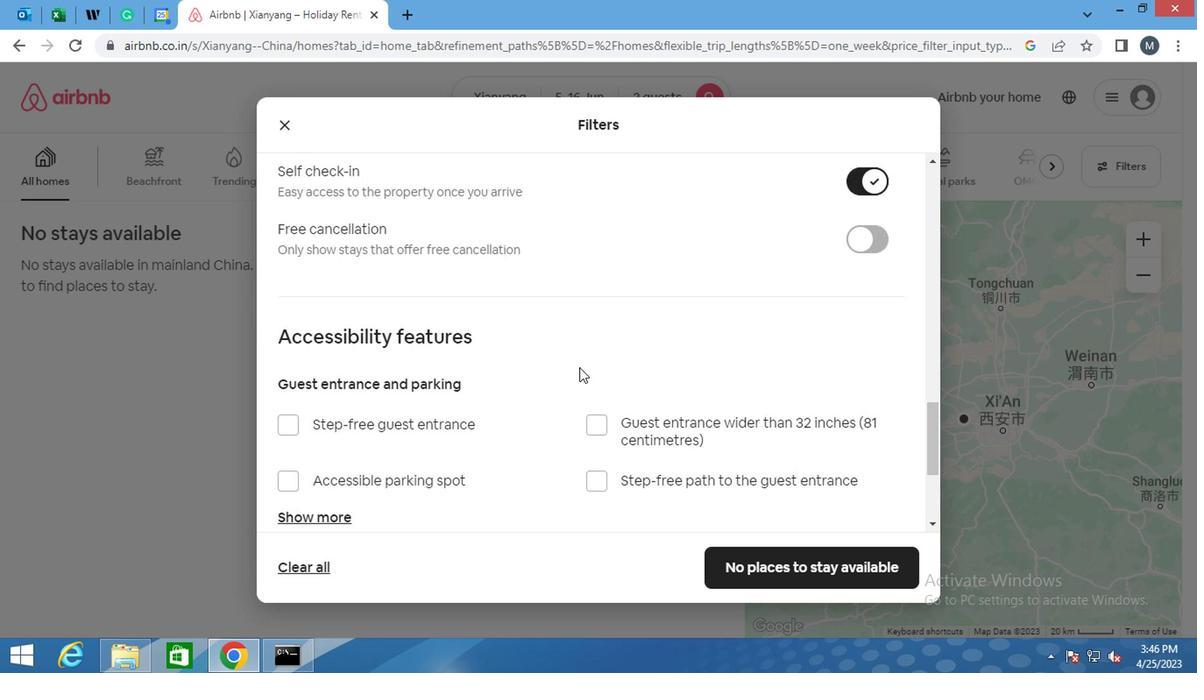 
Action: Mouse scrolled (575, 366) with delta (0, -1)
Screenshot: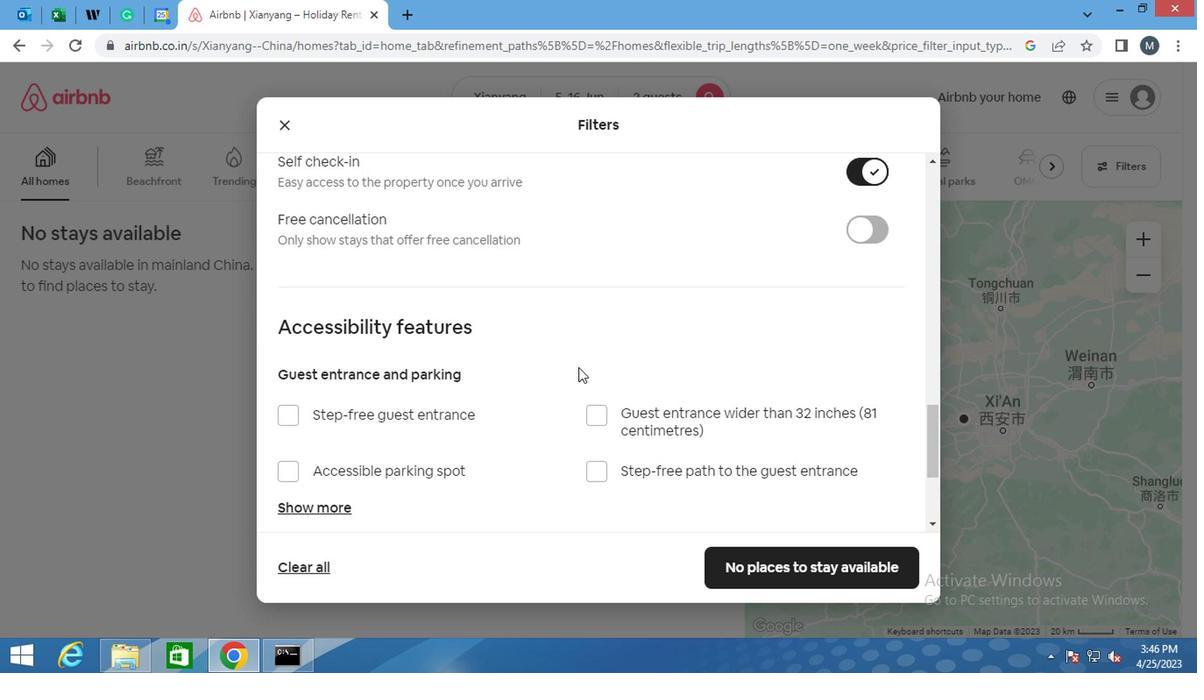 
Action: Mouse moved to (560, 351)
Screenshot: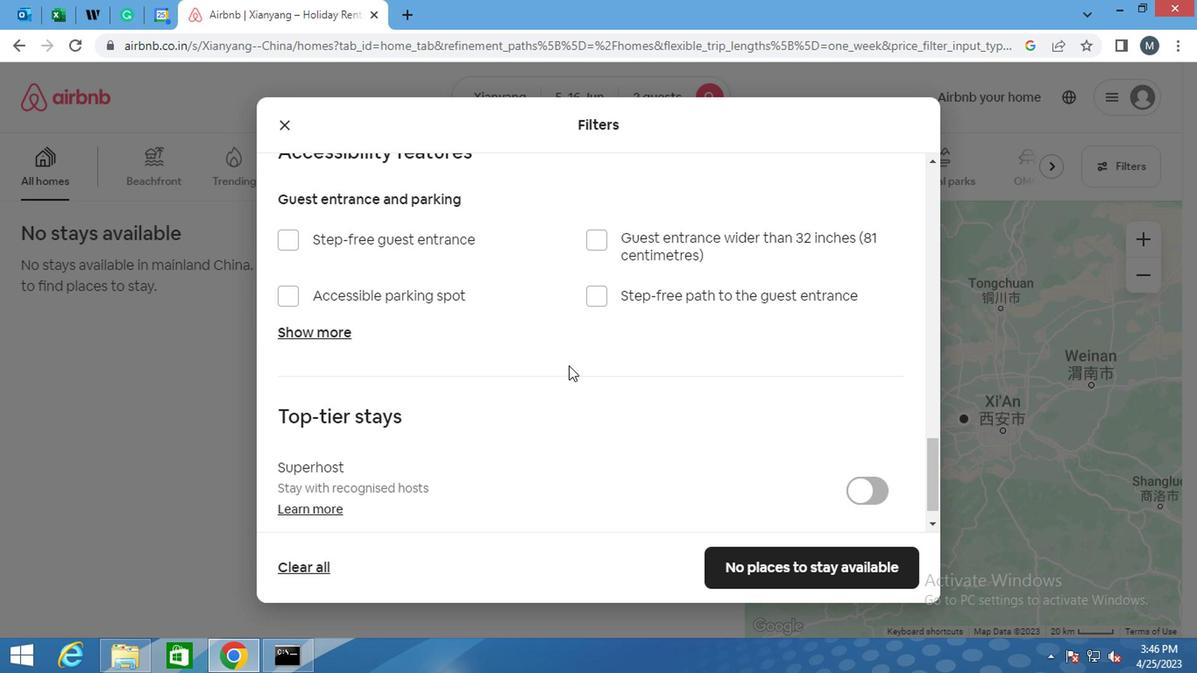 
Action: Mouse scrolled (560, 351) with delta (0, 0)
Screenshot: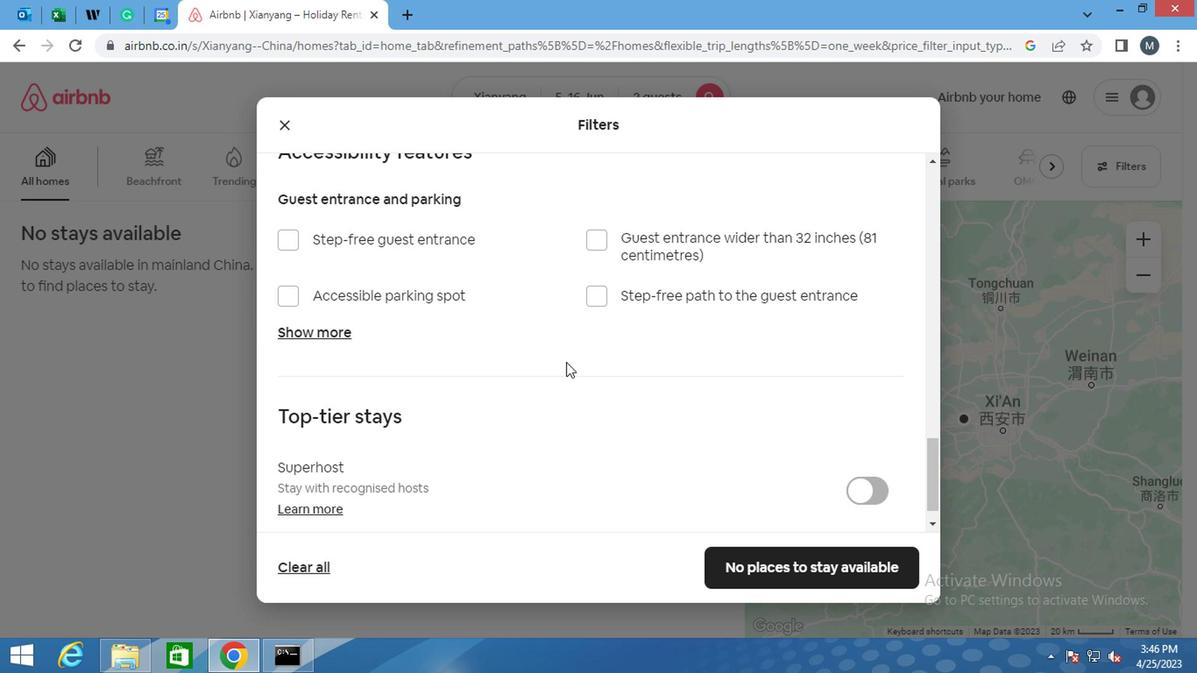 
Action: Mouse moved to (560, 353)
Screenshot: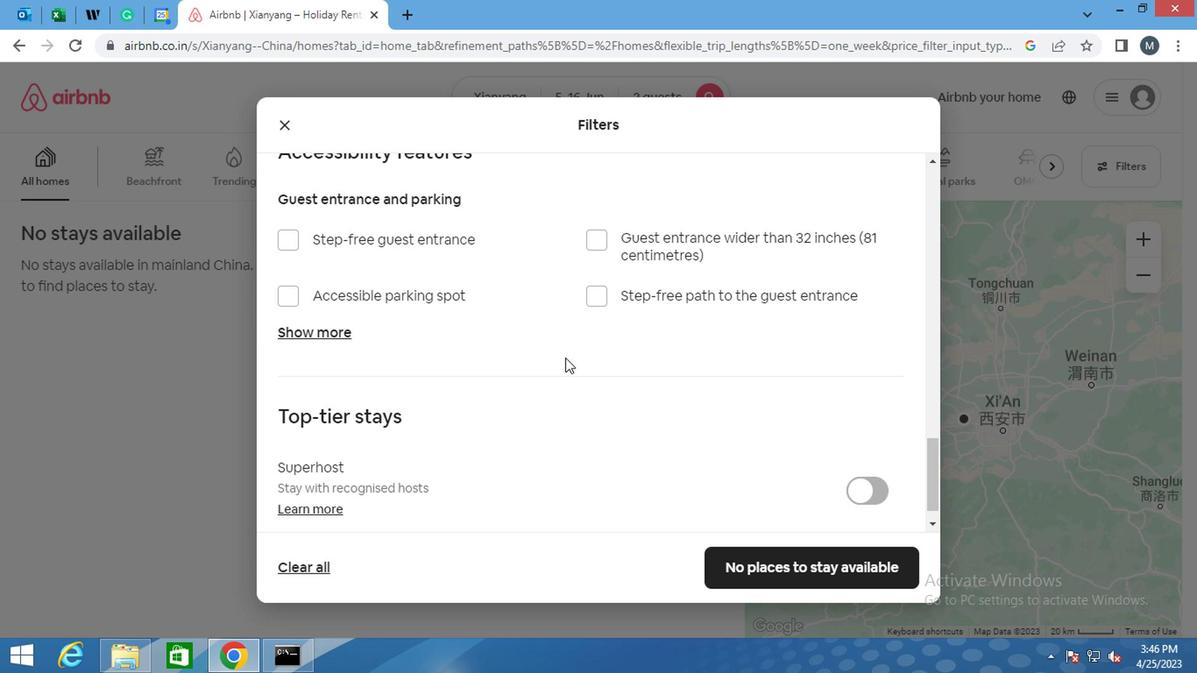 
Action: Mouse scrolled (560, 351) with delta (0, -1)
Screenshot: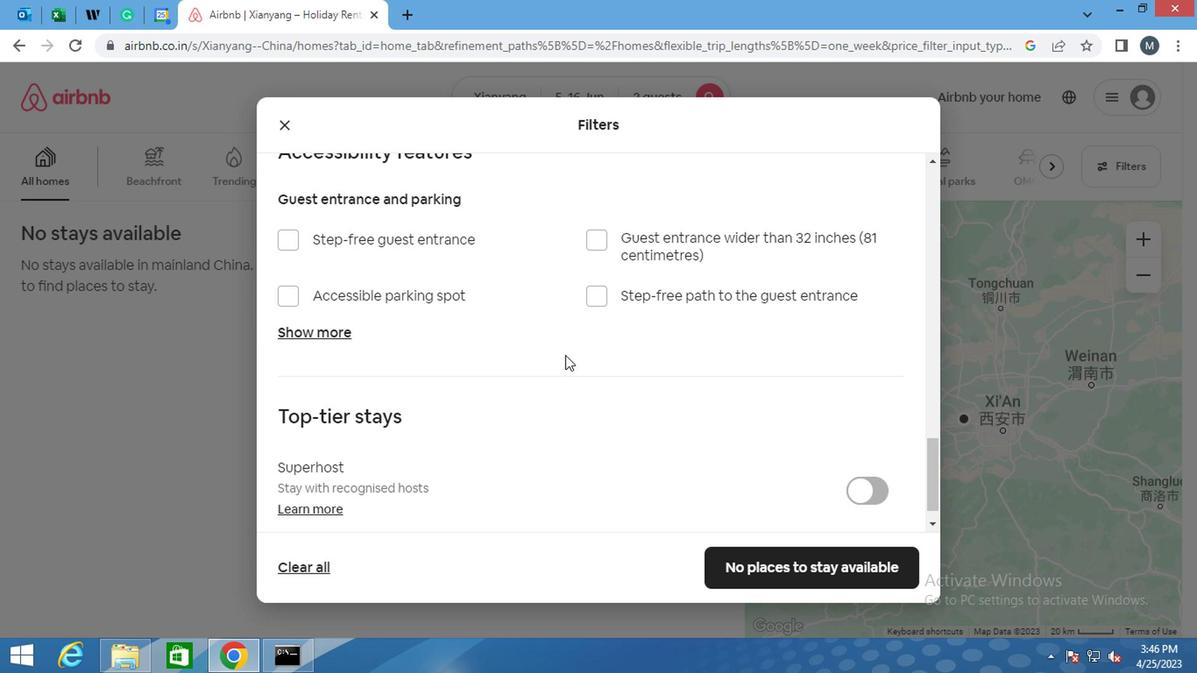 
Action: Mouse moved to (544, 374)
Screenshot: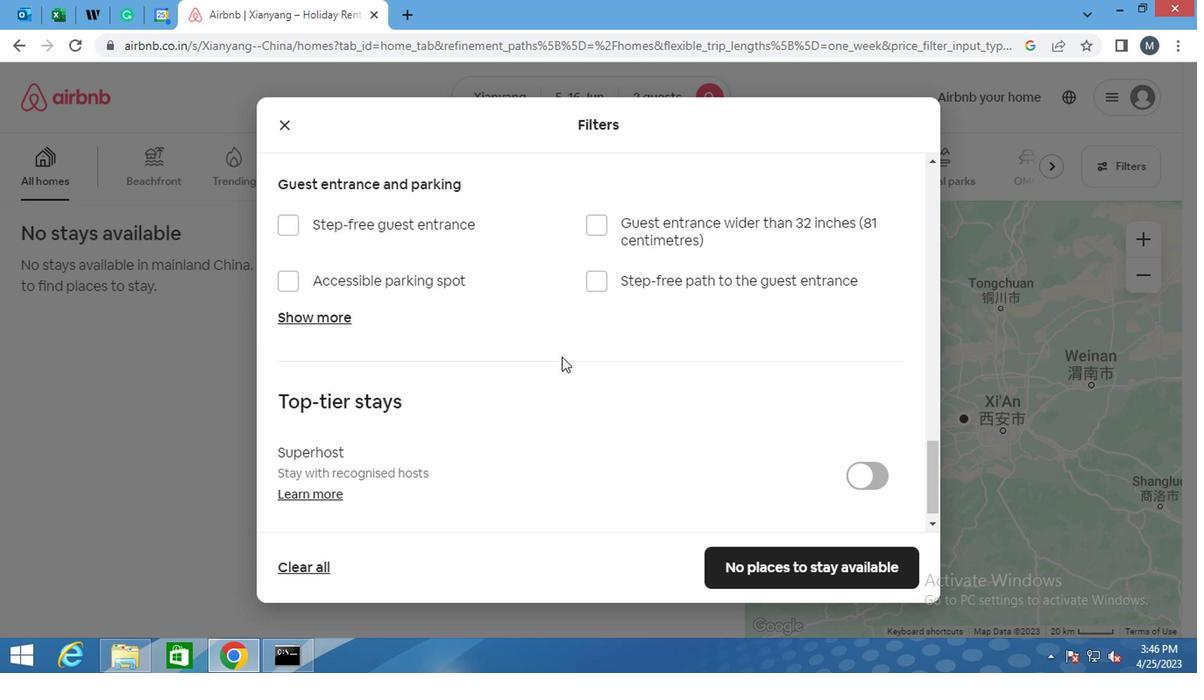 
Action: Mouse scrolled (544, 373) with delta (0, 0)
Screenshot: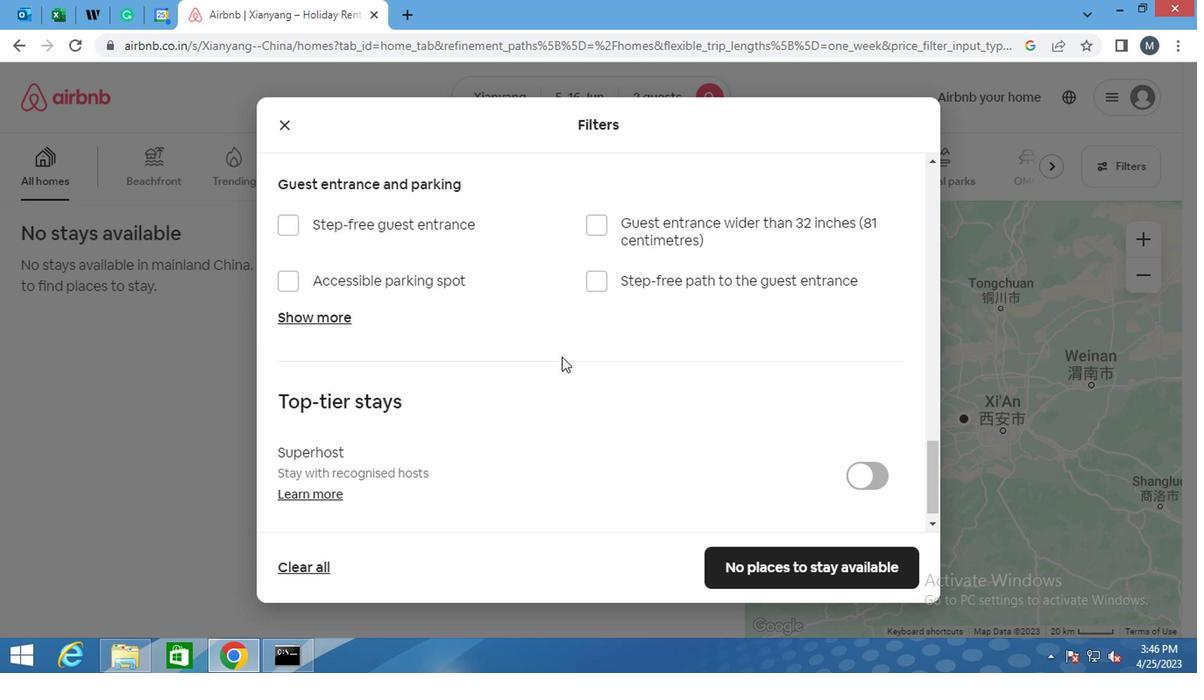 
Action: Mouse moved to (544, 378)
Screenshot: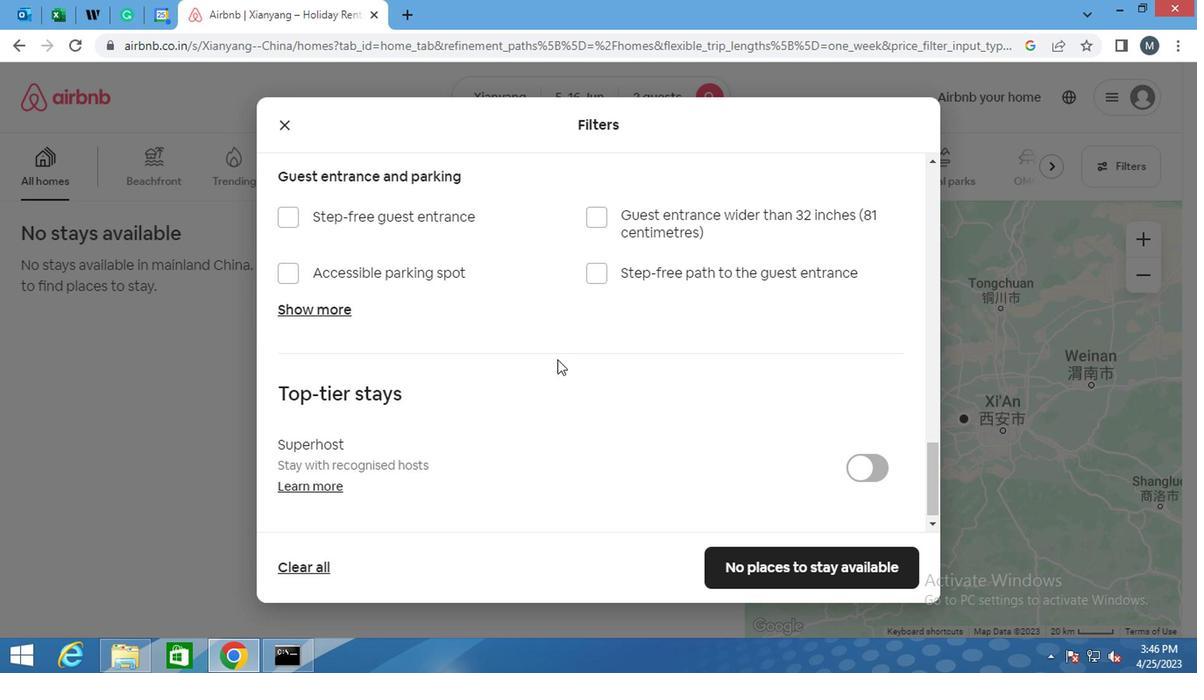 
Action: Mouse scrolled (544, 376) with delta (0, -1)
Screenshot: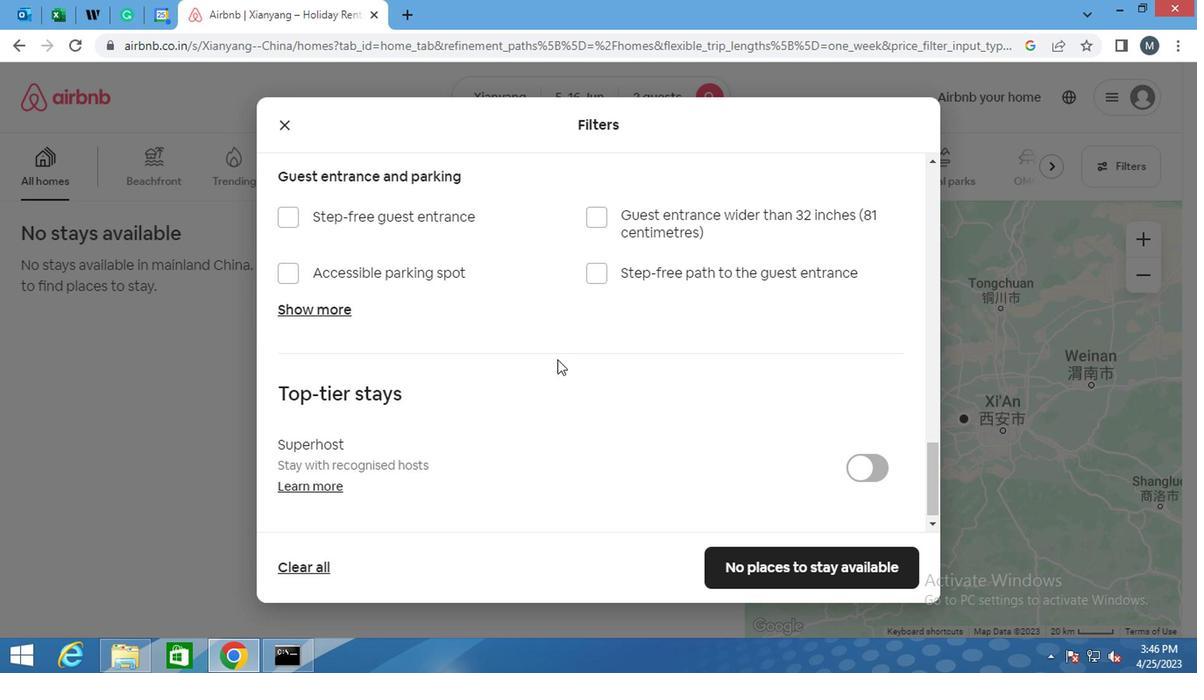 
Action: Mouse moved to (544, 378)
Screenshot: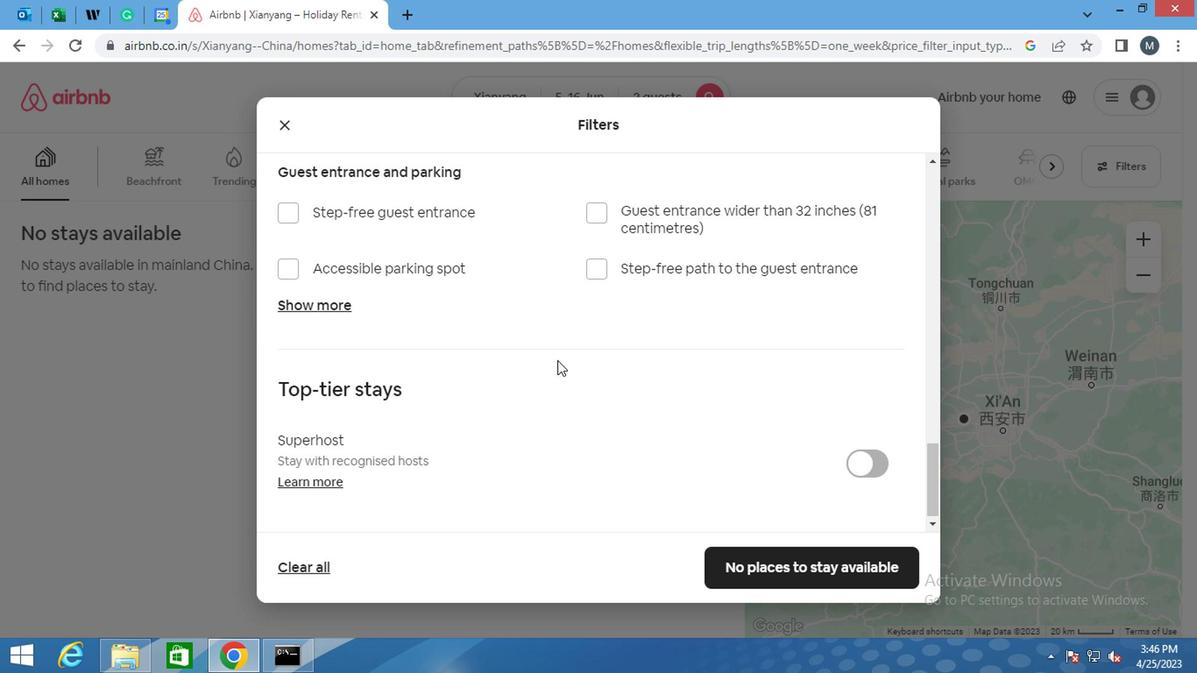 
Action: Mouse scrolled (544, 376) with delta (0, -1)
Screenshot: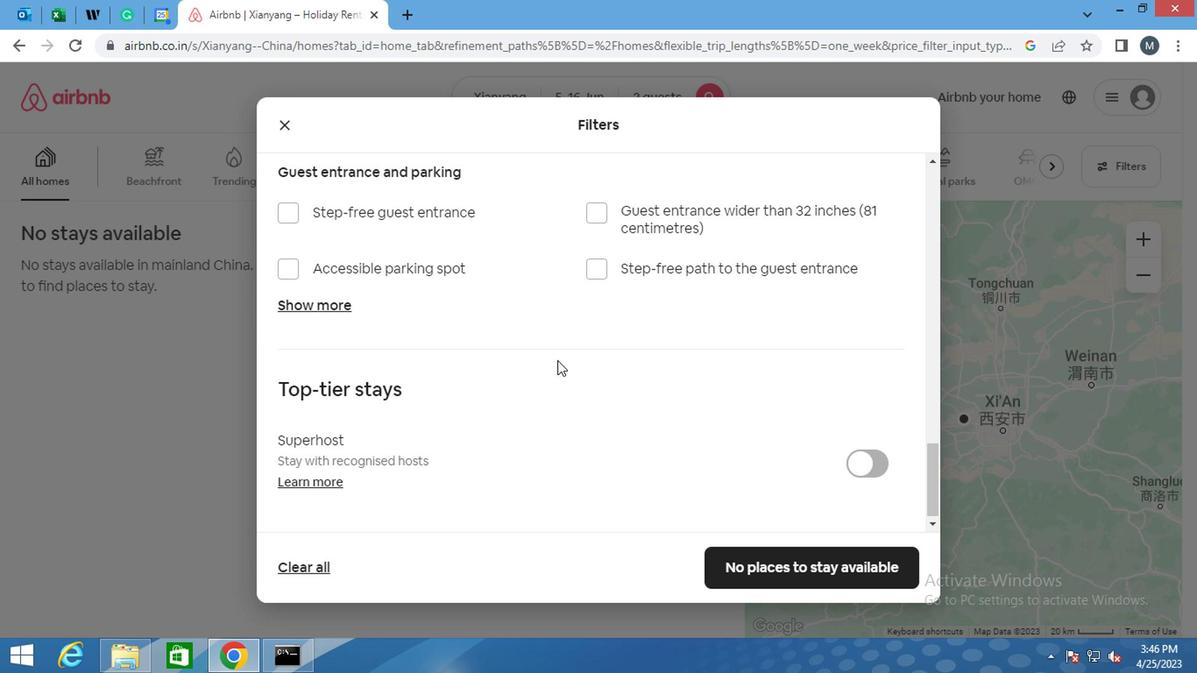 
Action: Mouse moved to (544, 379)
Screenshot: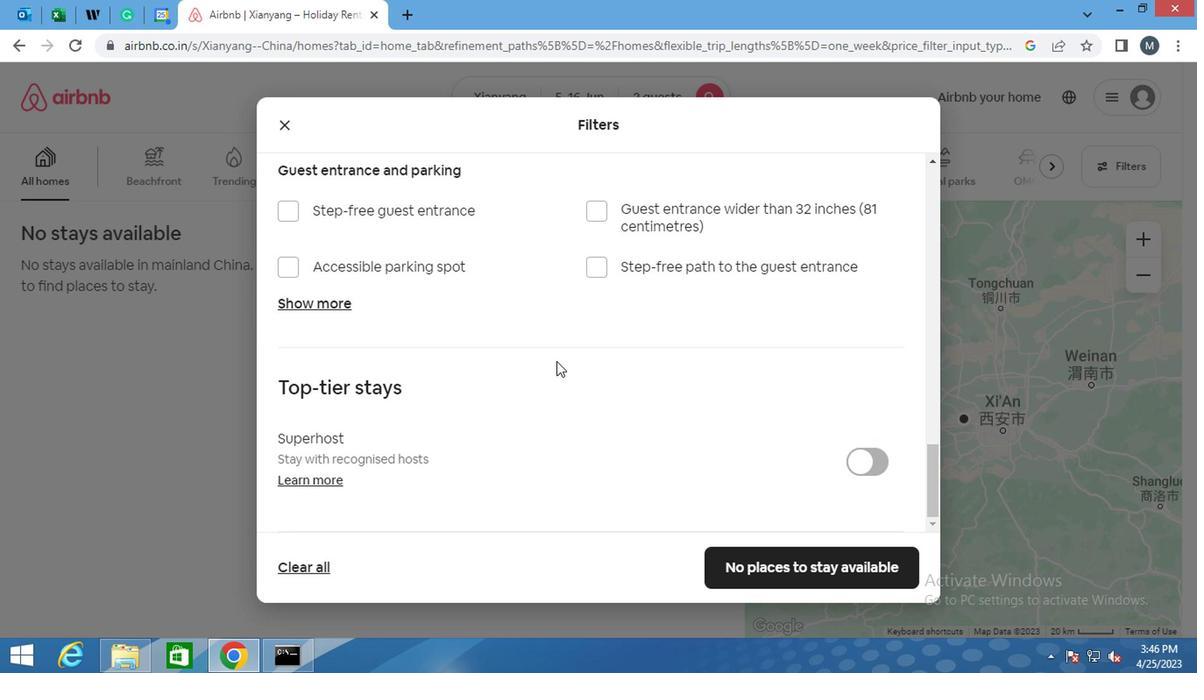 
Action: Mouse scrolled (544, 378) with delta (0, -1)
Screenshot: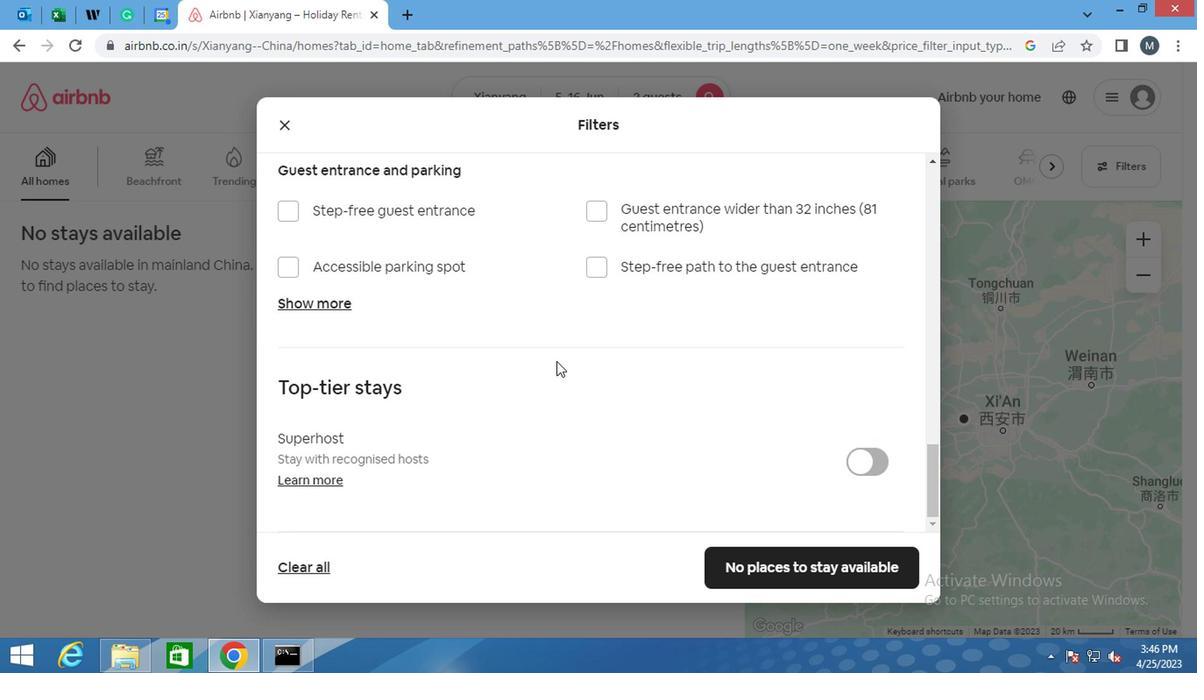 
Action: Mouse moved to (797, 560)
Screenshot: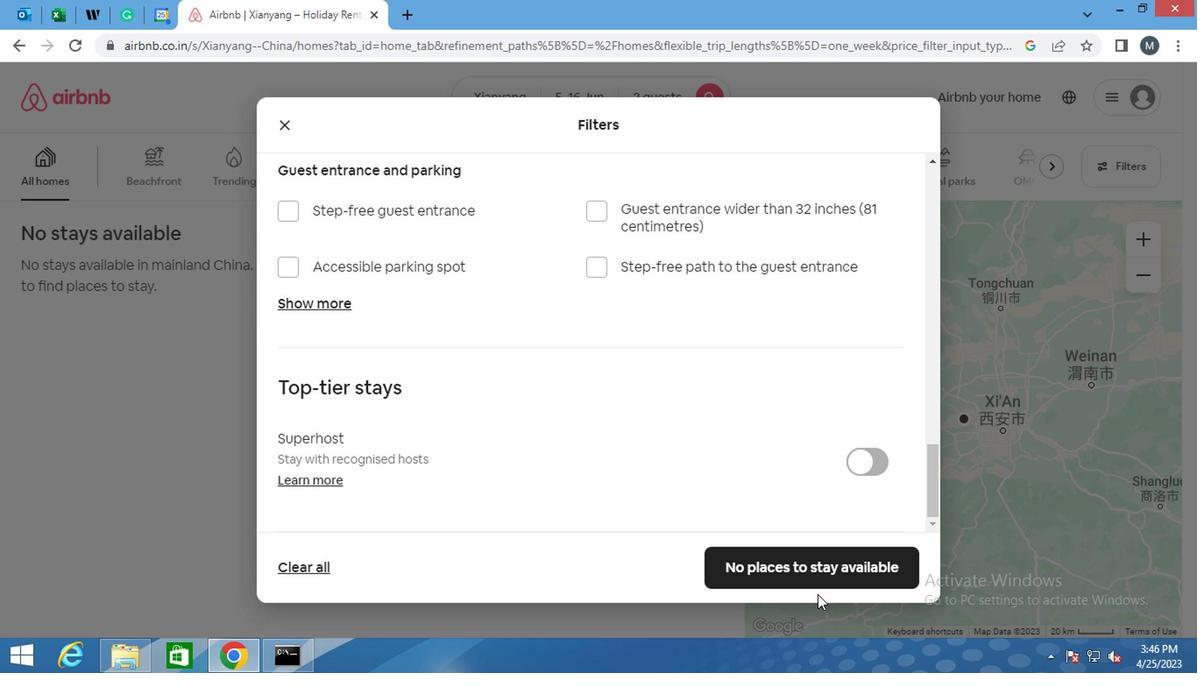 
Action: Mouse pressed left at (797, 560)
Screenshot: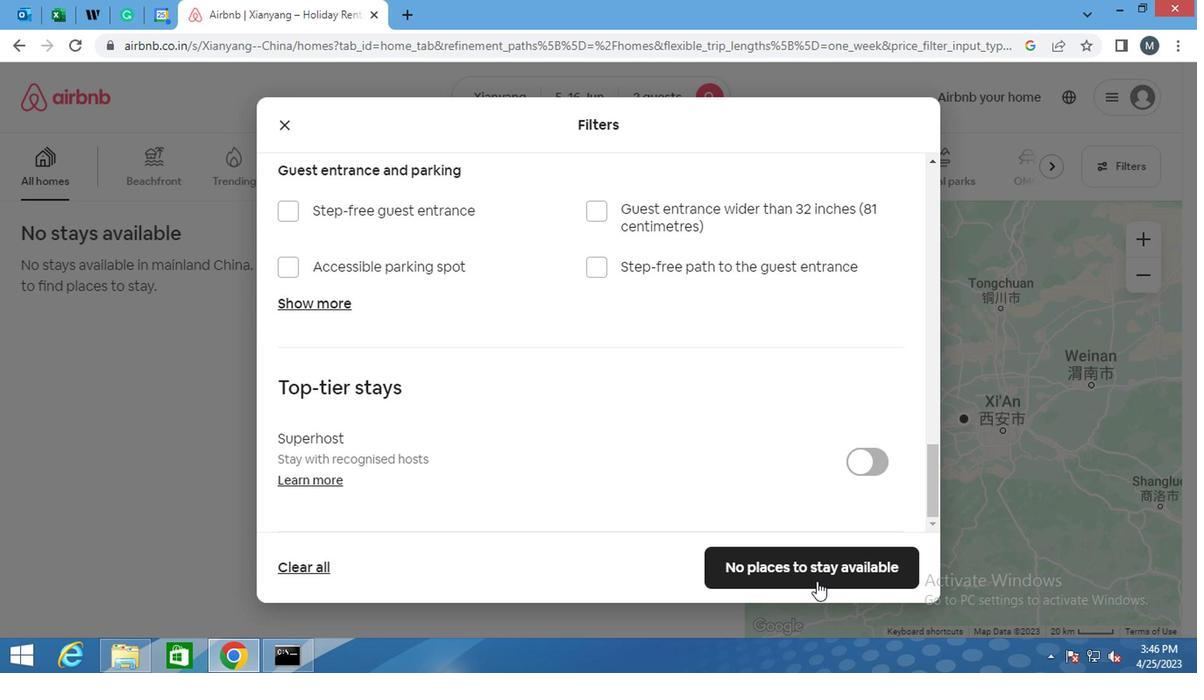 
Action: Mouse moved to (797, 560)
Screenshot: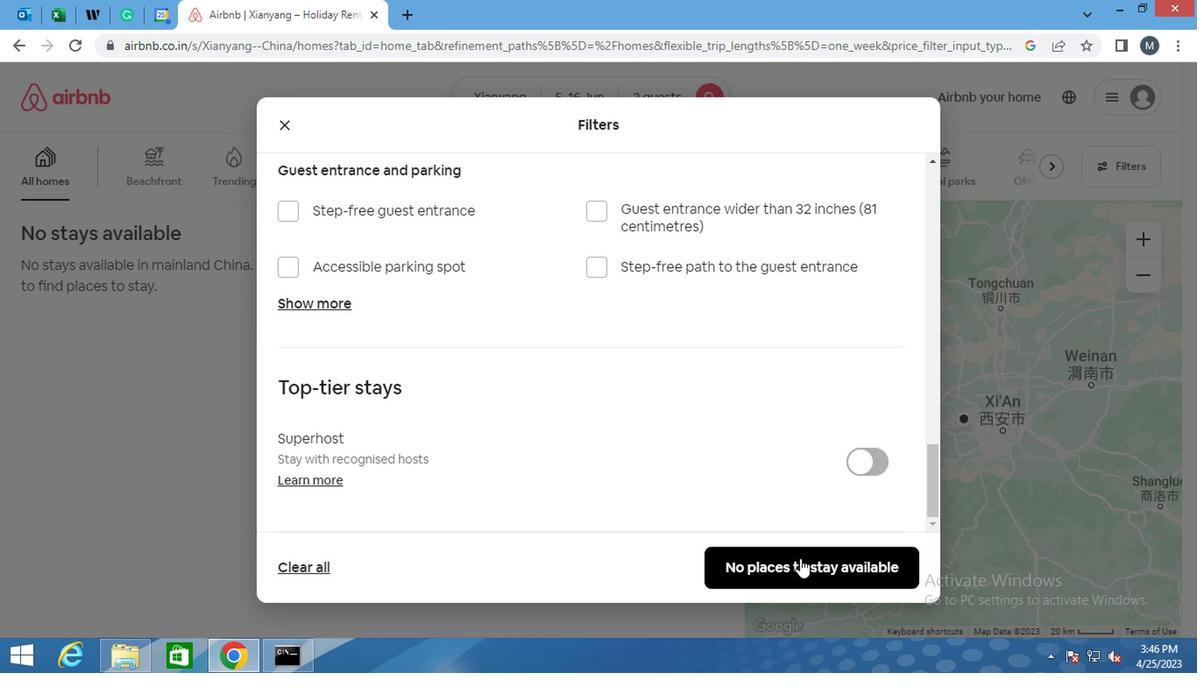 
